 Task: Search one way flight ticket for 5 adults, 2 children, 1 infant in seat and 1 infant on lap in economy from Yuma: Yuma International Airport/mcas Yuma to South Bend: South Bend International Airport on 8-6-2023. Choice of flights is Westjet. Number of bags: 1 carry on bag. Price is upto 88000. Outbound departure time preference is 0:00.
Action: Mouse moved to (376, 147)
Screenshot: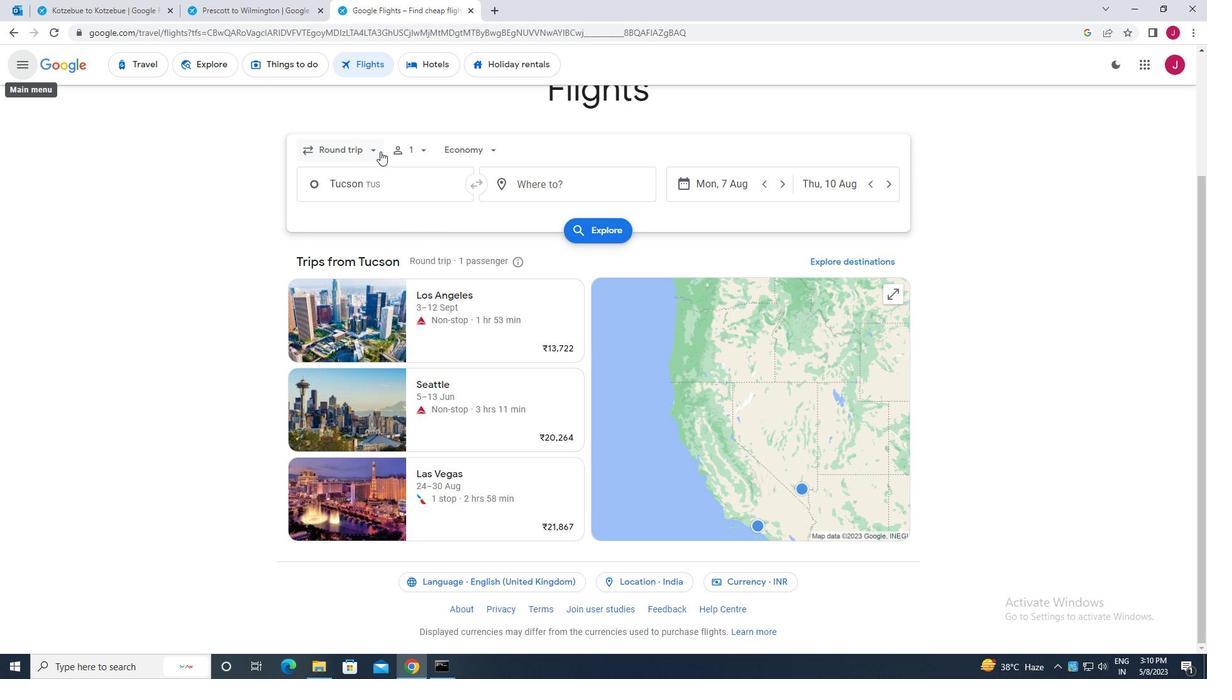 
Action: Mouse pressed left at (376, 147)
Screenshot: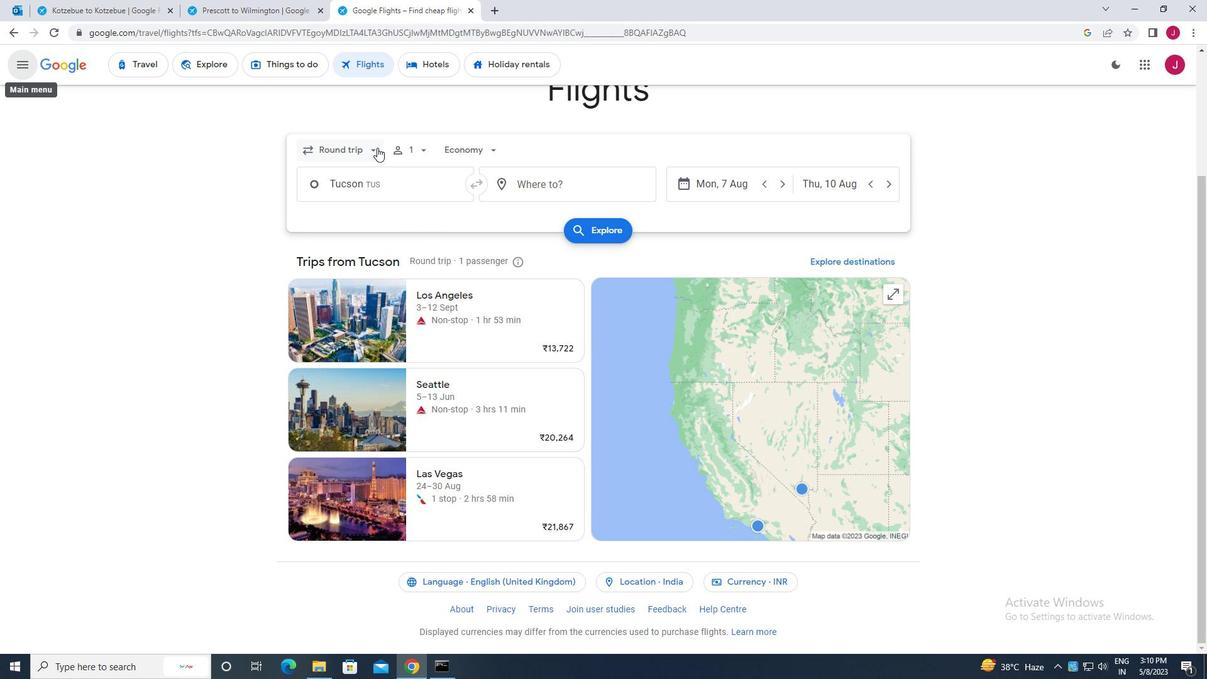 
Action: Mouse moved to (359, 204)
Screenshot: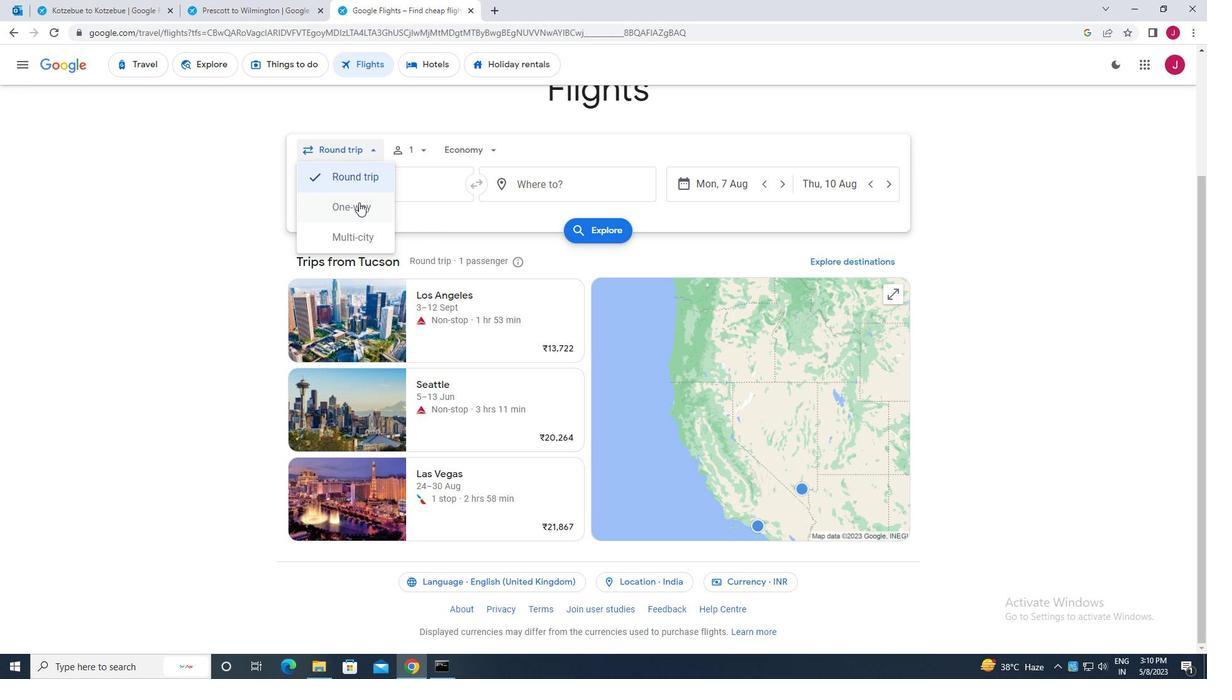 
Action: Mouse pressed left at (359, 204)
Screenshot: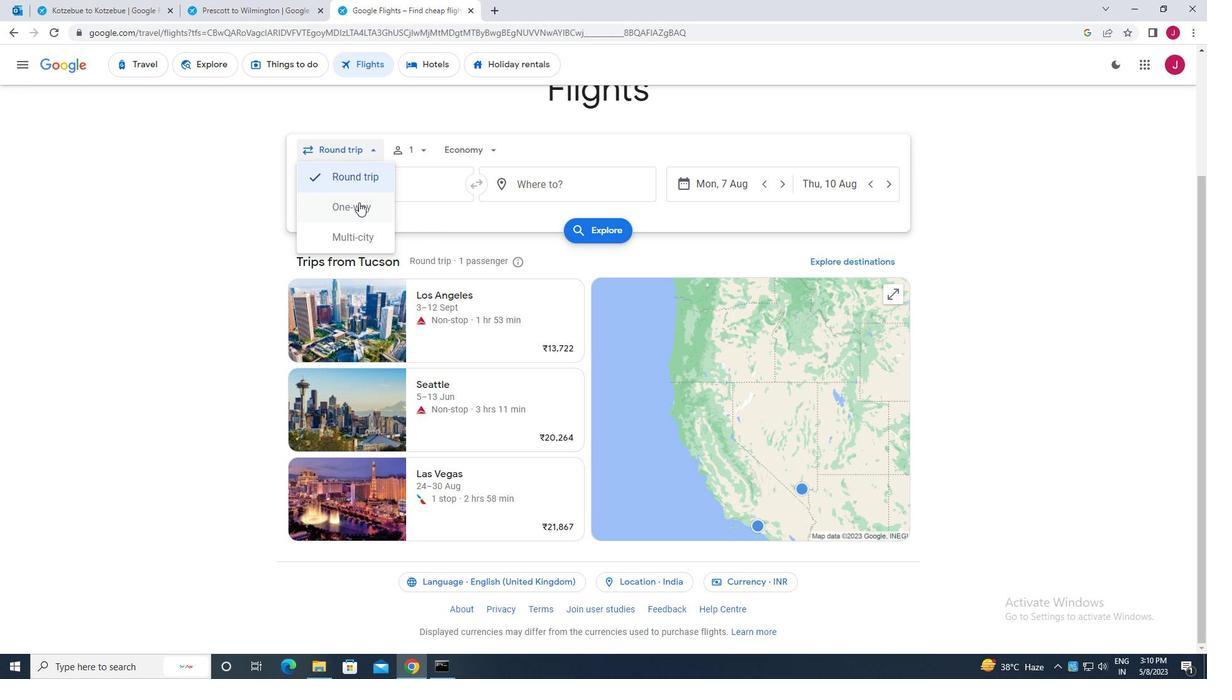 
Action: Mouse moved to (418, 149)
Screenshot: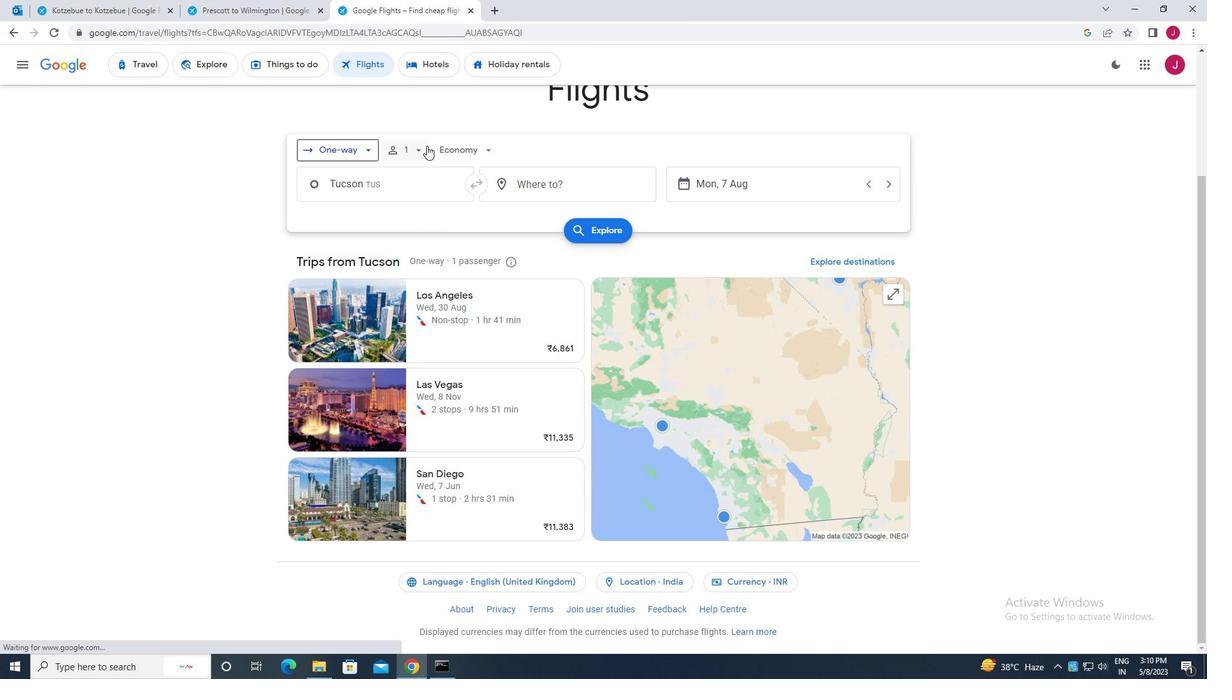 
Action: Mouse pressed left at (418, 149)
Screenshot: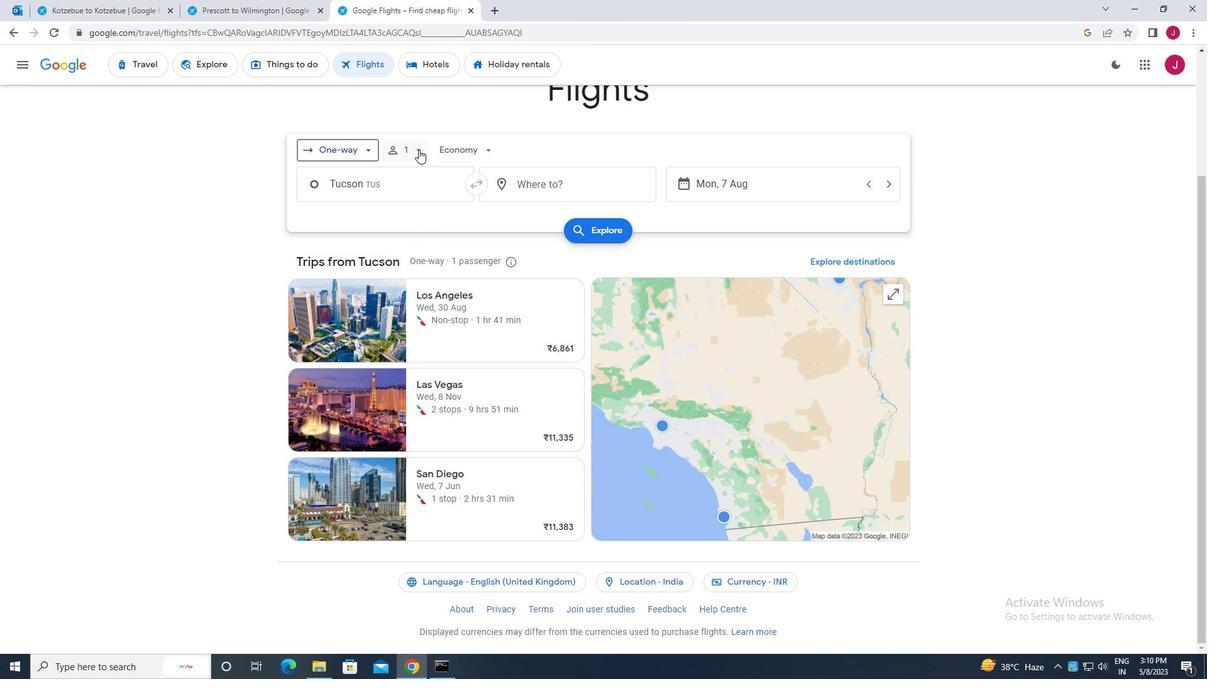 
Action: Mouse moved to (517, 179)
Screenshot: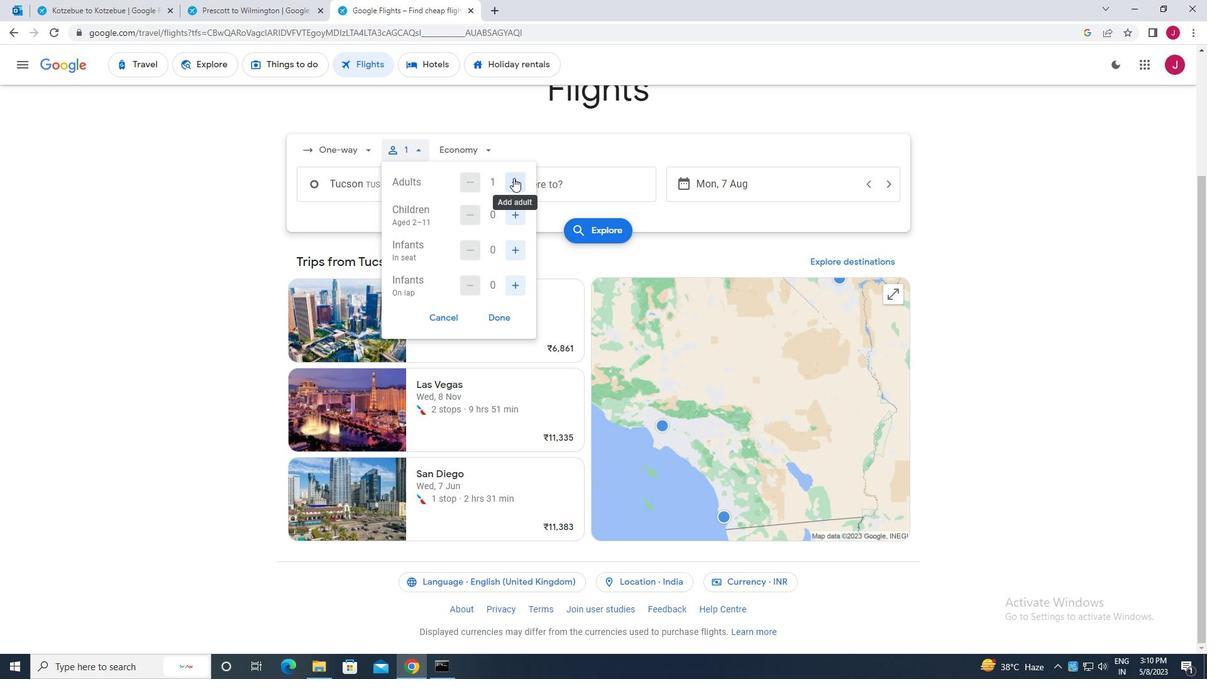 
Action: Mouse pressed left at (517, 179)
Screenshot: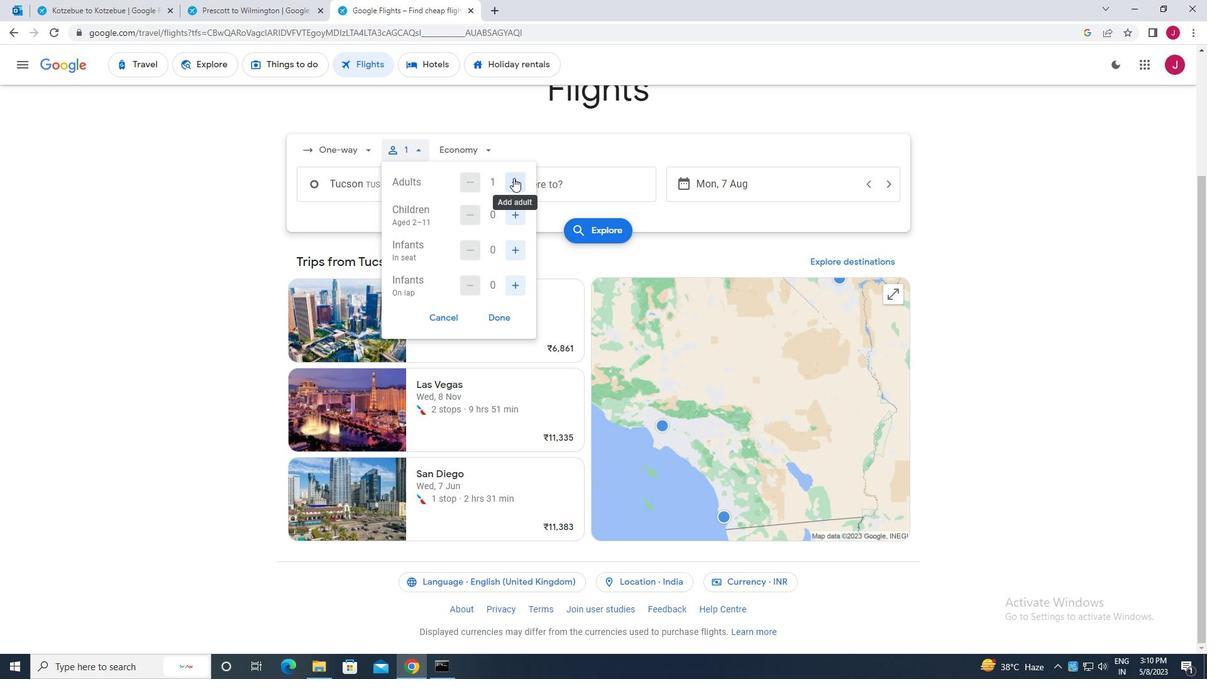 
Action: Mouse moved to (517, 179)
Screenshot: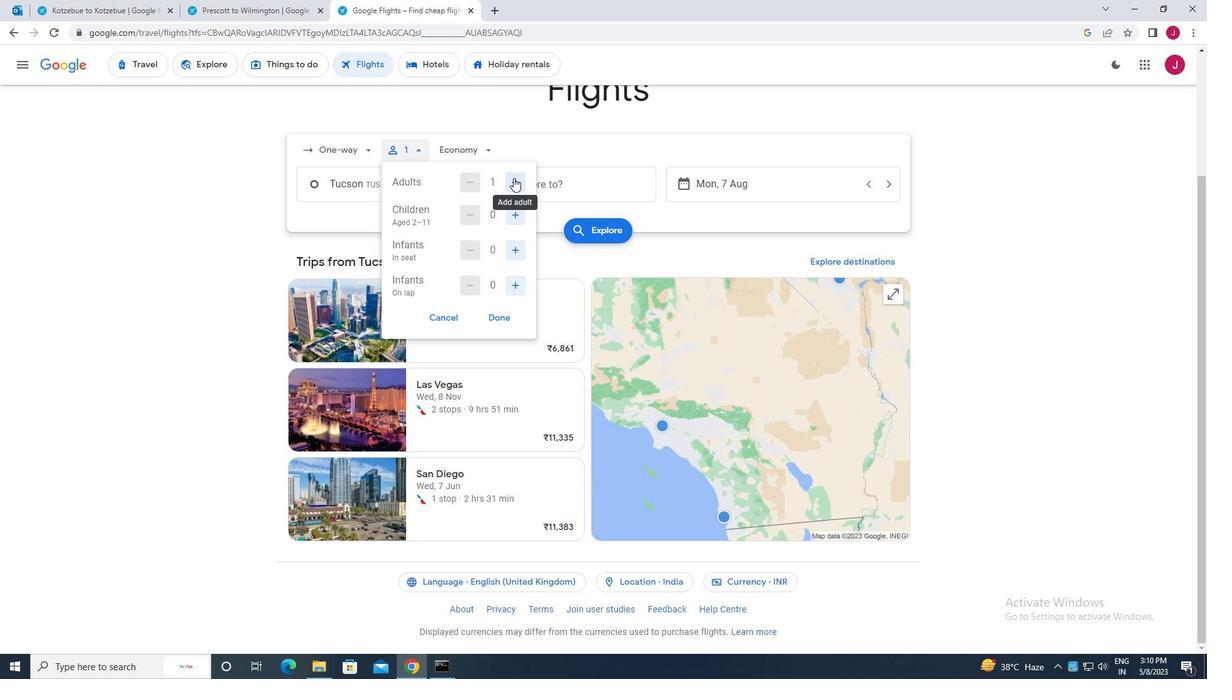 
Action: Mouse pressed left at (517, 179)
Screenshot: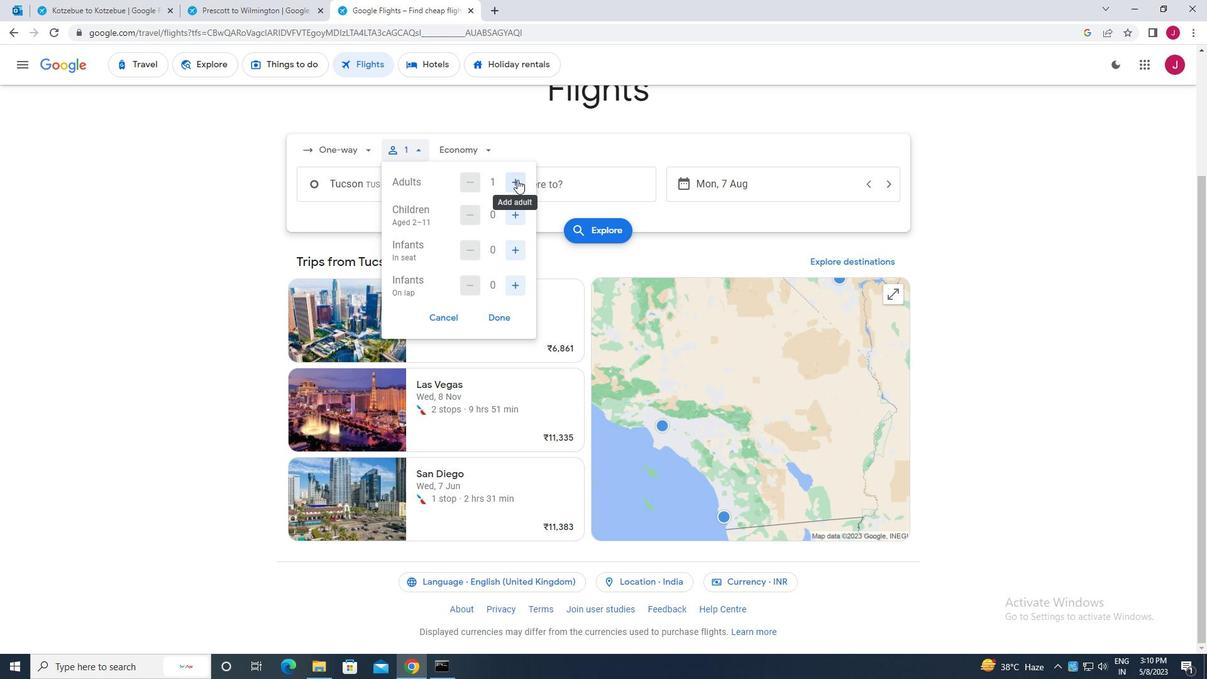 
Action: Mouse pressed left at (517, 179)
Screenshot: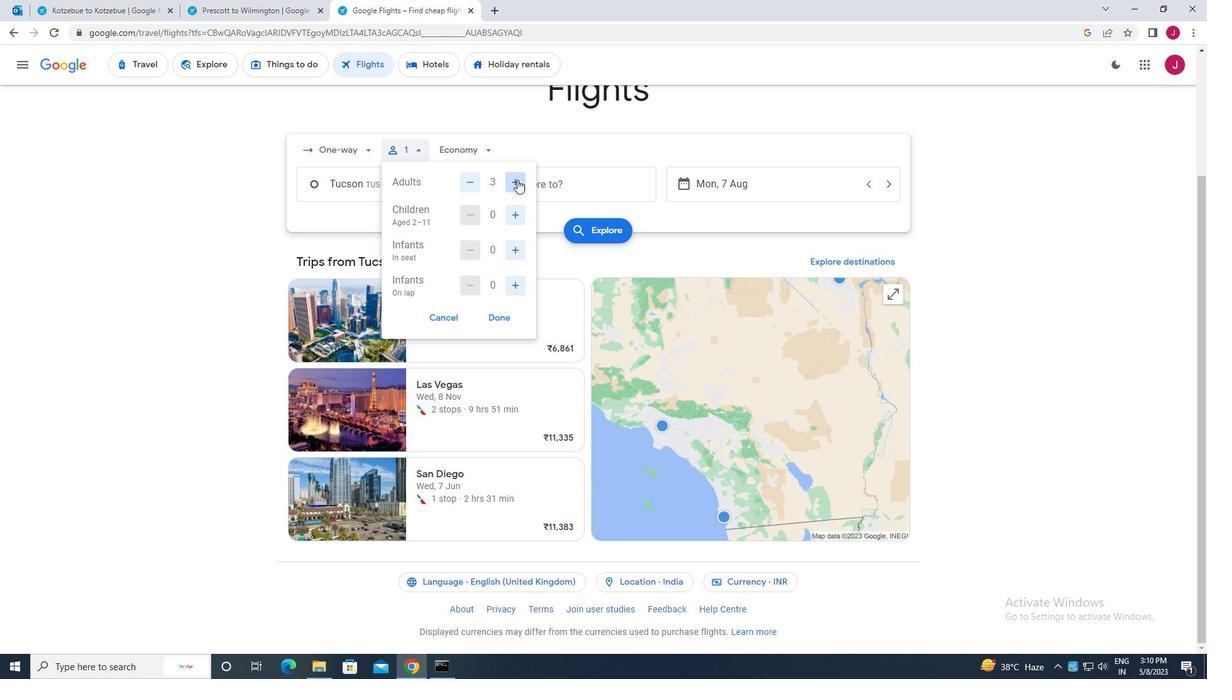 
Action: Mouse pressed left at (517, 179)
Screenshot: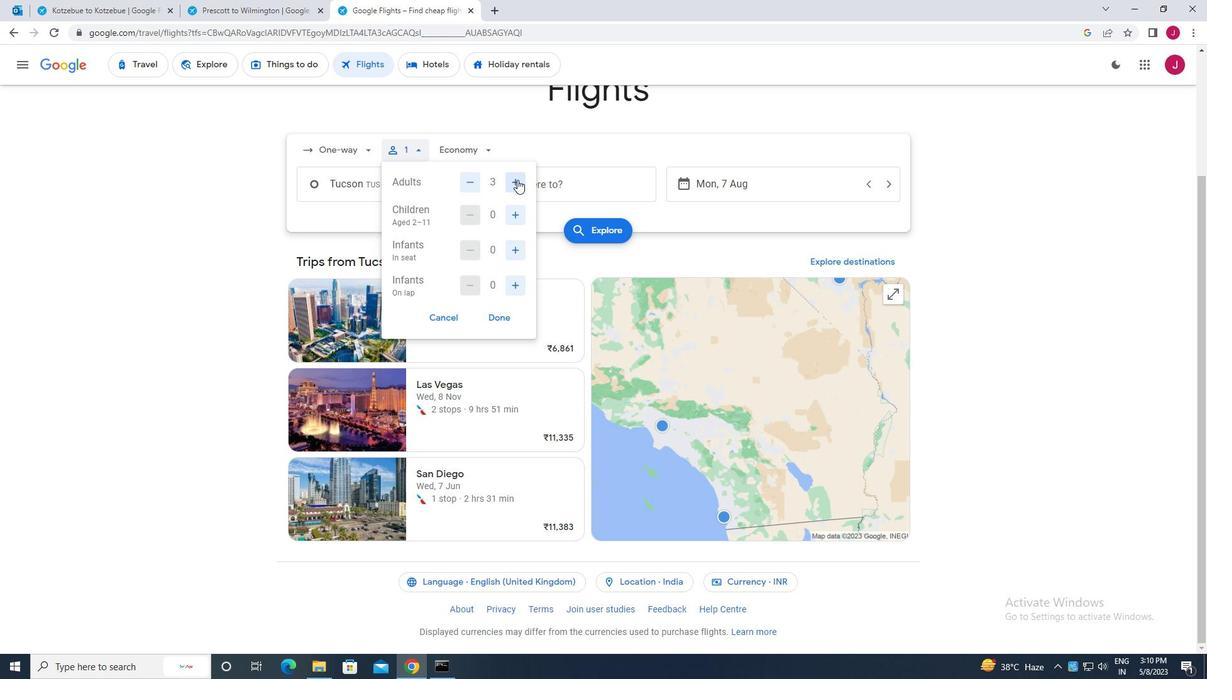 
Action: Mouse moved to (518, 213)
Screenshot: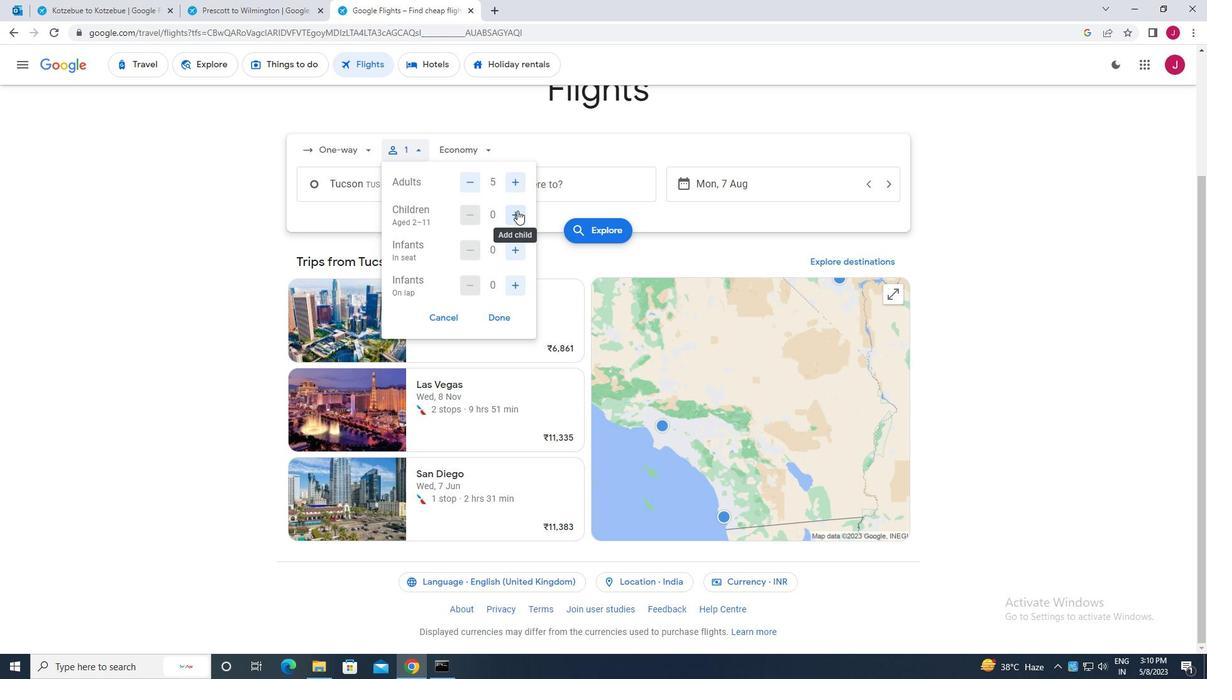 
Action: Mouse pressed left at (518, 213)
Screenshot: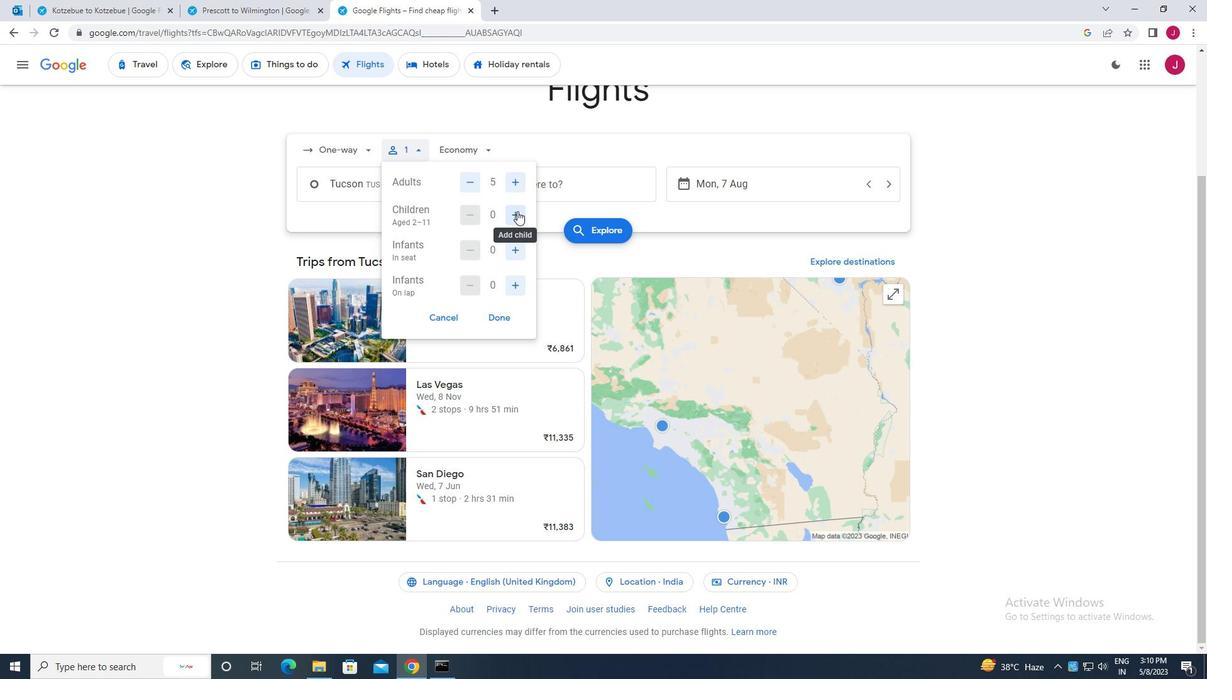 
Action: Mouse pressed left at (518, 213)
Screenshot: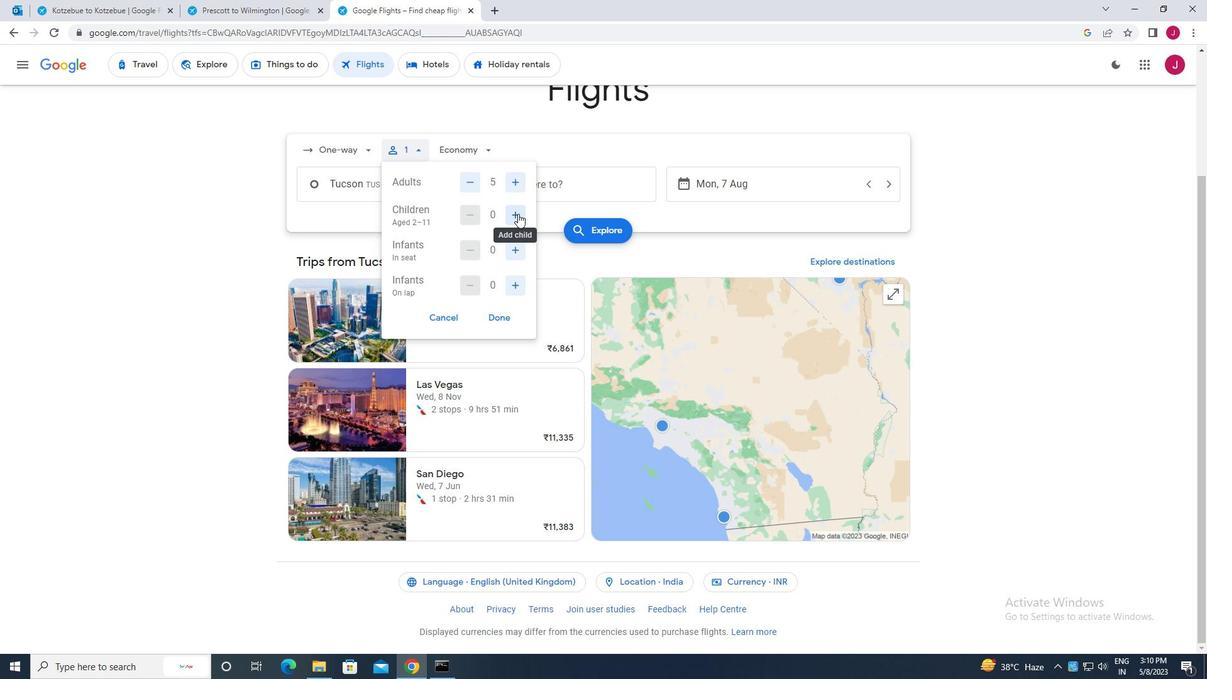 
Action: Mouse moved to (513, 250)
Screenshot: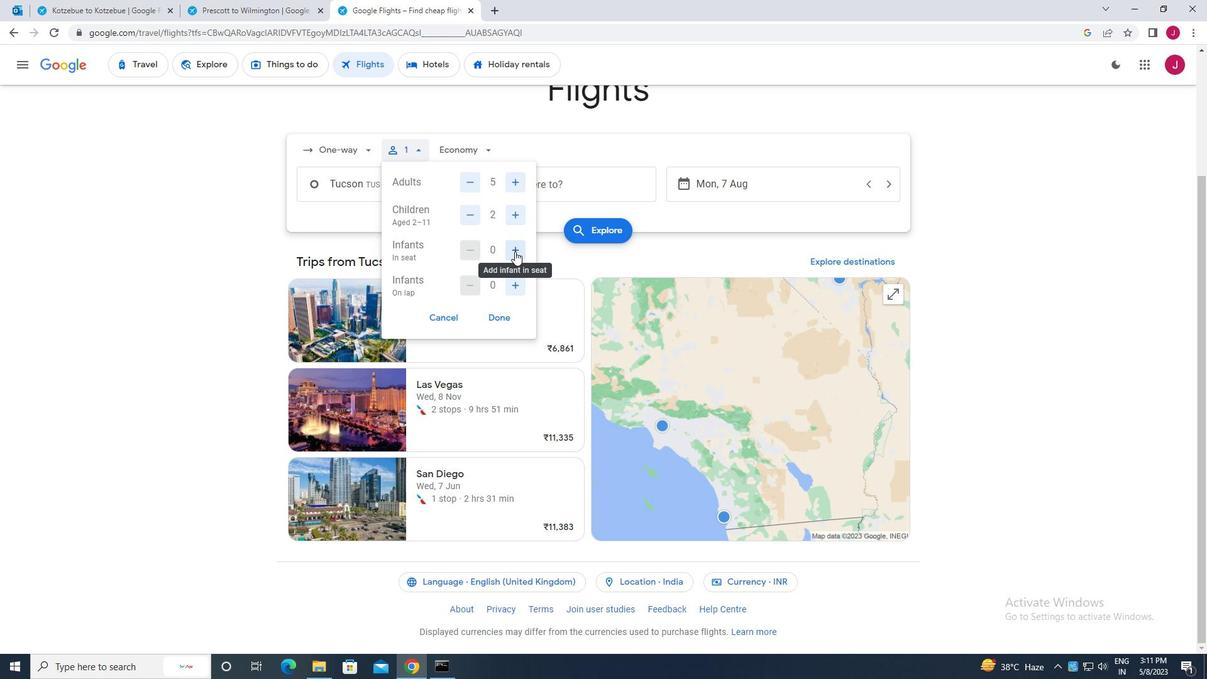 
Action: Mouse pressed left at (513, 250)
Screenshot: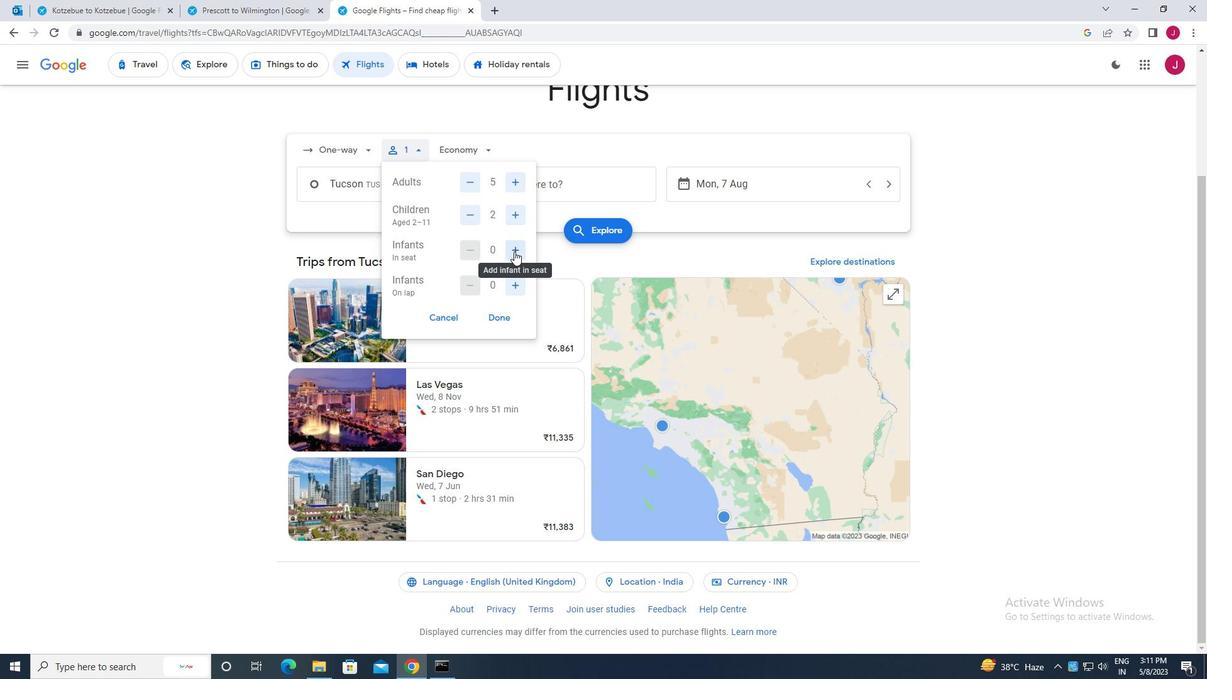 
Action: Mouse moved to (511, 282)
Screenshot: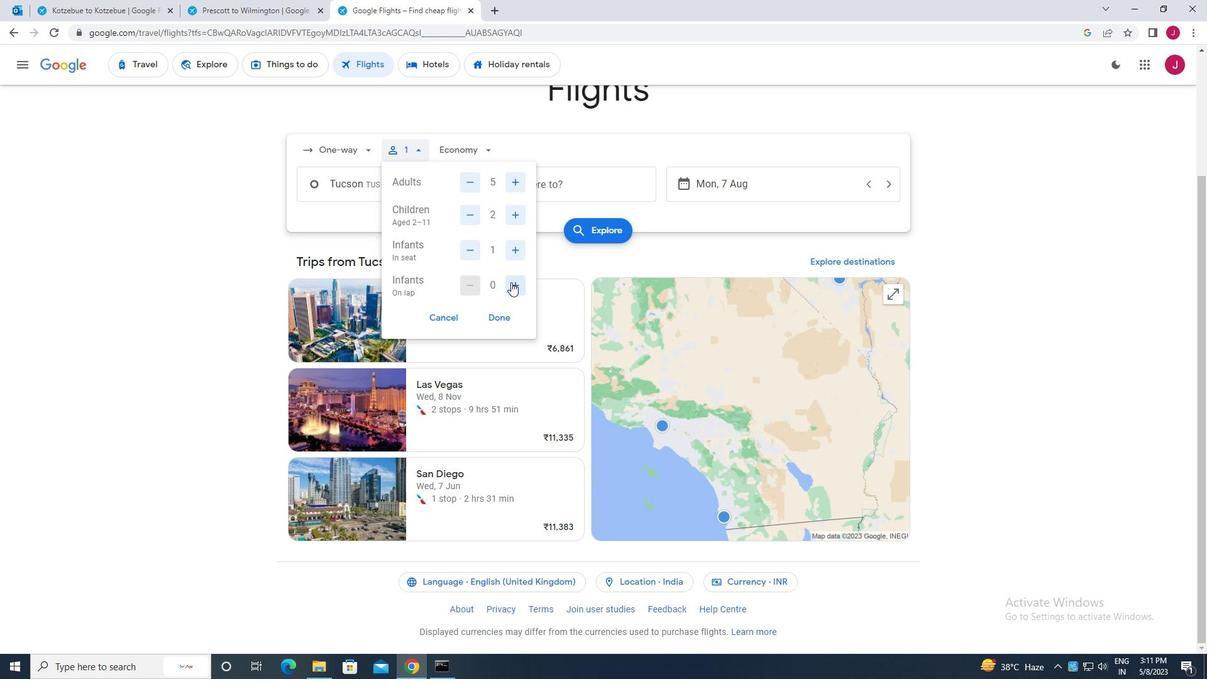 
Action: Mouse pressed left at (511, 282)
Screenshot: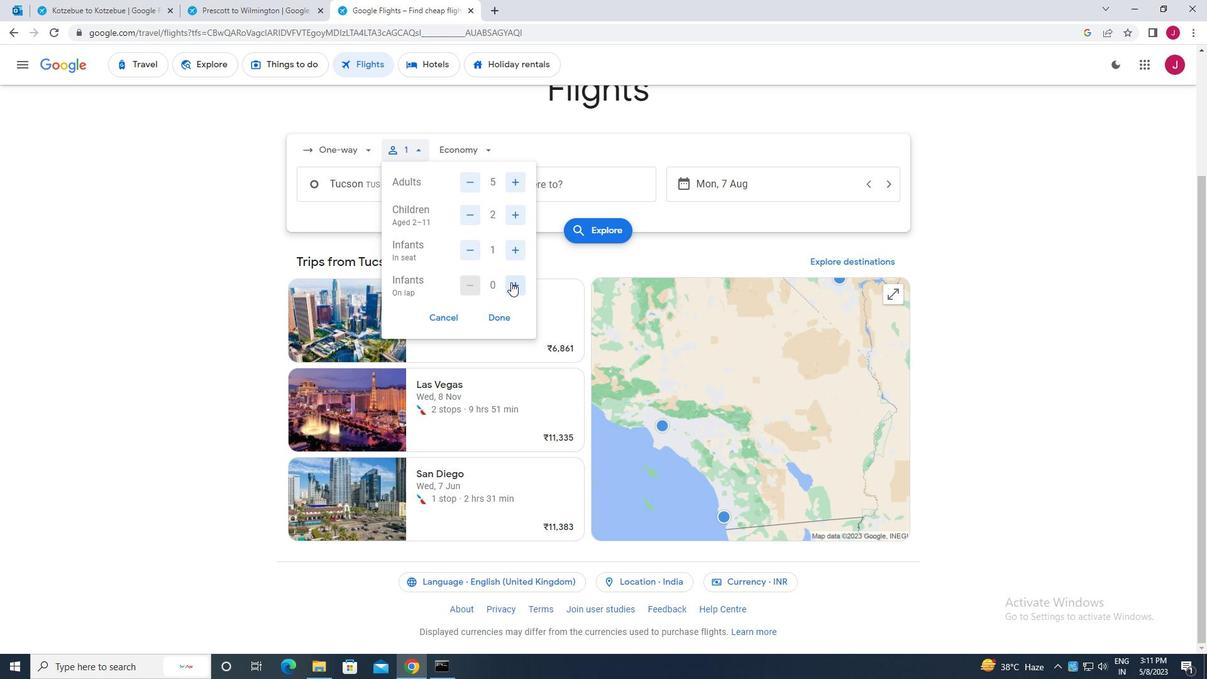 
Action: Mouse moved to (503, 313)
Screenshot: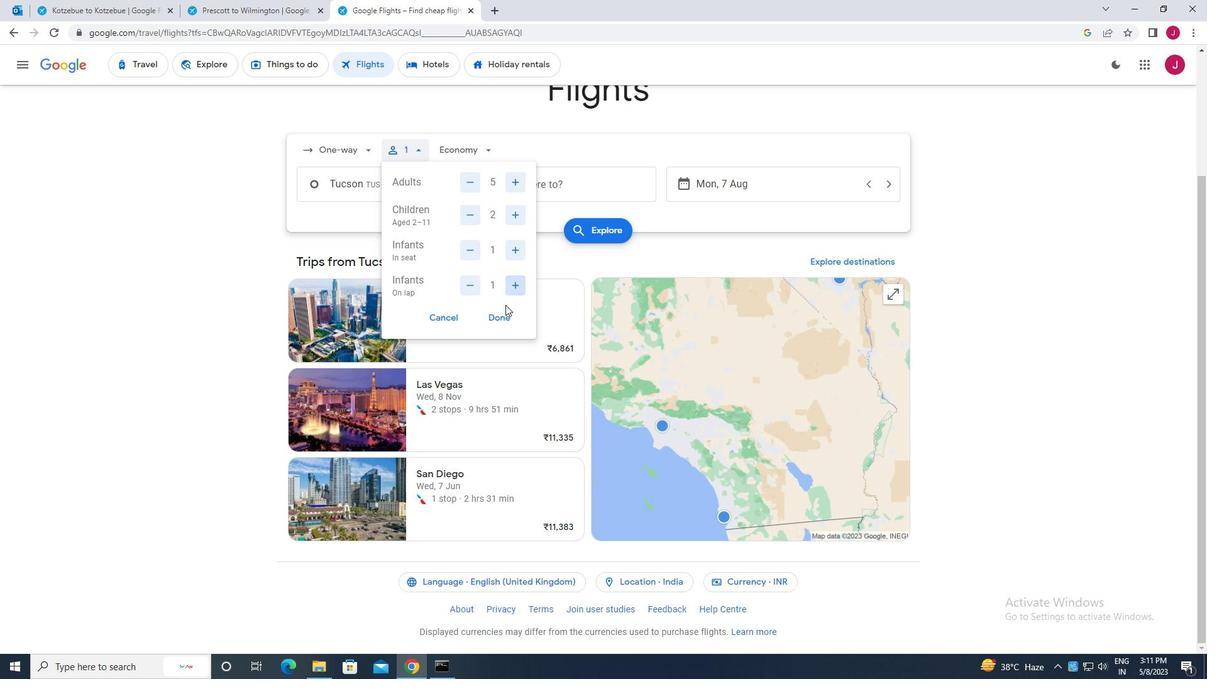 
Action: Mouse pressed left at (503, 313)
Screenshot: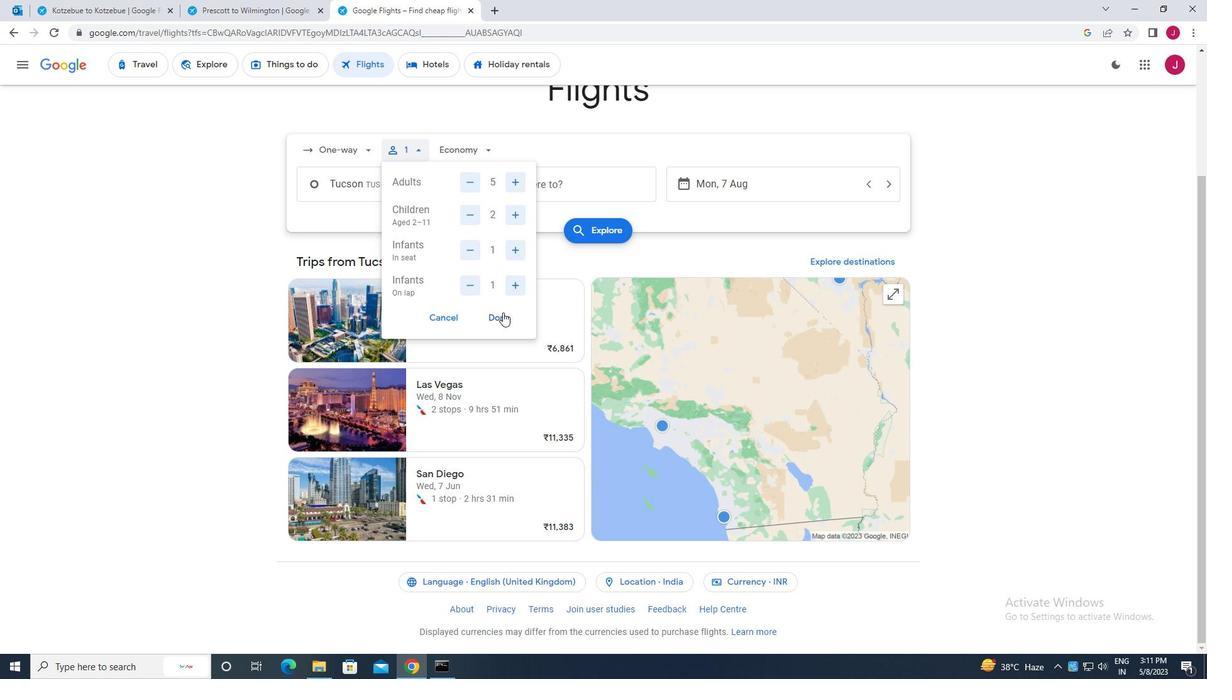 
Action: Mouse moved to (476, 156)
Screenshot: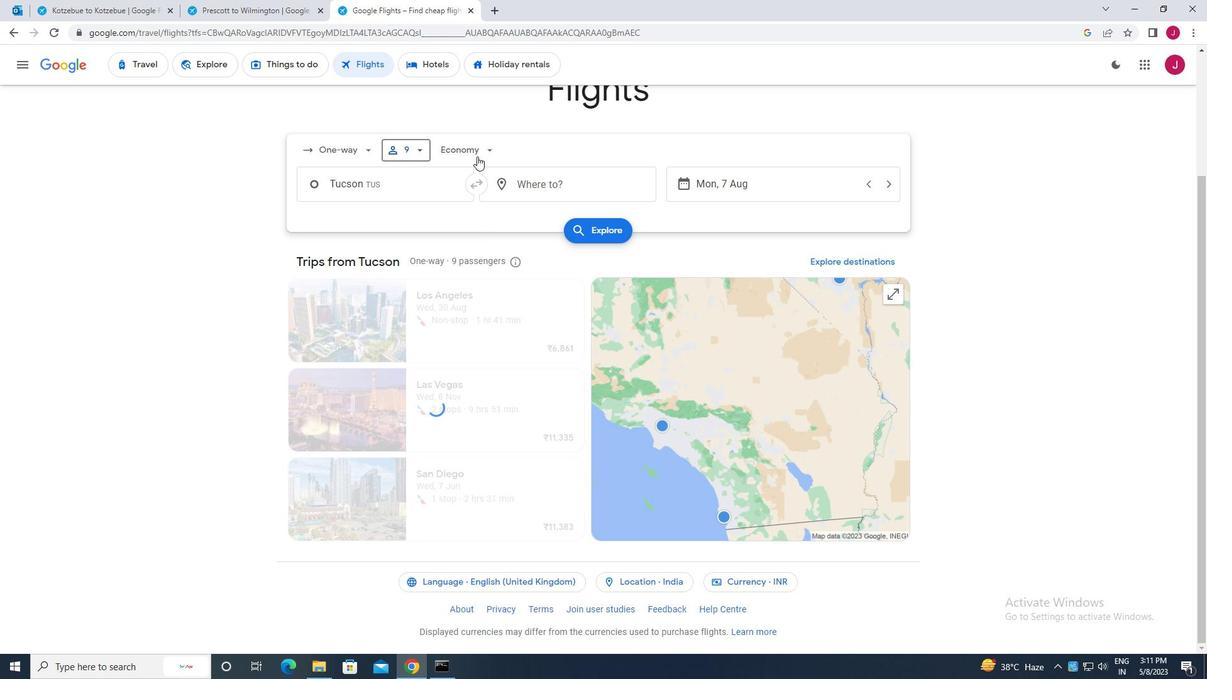 
Action: Mouse pressed left at (476, 156)
Screenshot: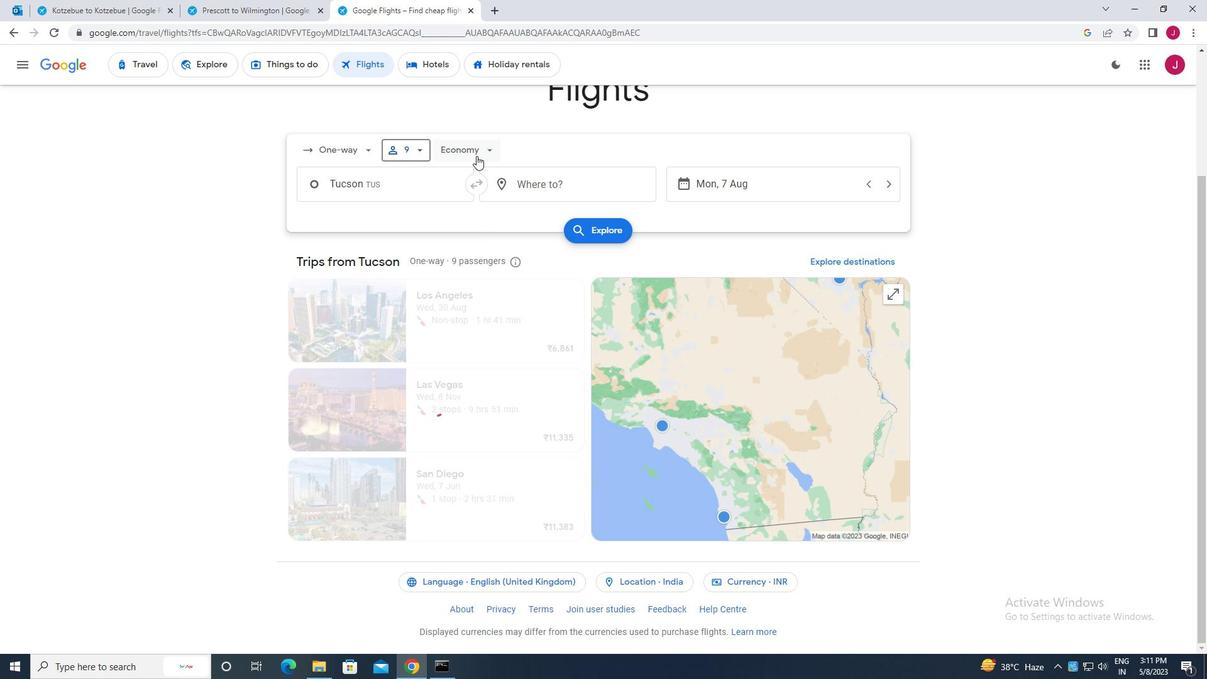 
Action: Mouse moved to (492, 179)
Screenshot: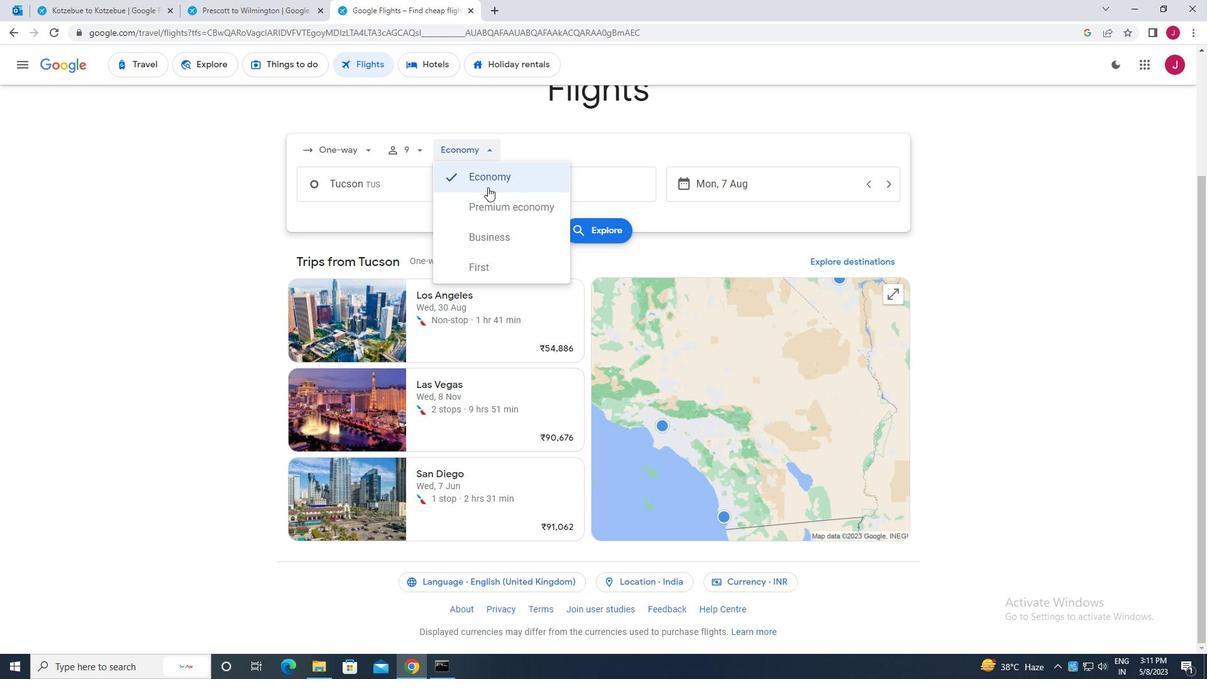 
Action: Mouse pressed left at (492, 179)
Screenshot: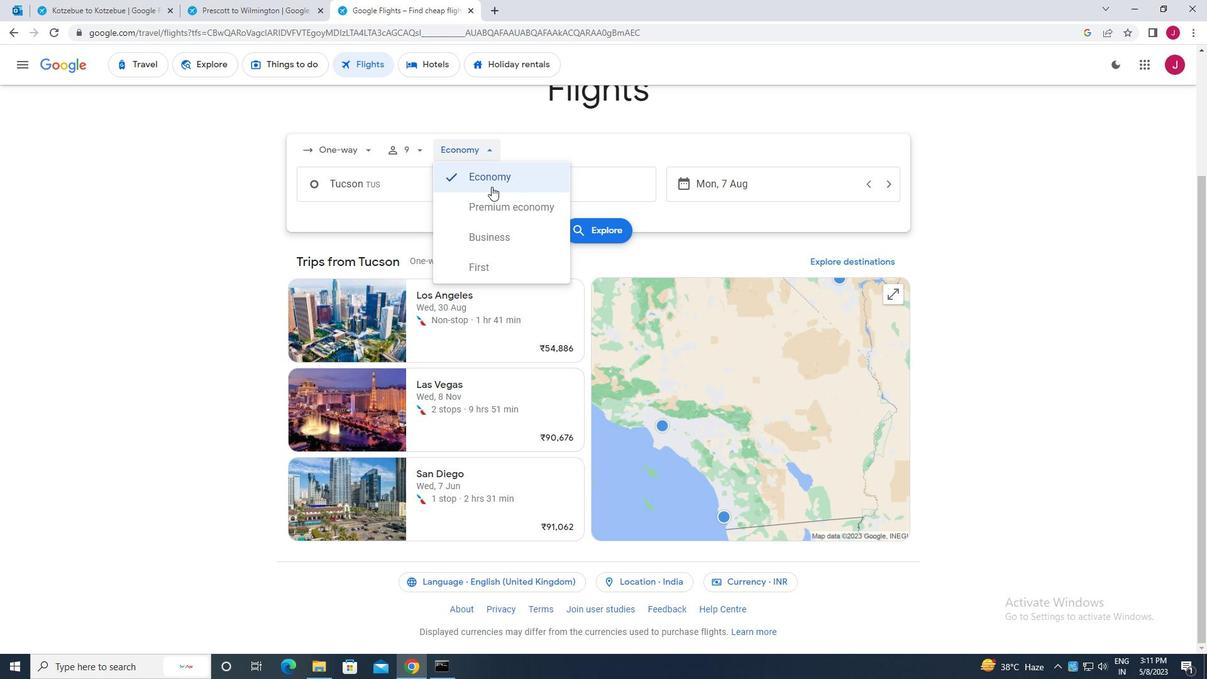 
Action: Mouse moved to (406, 183)
Screenshot: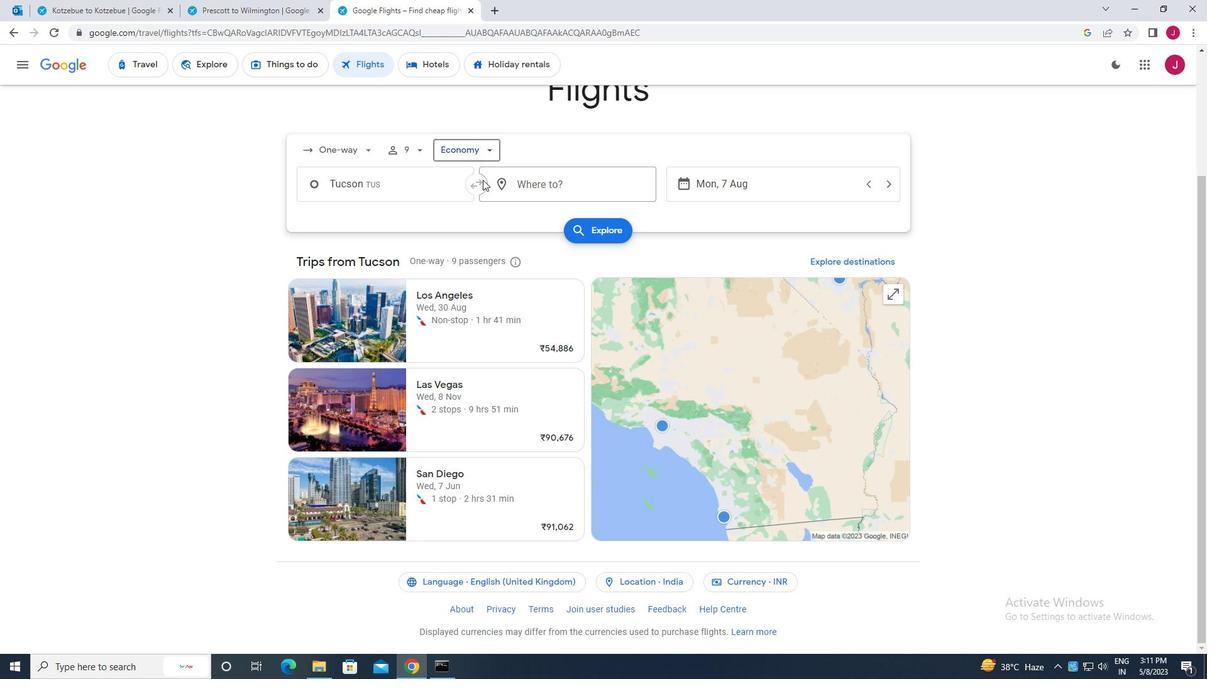 
Action: Mouse pressed left at (406, 183)
Screenshot: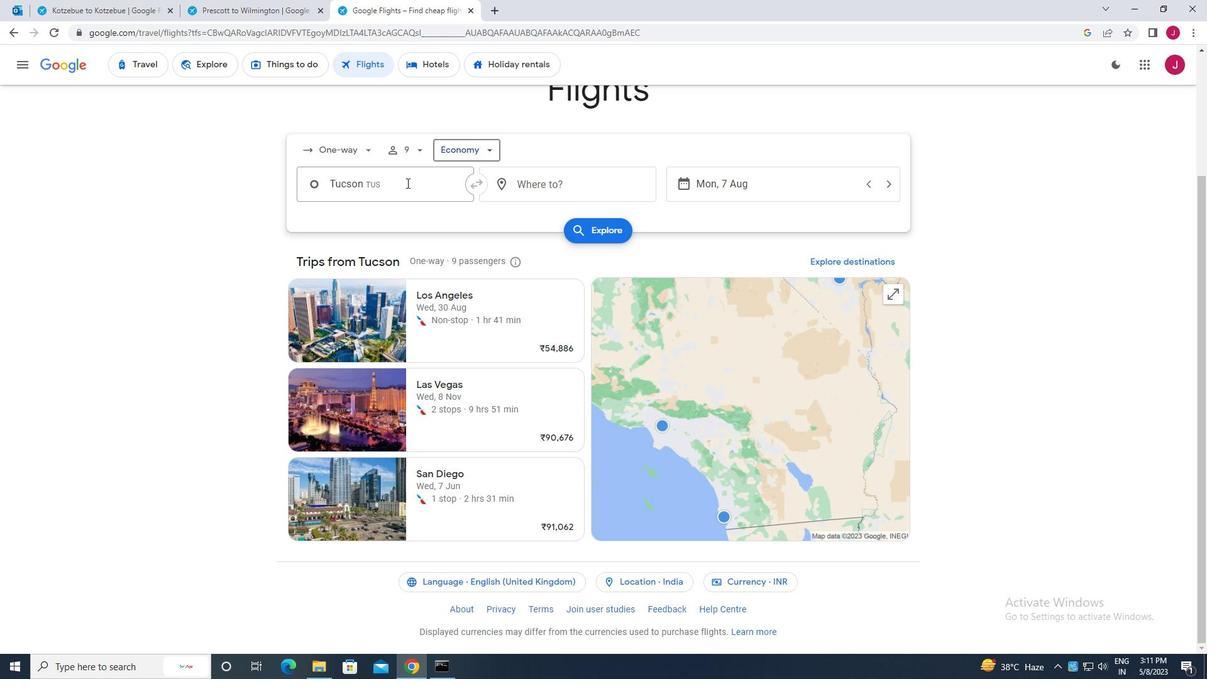 
Action: Mouse moved to (410, 181)
Screenshot: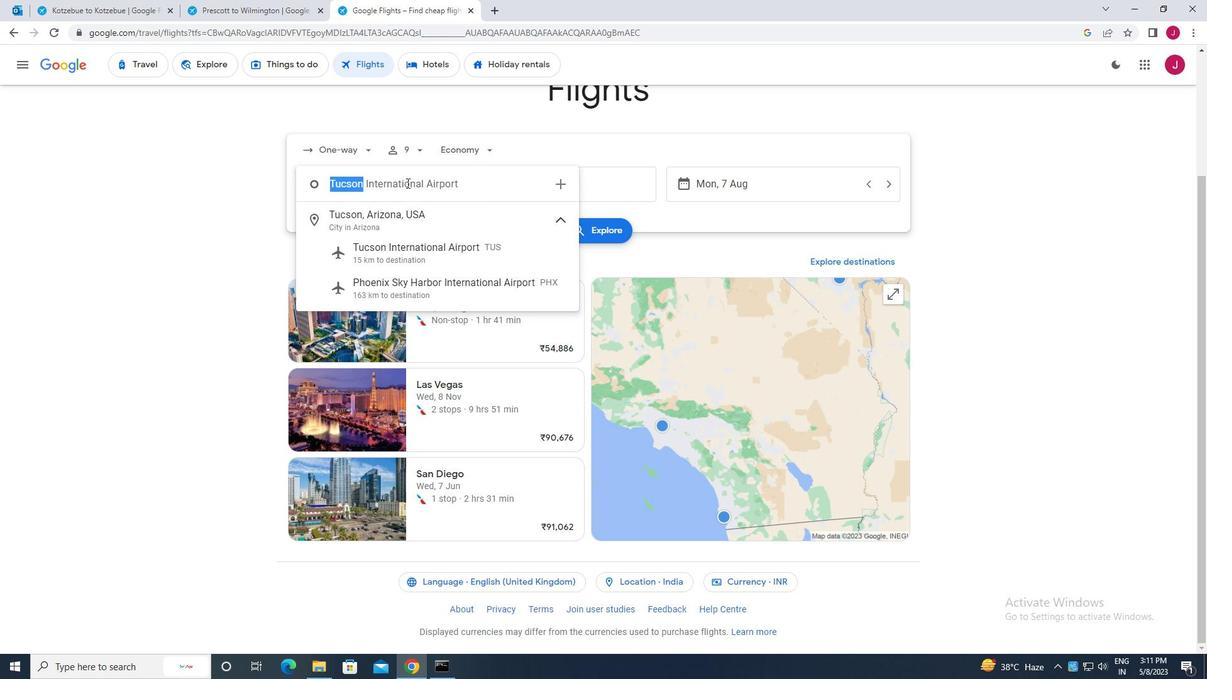 
Action: Key pressed yuma
Screenshot: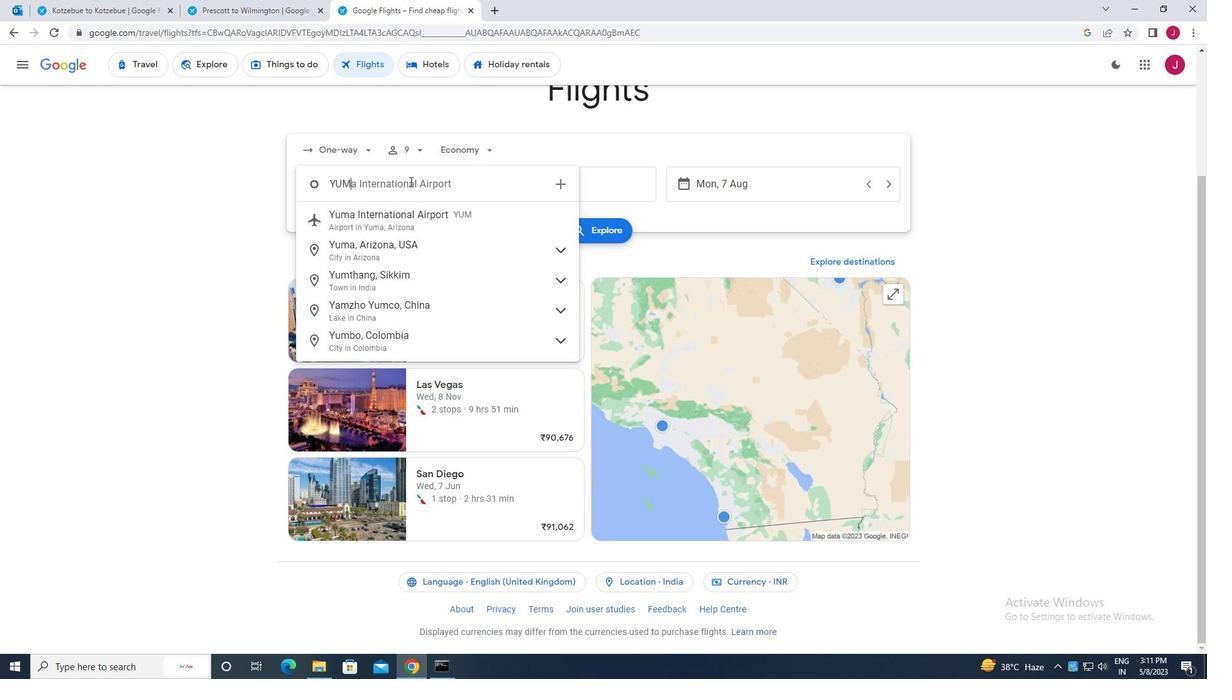 
Action: Mouse moved to (451, 247)
Screenshot: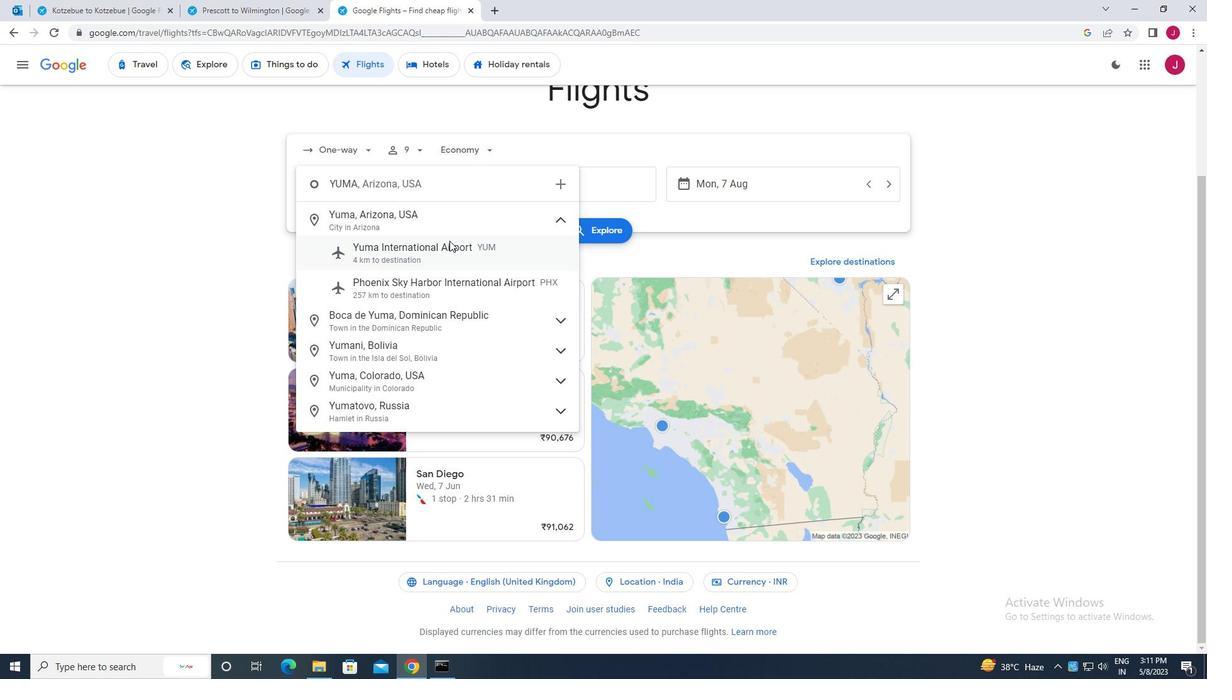 
Action: Mouse pressed left at (451, 247)
Screenshot: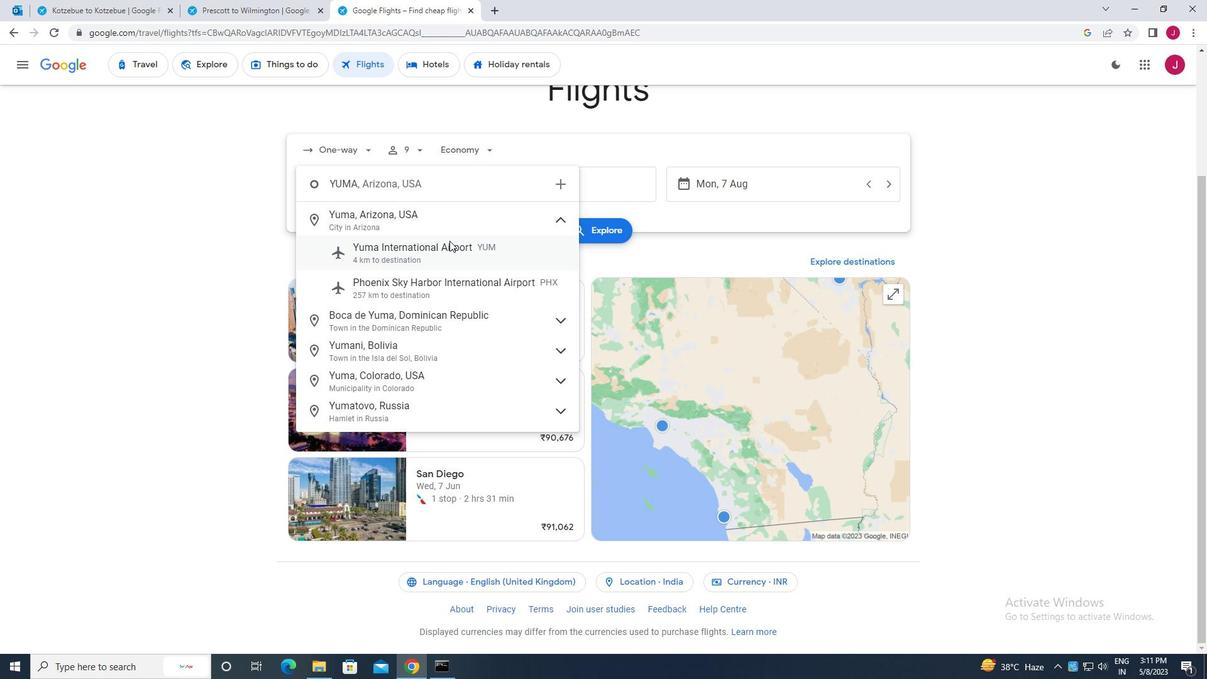 
Action: Mouse moved to (590, 189)
Screenshot: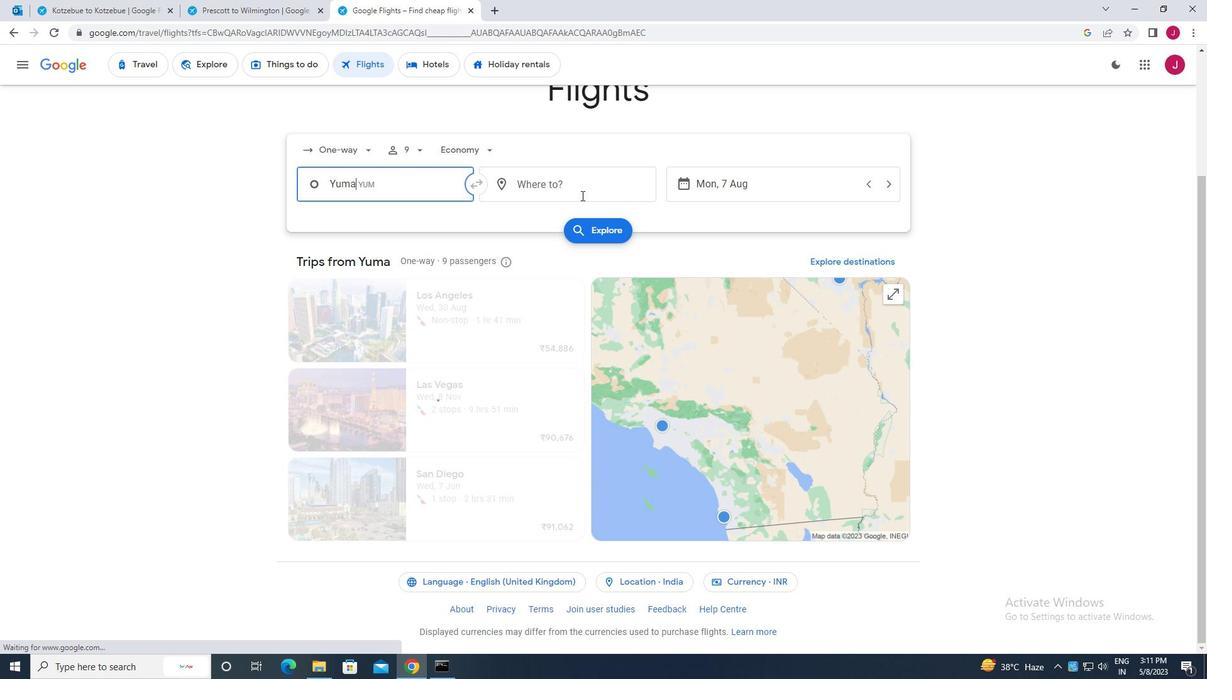 
Action: Mouse pressed left at (590, 189)
Screenshot: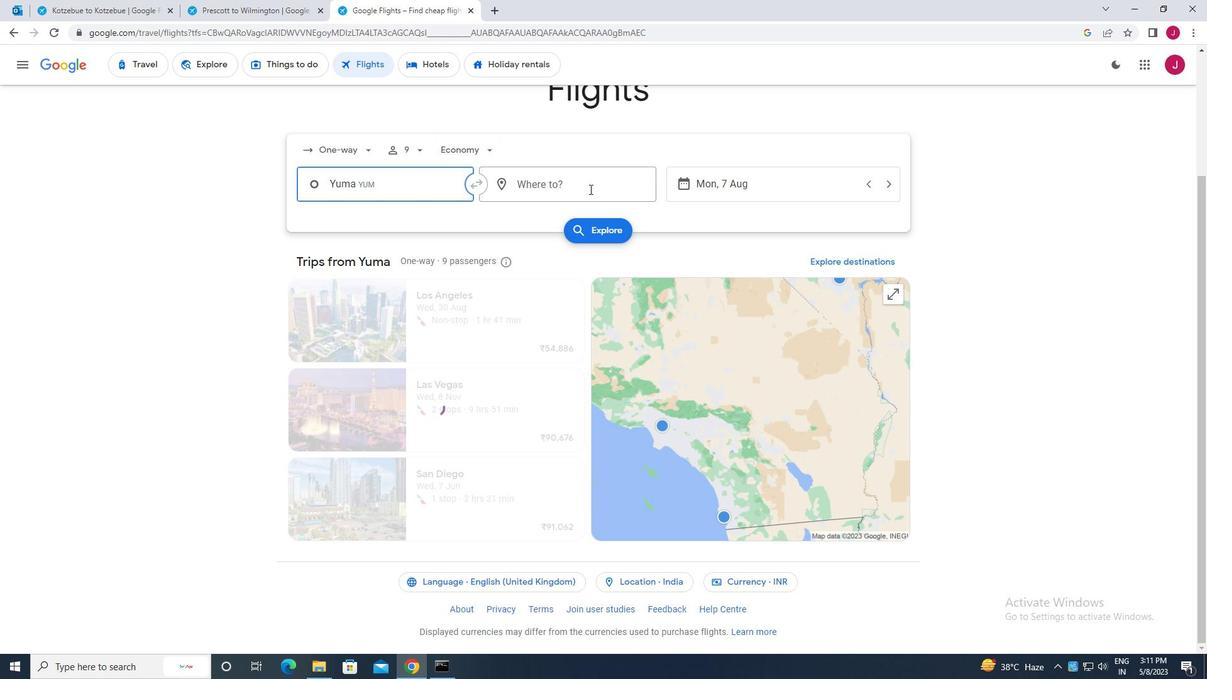 
Action: Mouse moved to (590, 189)
Screenshot: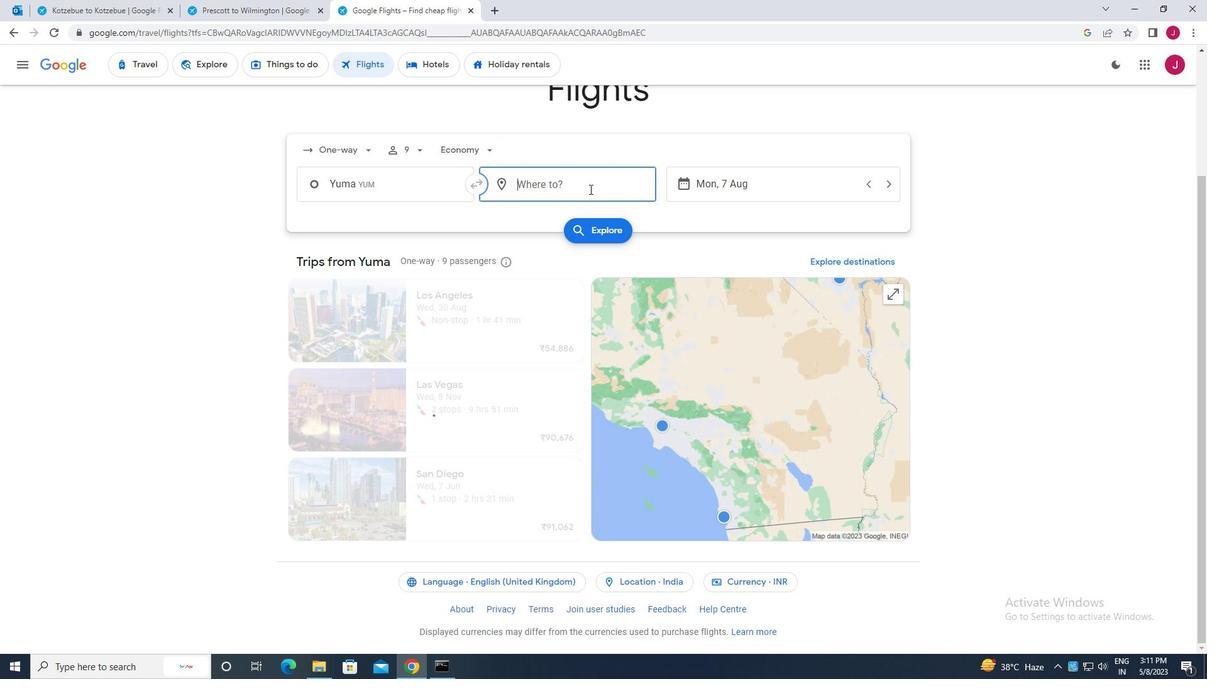 
Action: Key pressed south<Key.space>bend
Screenshot: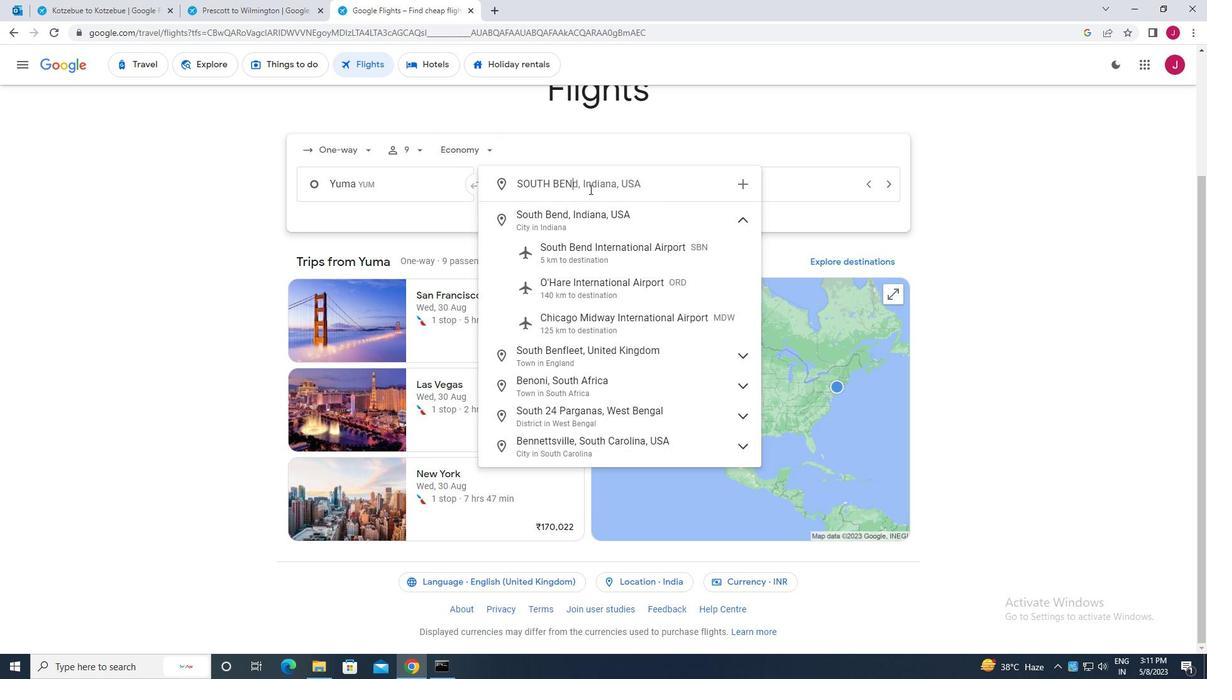 
Action: Mouse moved to (603, 254)
Screenshot: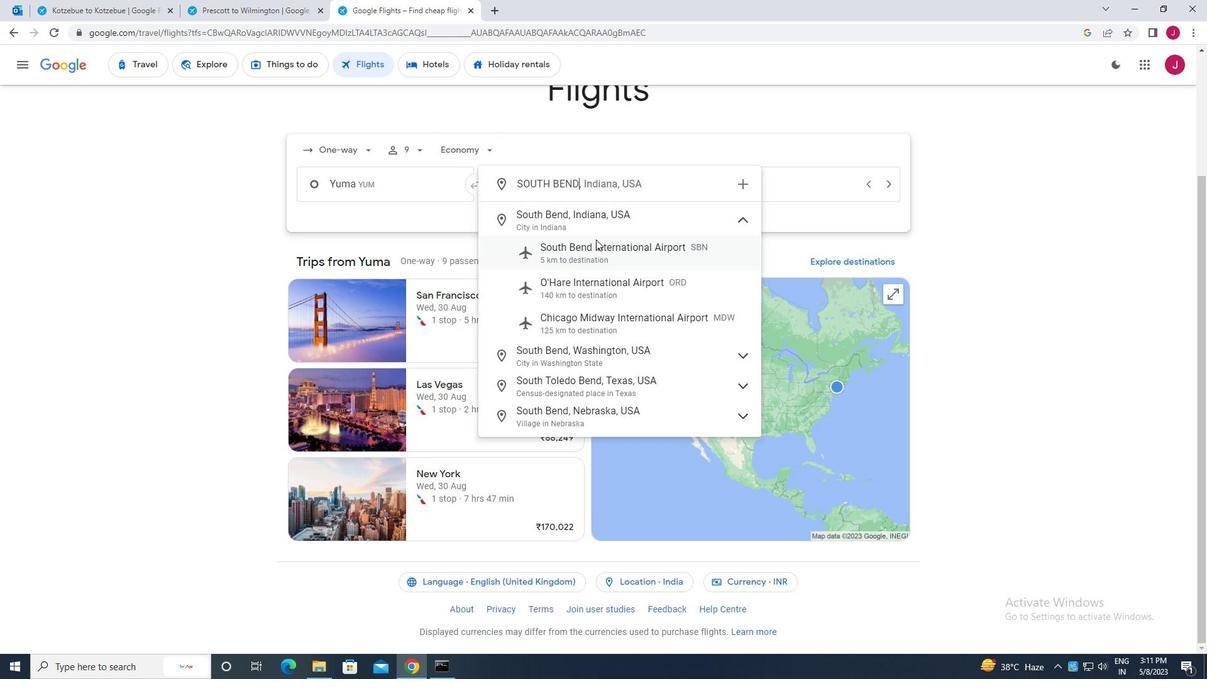 
Action: Mouse pressed left at (603, 254)
Screenshot: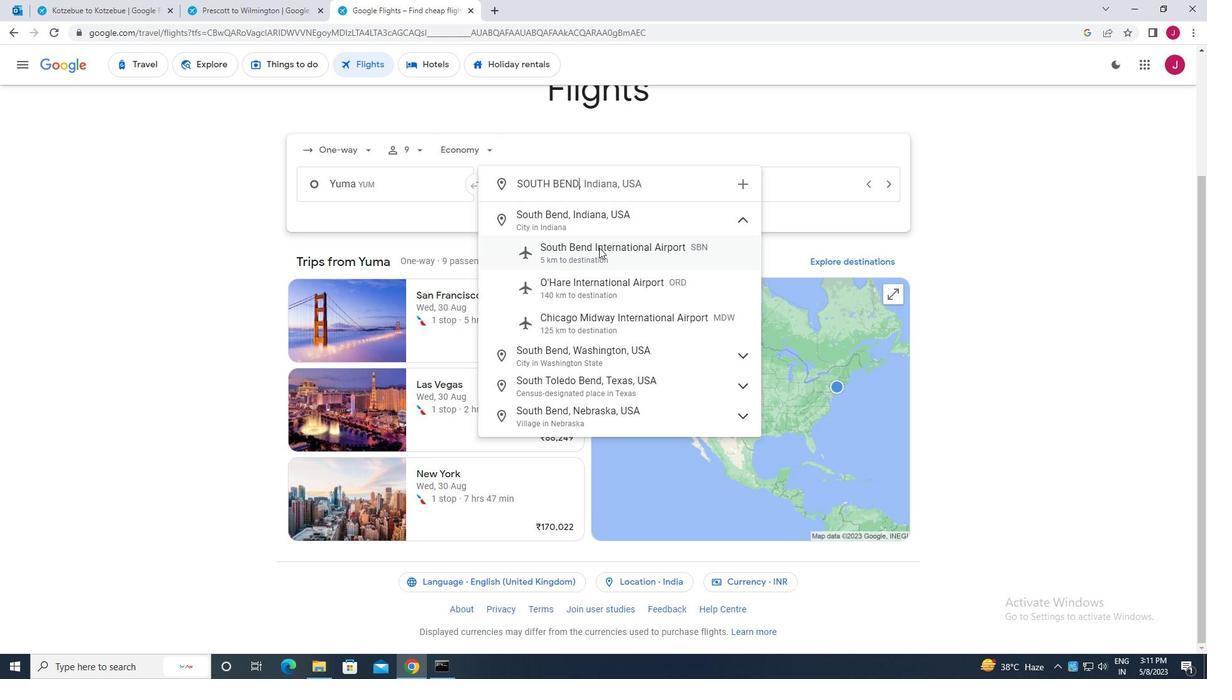 
Action: Mouse moved to (752, 193)
Screenshot: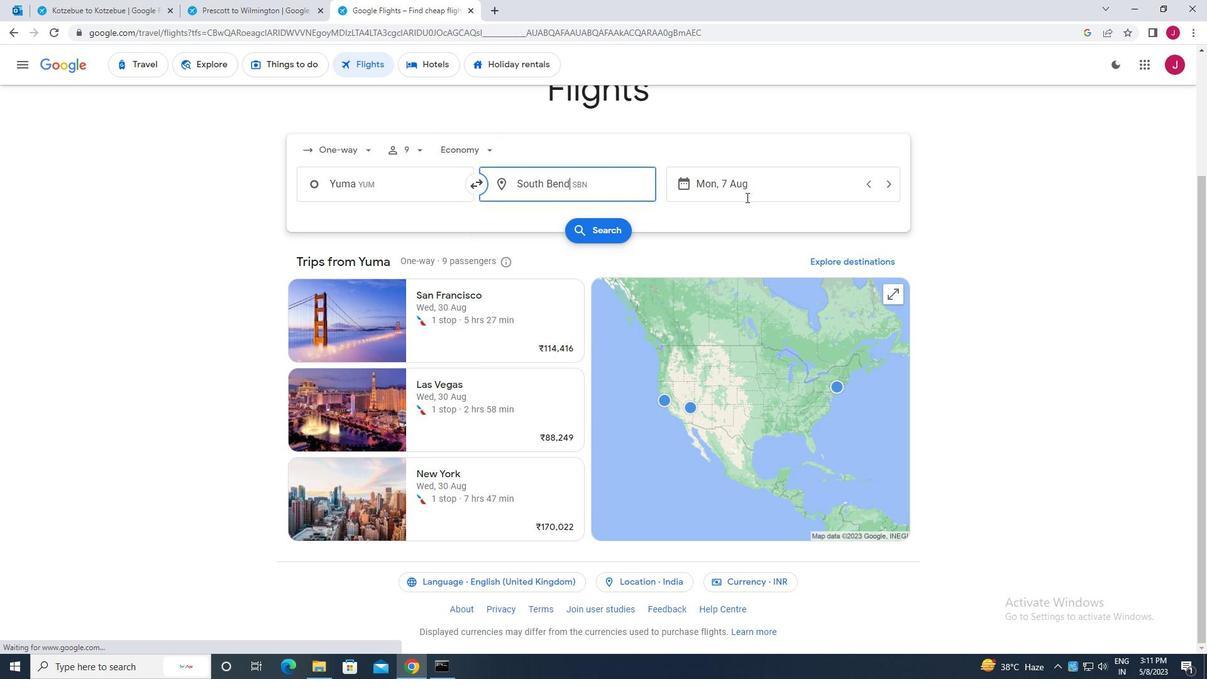 
Action: Mouse pressed left at (752, 193)
Screenshot: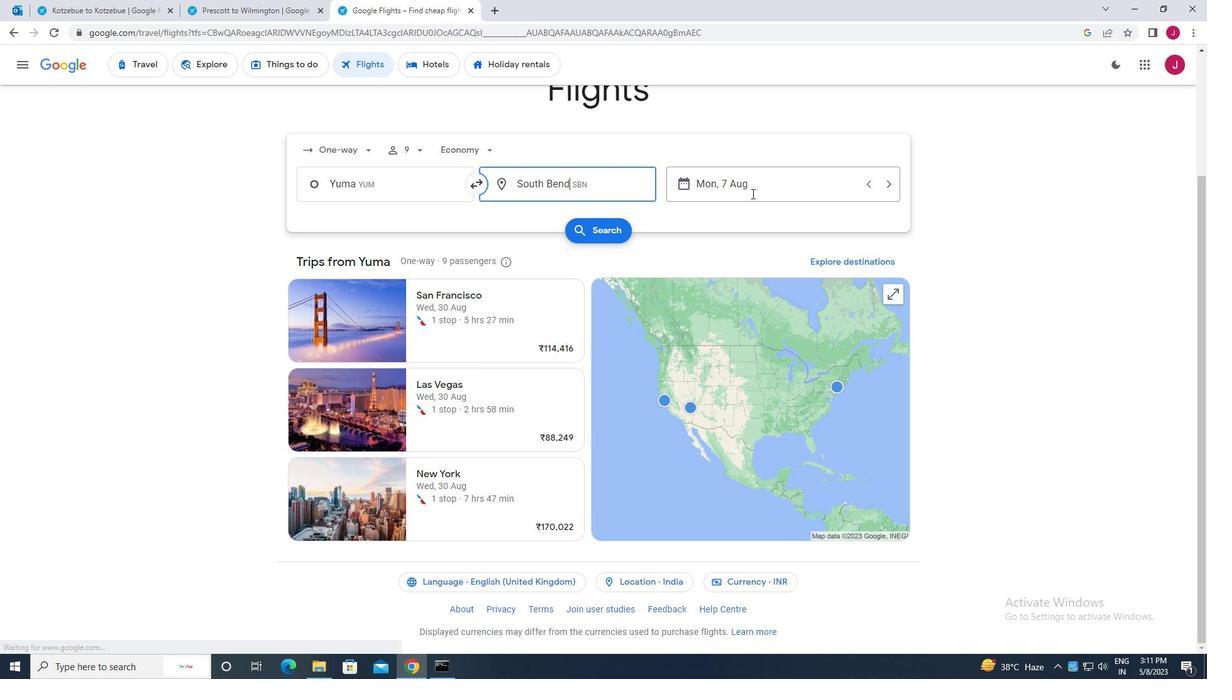 
Action: Mouse moved to (456, 311)
Screenshot: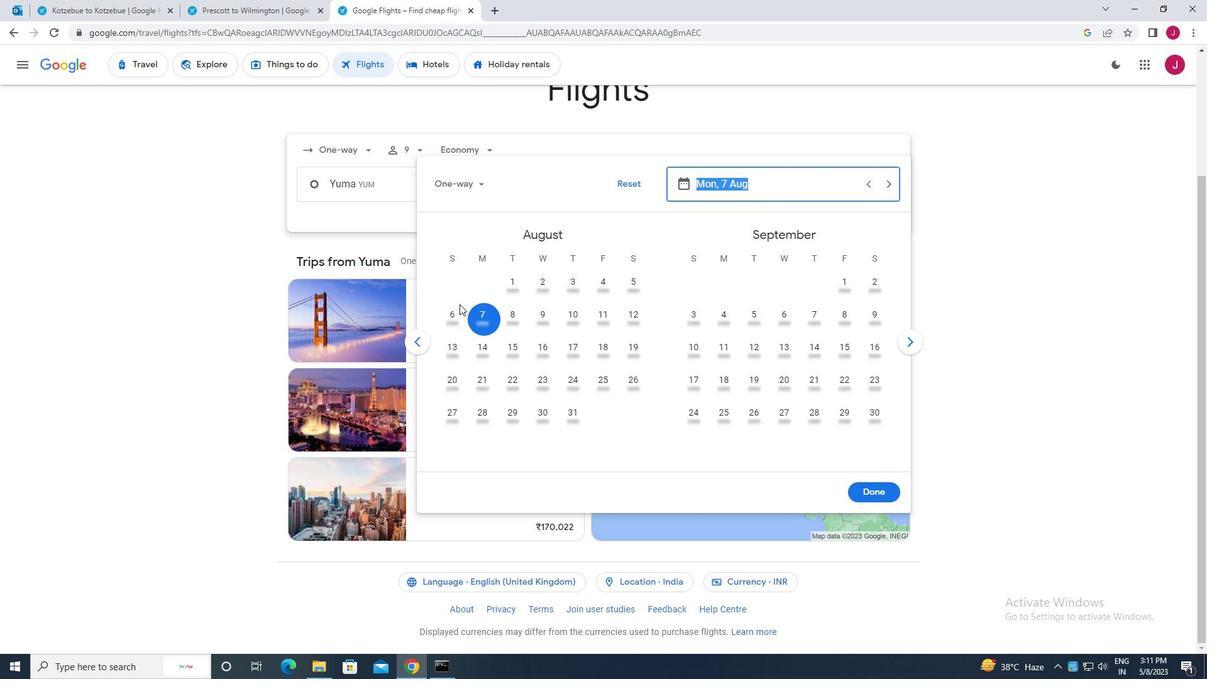 
Action: Mouse pressed left at (456, 311)
Screenshot: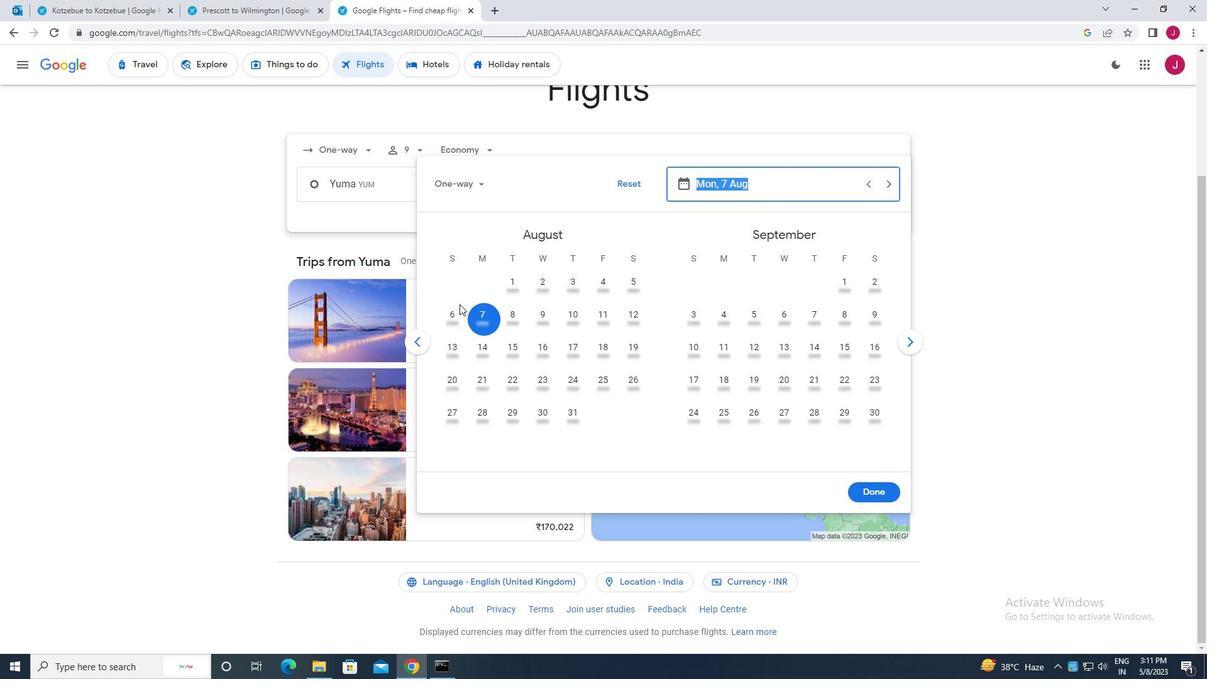 
Action: Mouse moved to (875, 495)
Screenshot: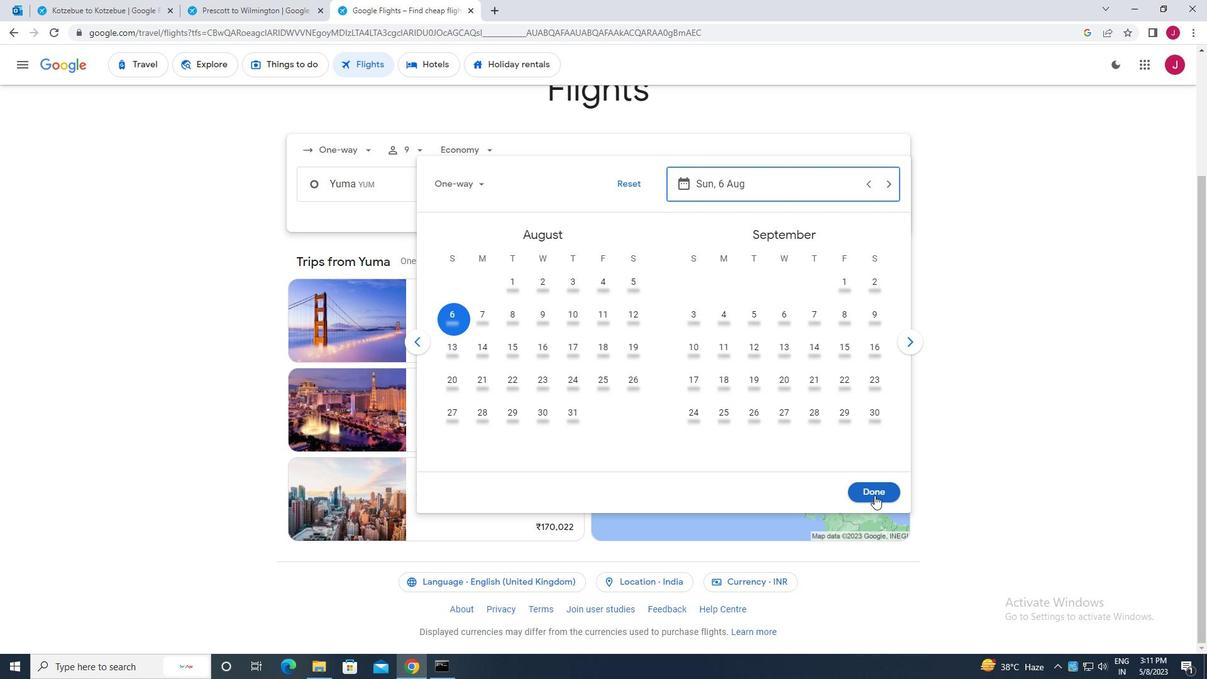 
Action: Mouse pressed left at (875, 495)
Screenshot: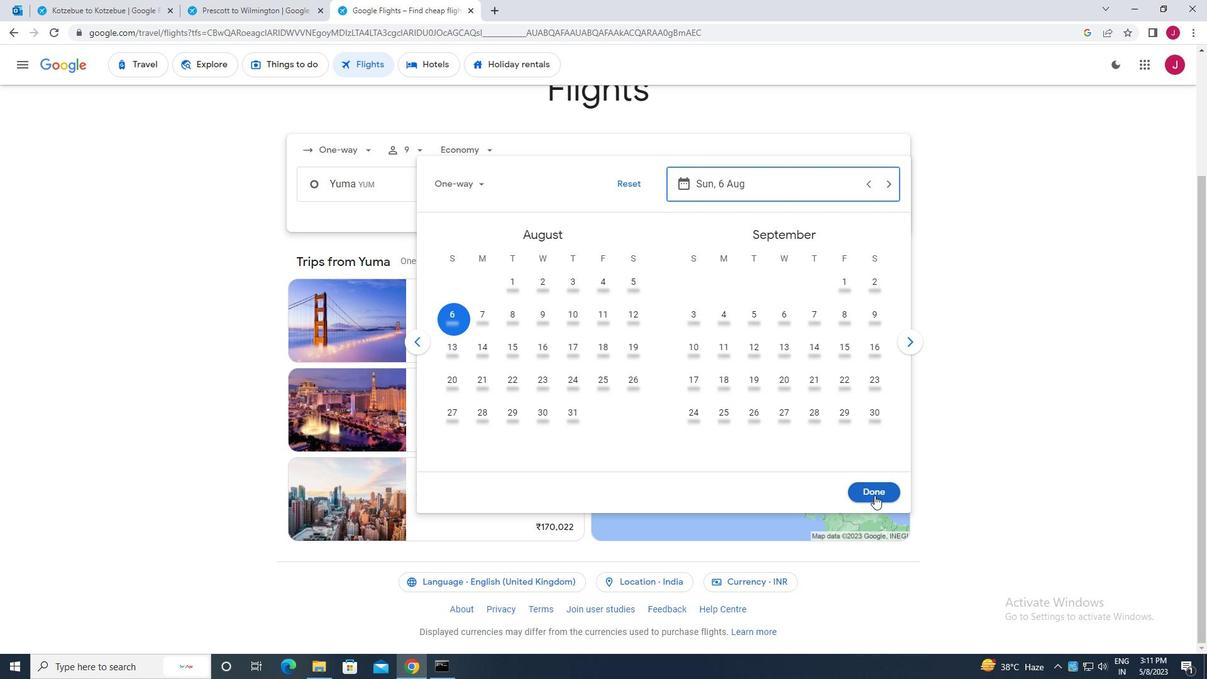 
Action: Mouse moved to (612, 232)
Screenshot: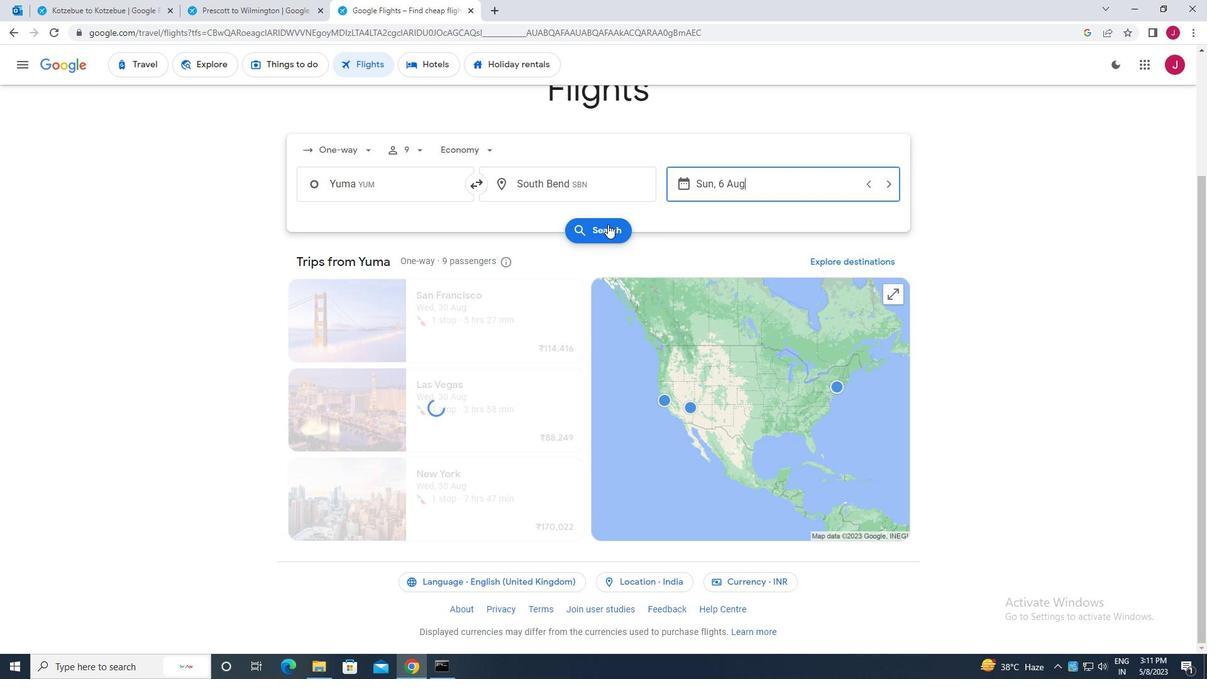 
Action: Mouse pressed left at (612, 232)
Screenshot: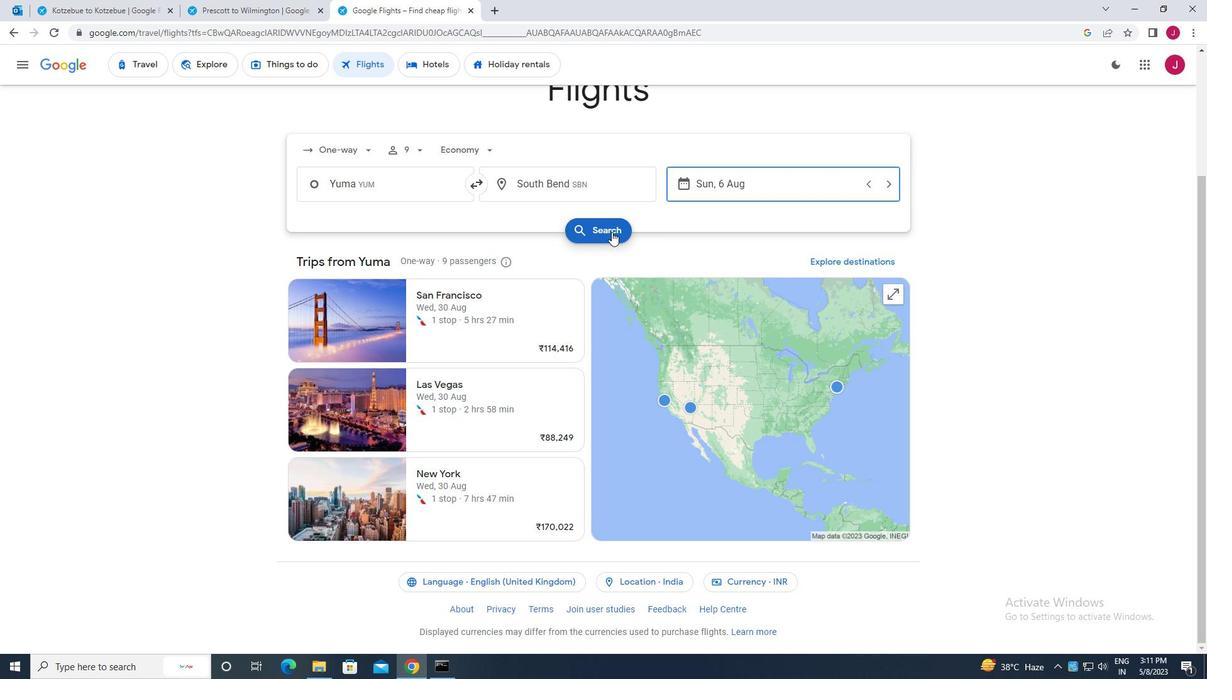 
Action: Mouse moved to (327, 176)
Screenshot: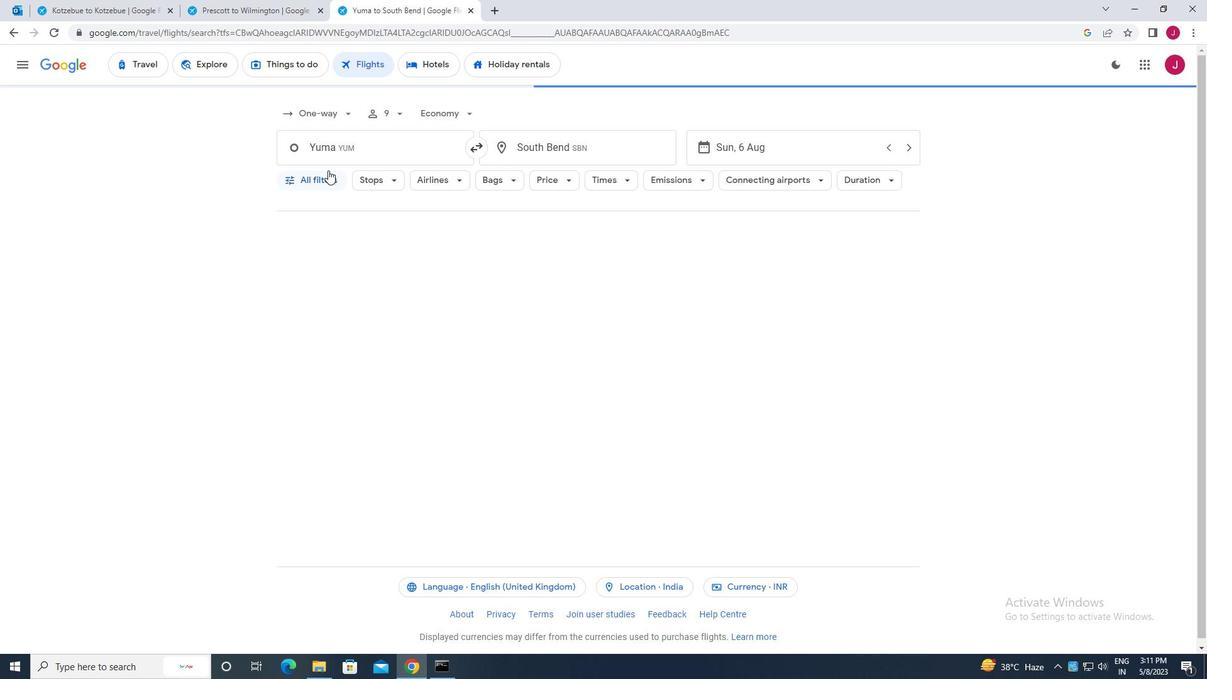 
Action: Mouse pressed left at (327, 176)
Screenshot: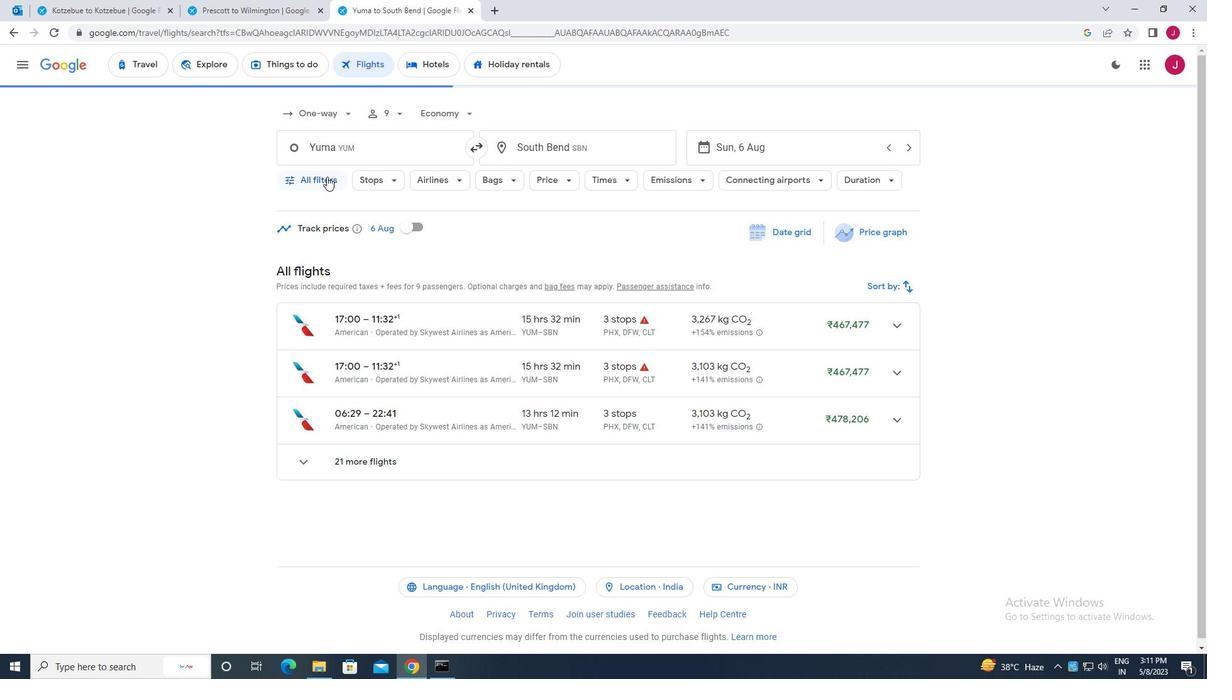 
Action: Mouse moved to (379, 205)
Screenshot: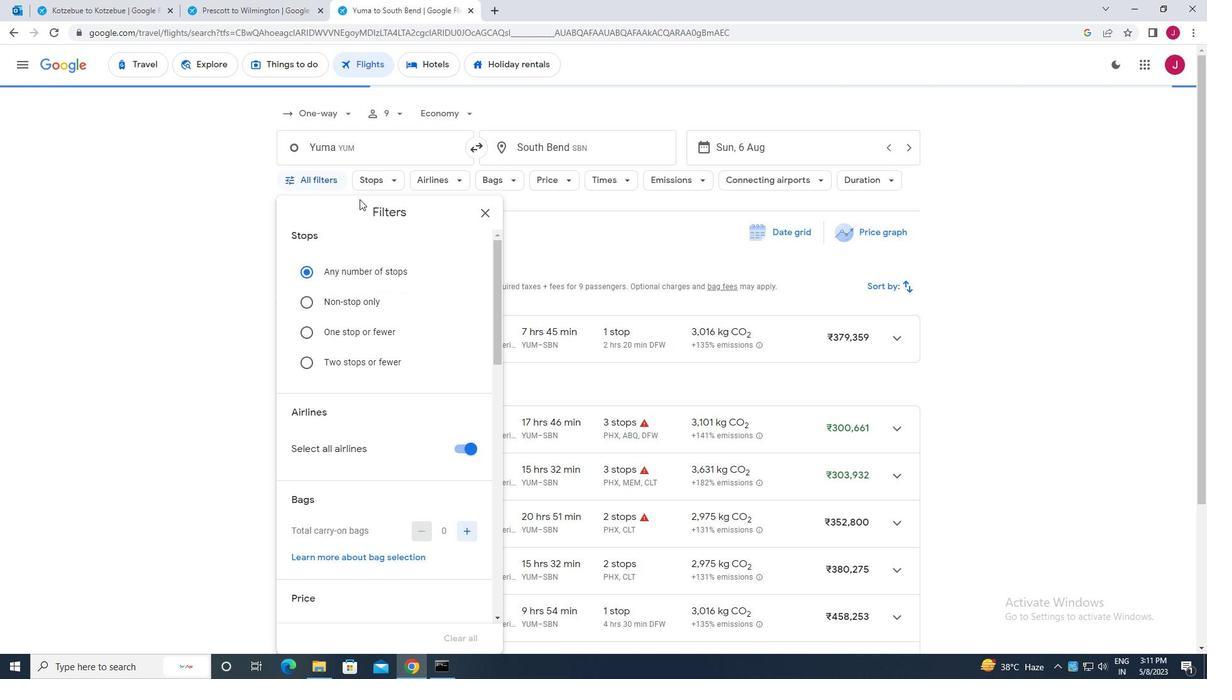 
Action: Mouse scrolled (379, 205) with delta (0, 0)
Screenshot: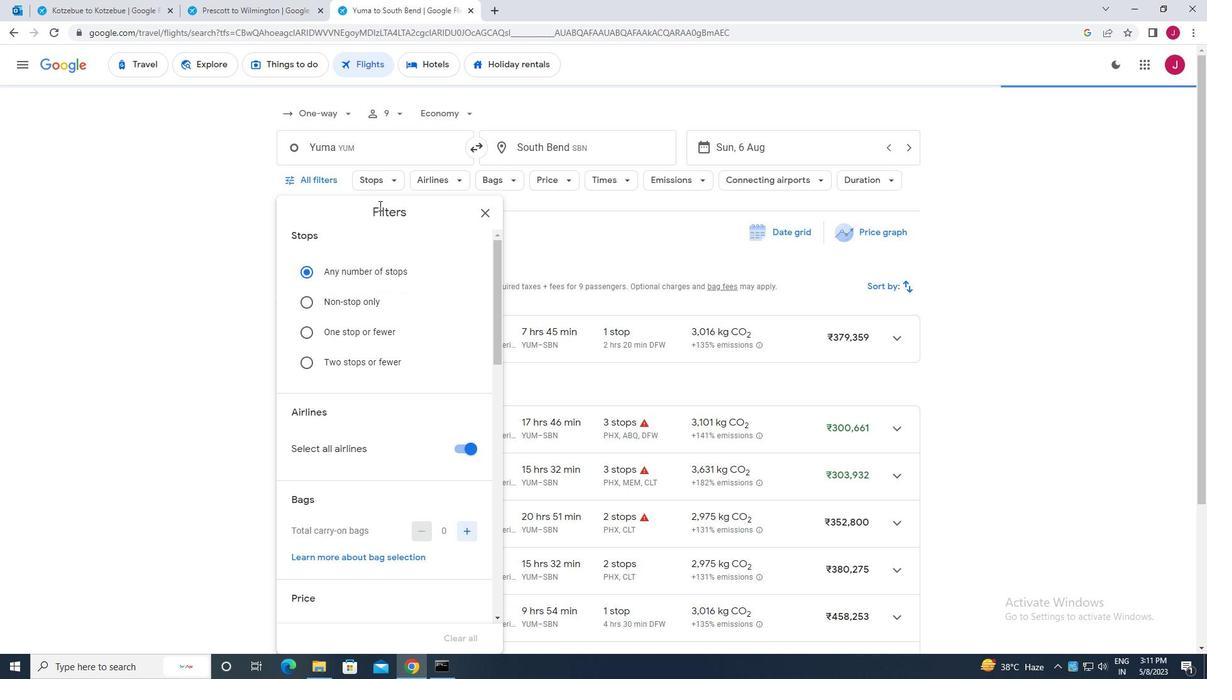 
Action: Mouse scrolled (379, 205) with delta (0, 0)
Screenshot: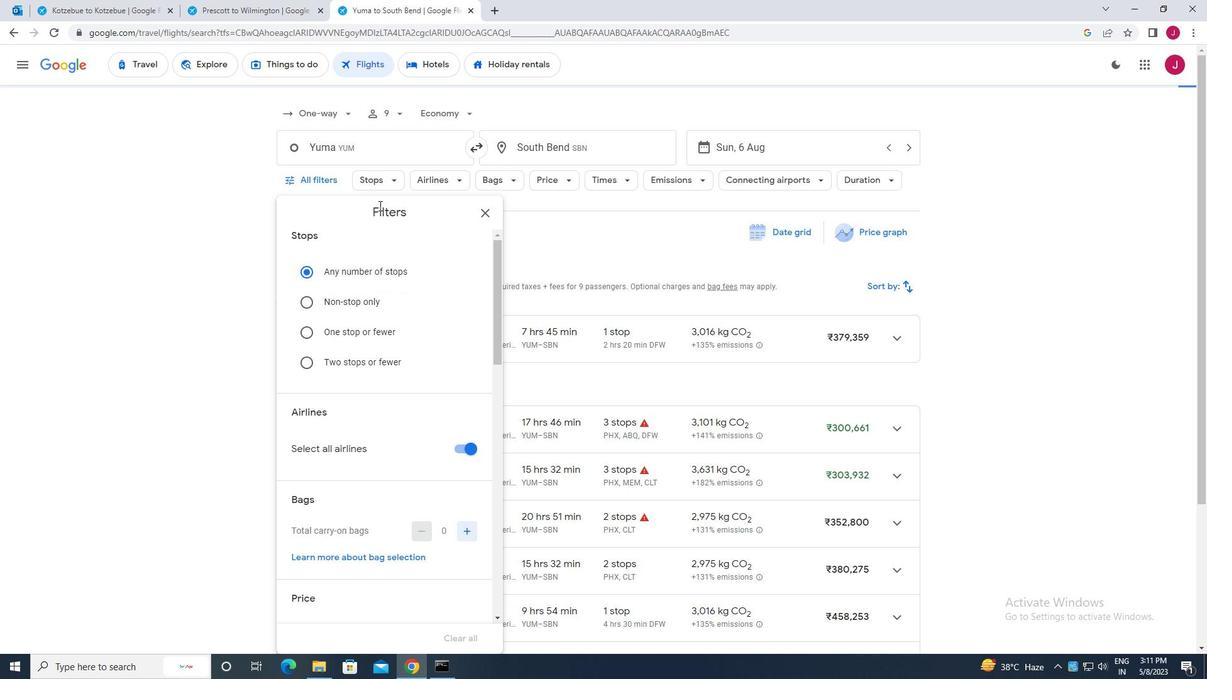 
Action: Mouse moved to (379, 205)
Screenshot: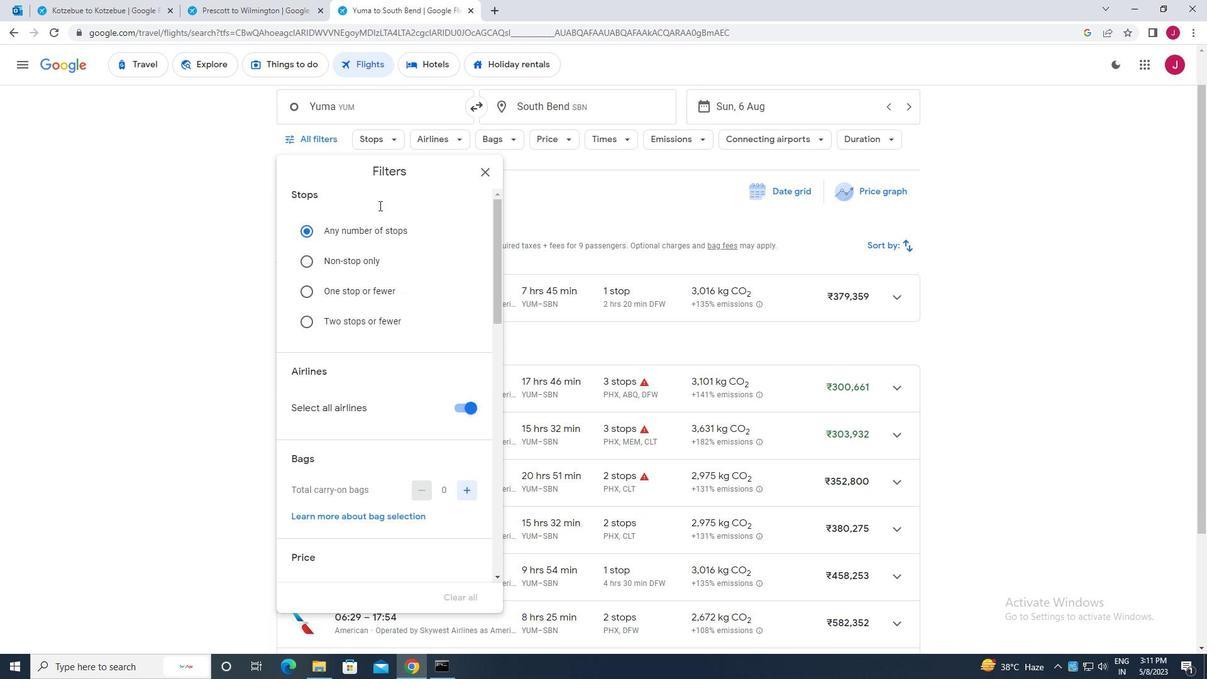 
Action: Mouse scrolled (379, 205) with delta (0, 0)
Screenshot: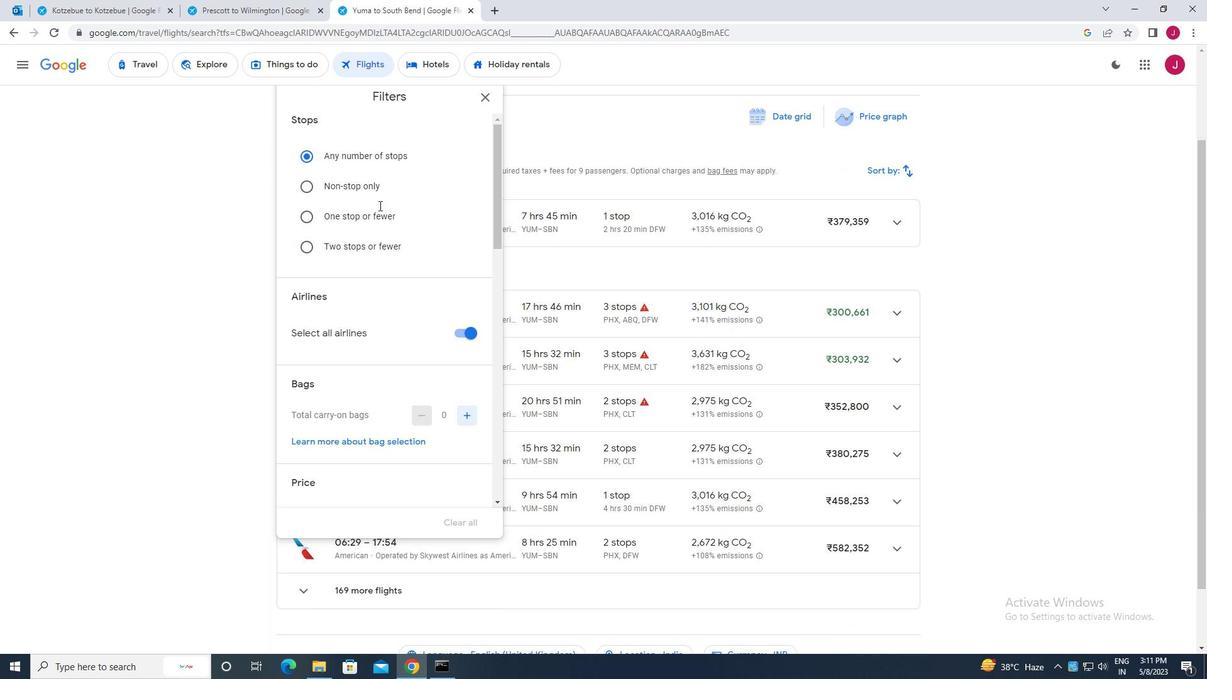 
Action: Mouse moved to (379, 206)
Screenshot: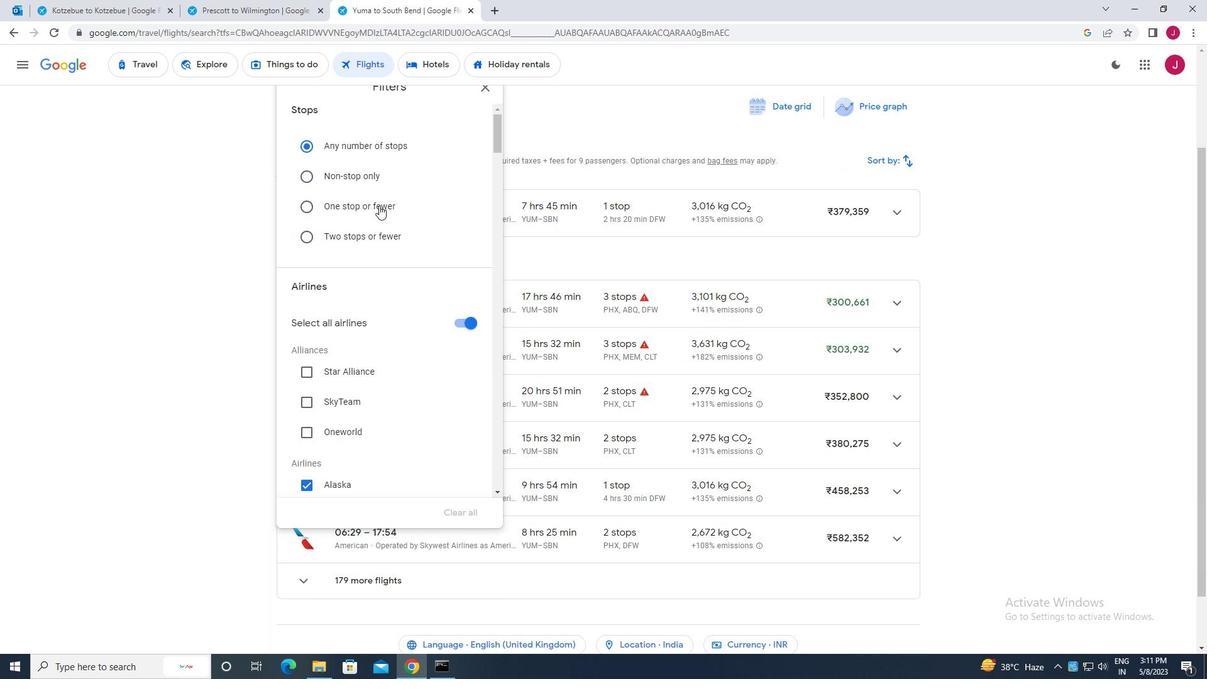 
Action: Mouse scrolled (379, 205) with delta (0, 0)
Screenshot: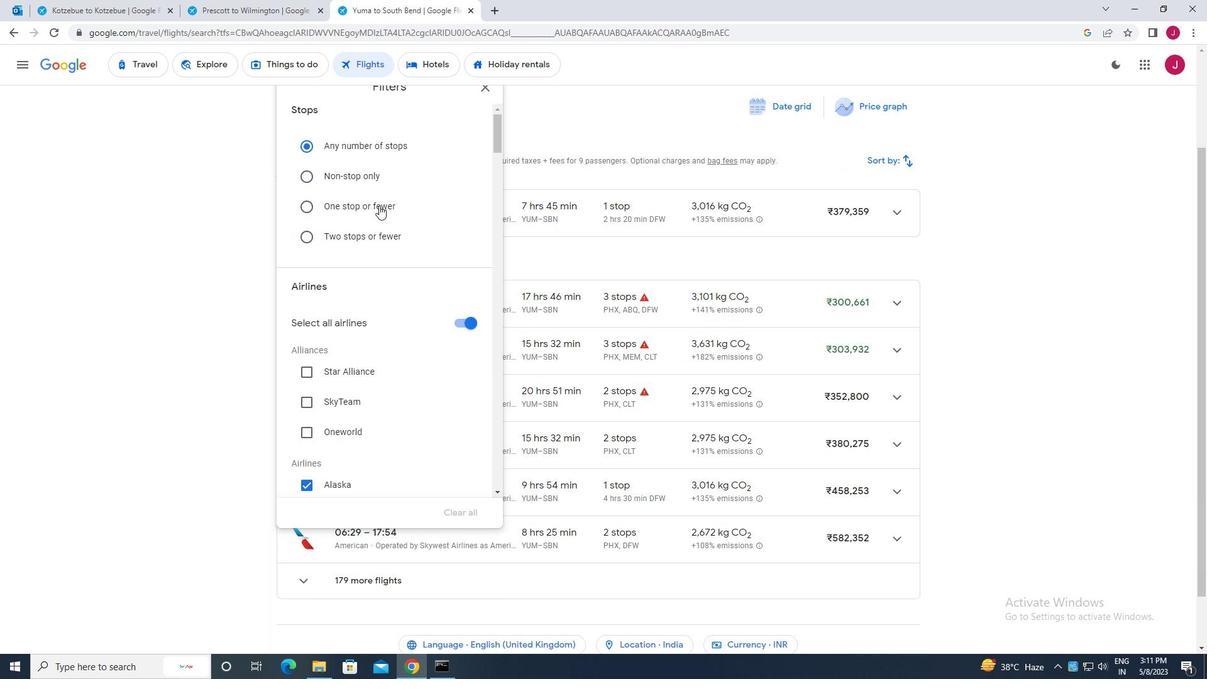 
Action: Mouse moved to (384, 206)
Screenshot: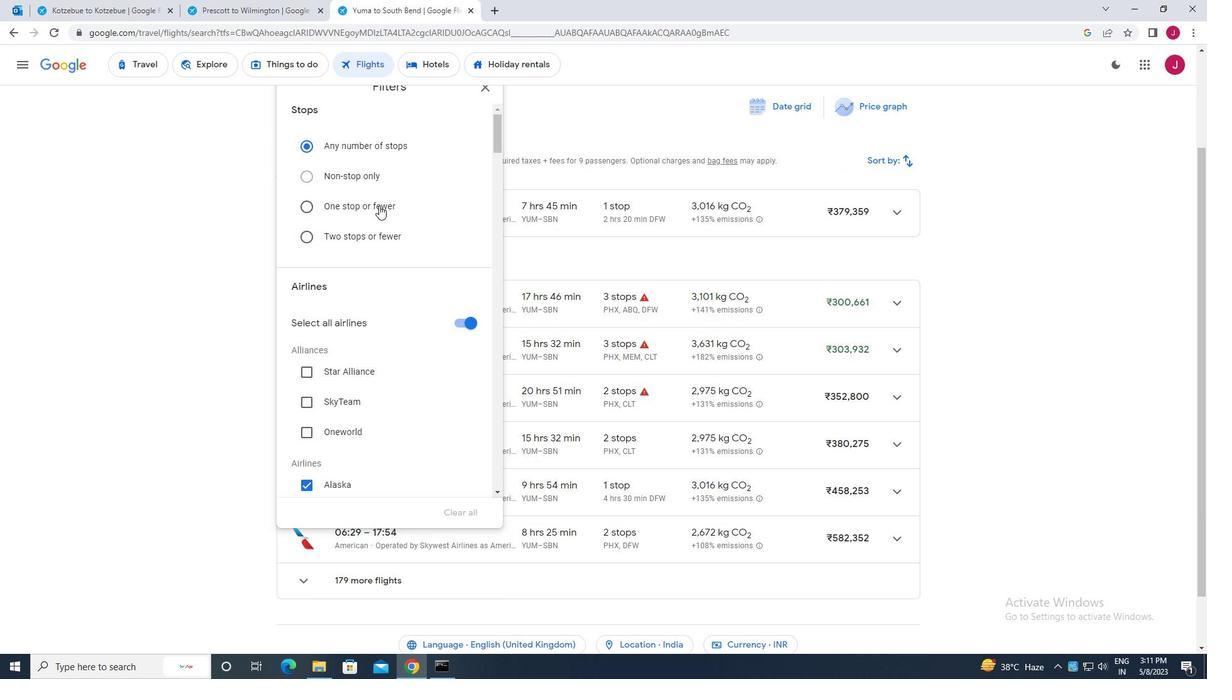 
Action: Mouse scrolled (384, 205) with delta (0, 0)
Screenshot: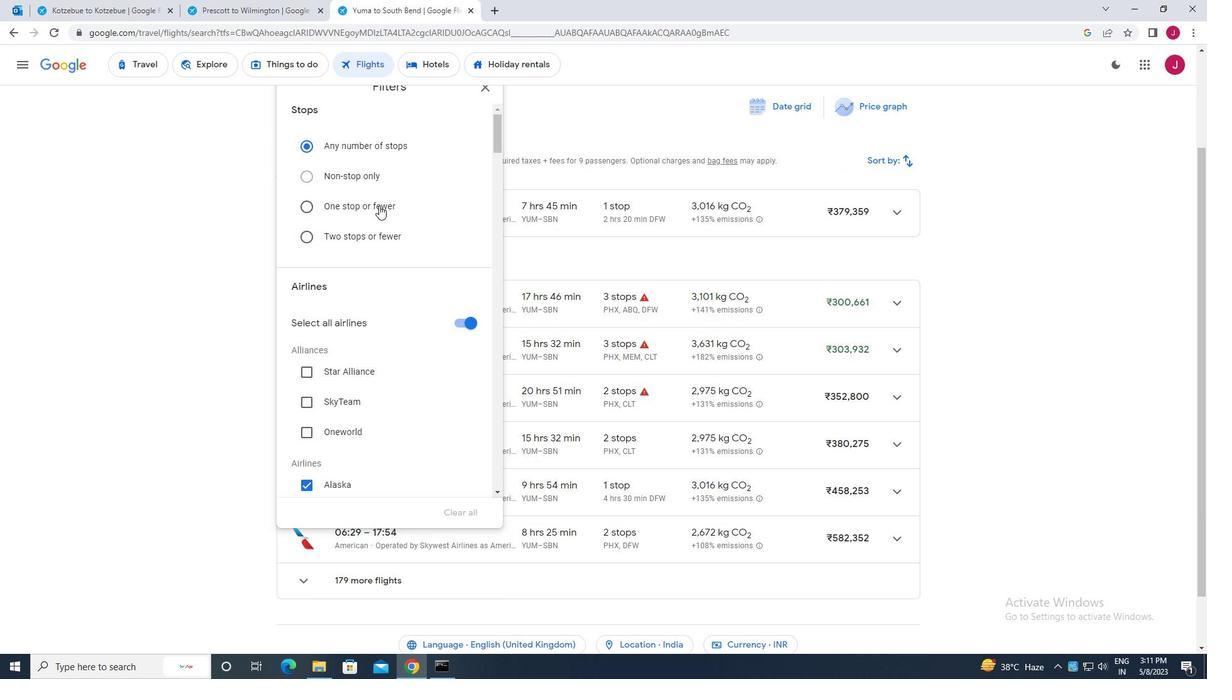 
Action: Mouse moved to (445, 203)
Screenshot: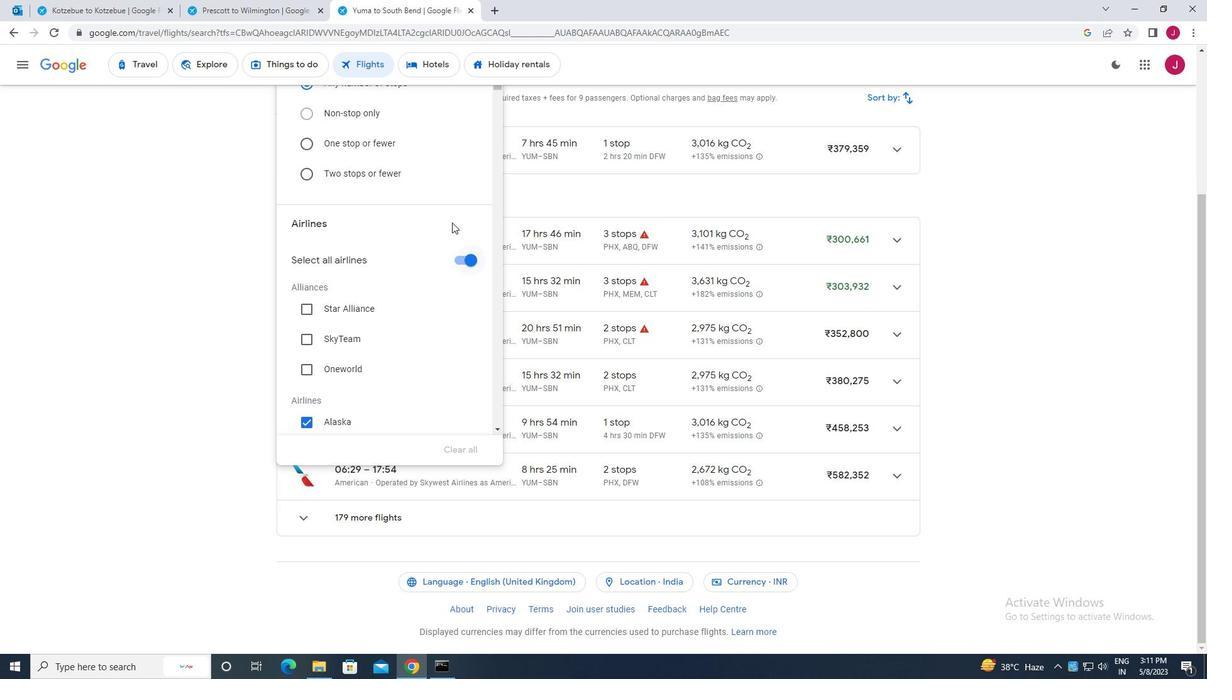 
Action: Mouse scrolled (445, 202) with delta (0, 0)
Screenshot: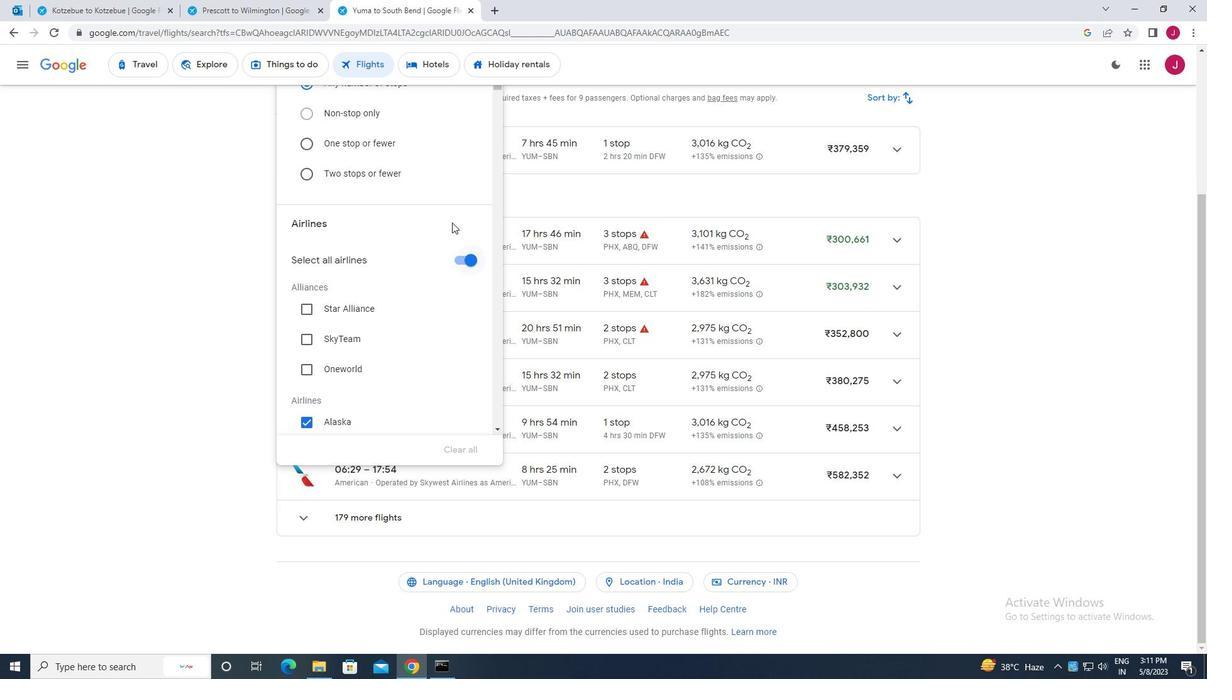 
Action: Mouse scrolled (445, 202) with delta (0, 0)
Screenshot: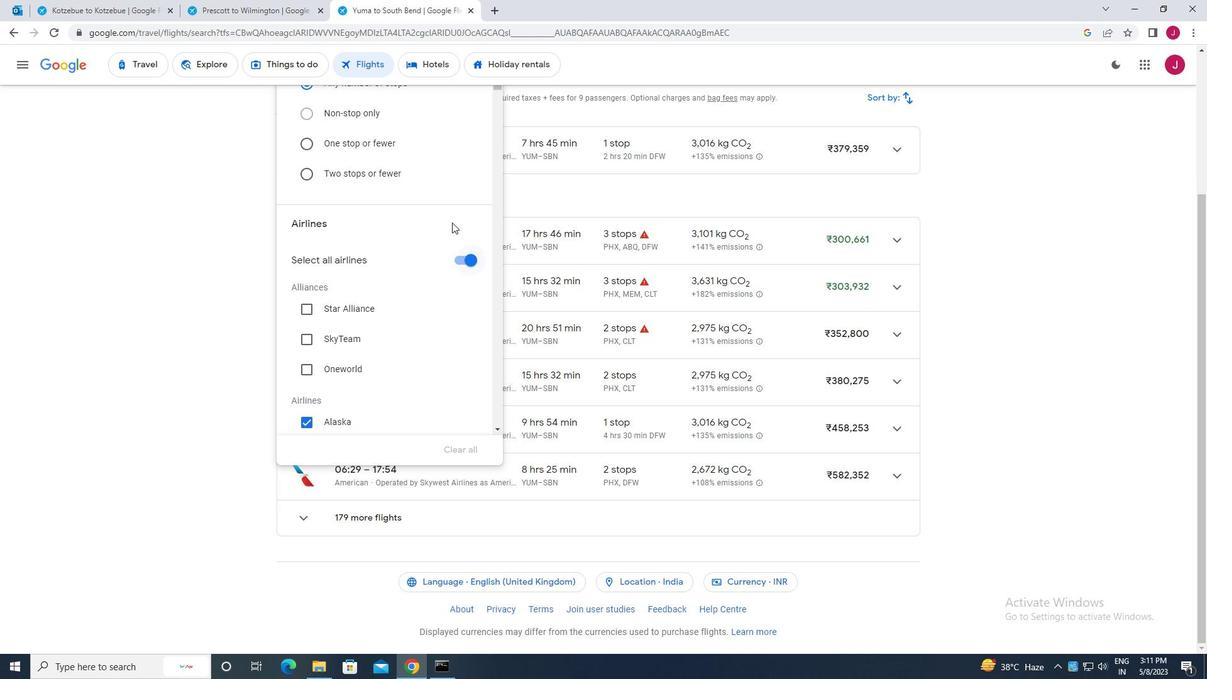 
Action: Mouse moved to (460, 134)
Screenshot: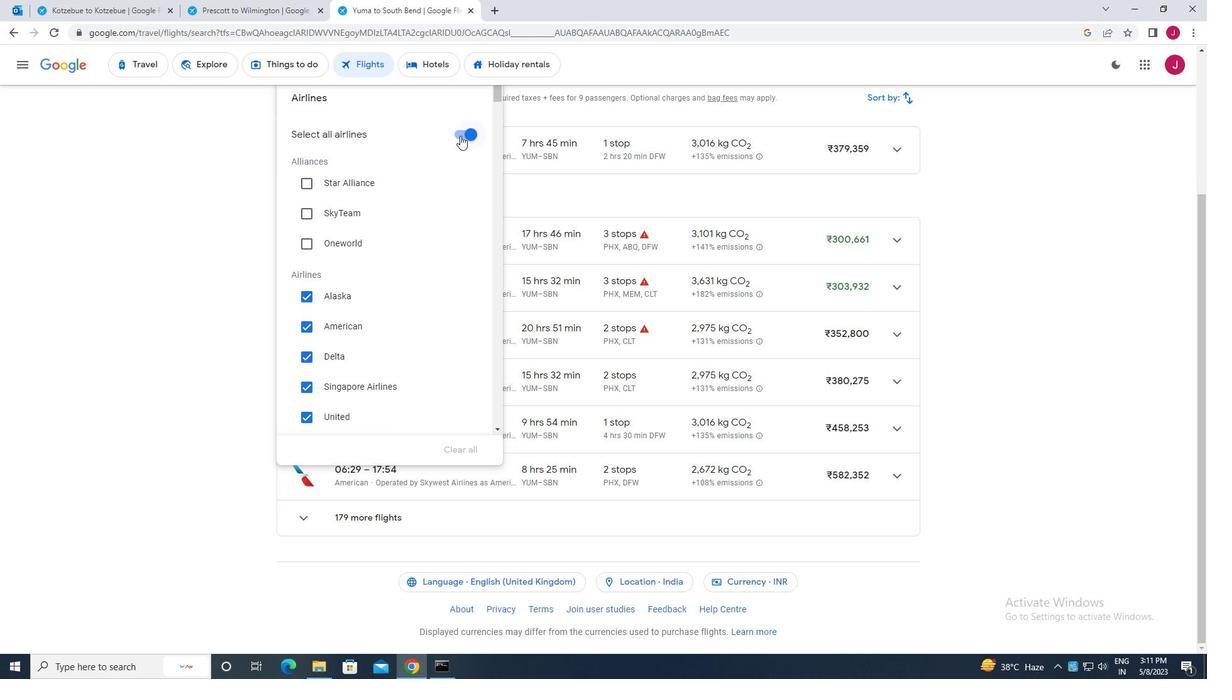 
Action: Mouse pressed left at (460, 134)
Screenshot: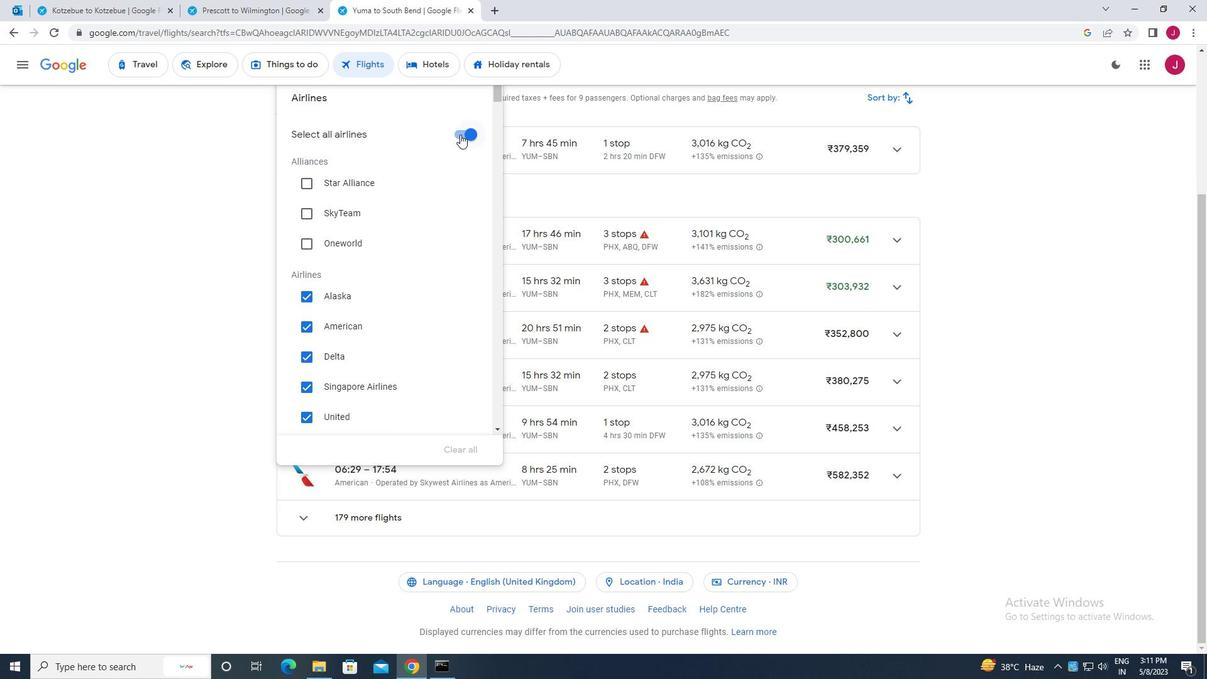 
Action: Mouse moved to (371, 159)
Screenshot: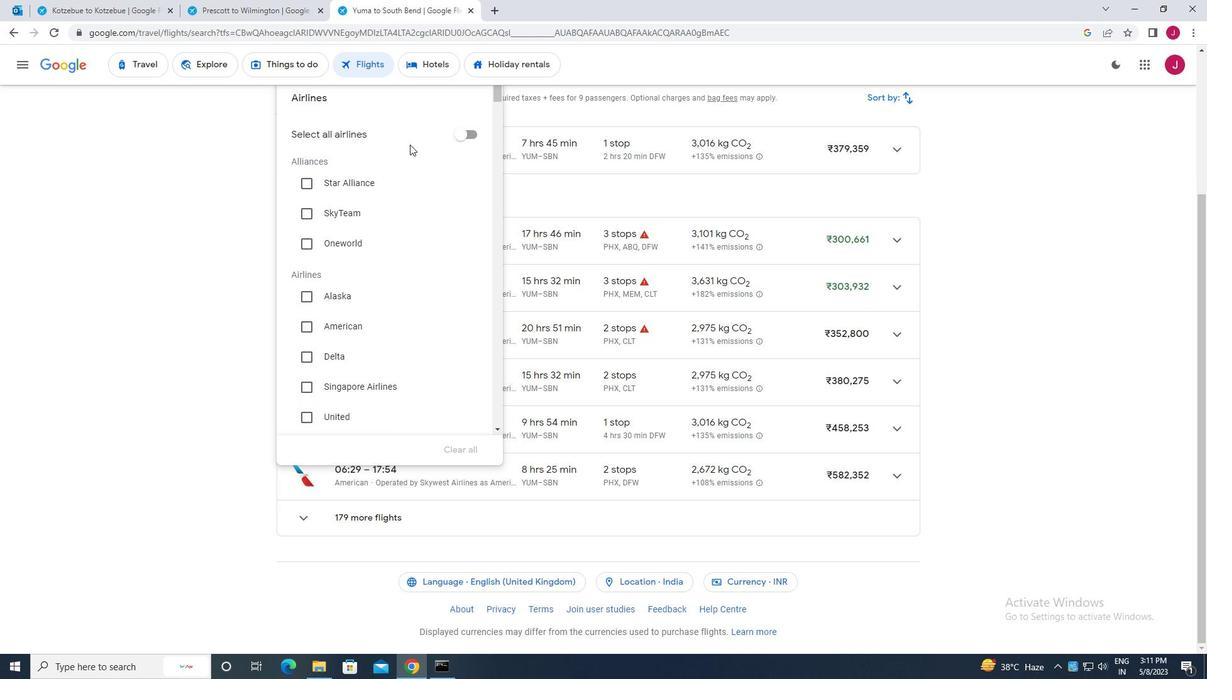 
Action: Mouse scrolled (371, 158) with delta (0, 0)
Screenshot: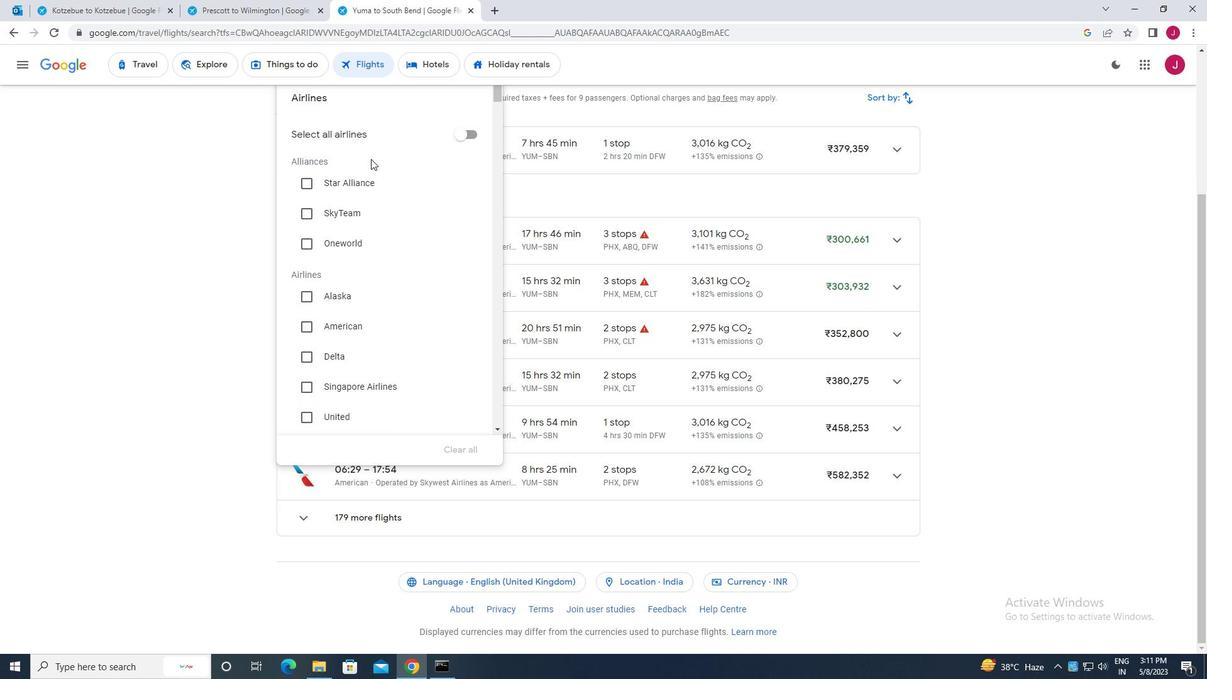 
Action: Mouse scrolled (371, 158) with delta (0, 0)
Screenshot: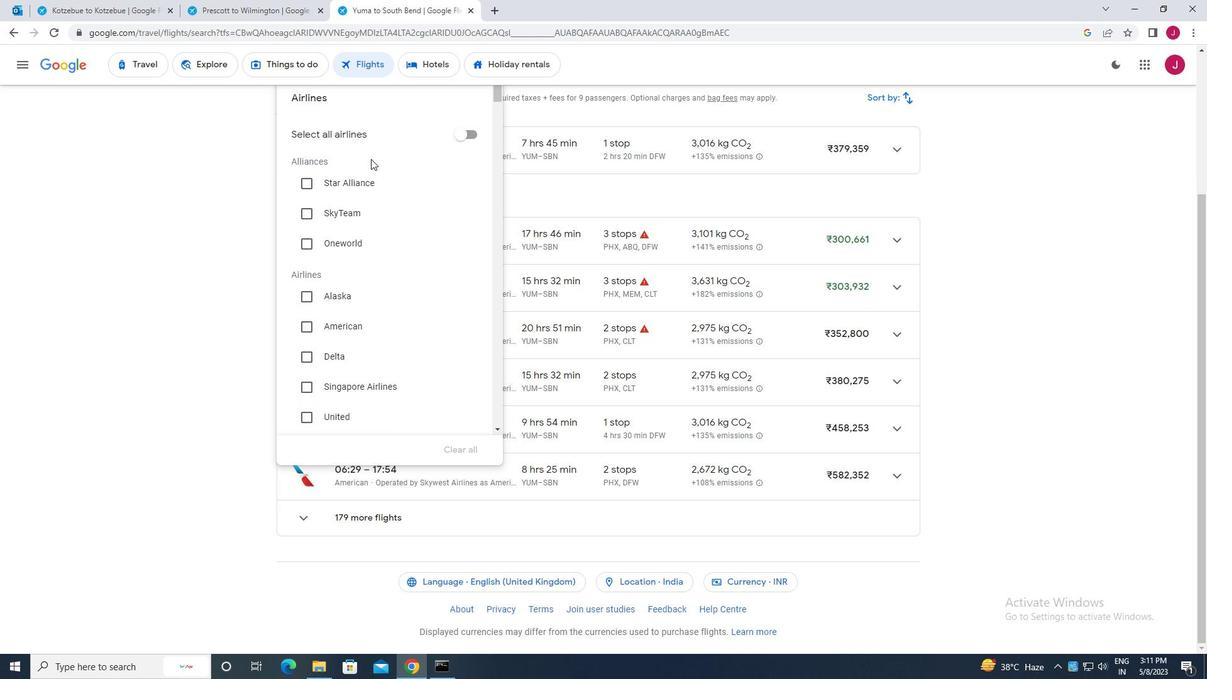 
Action: Mouse moved to (310, 325)
Screenshot: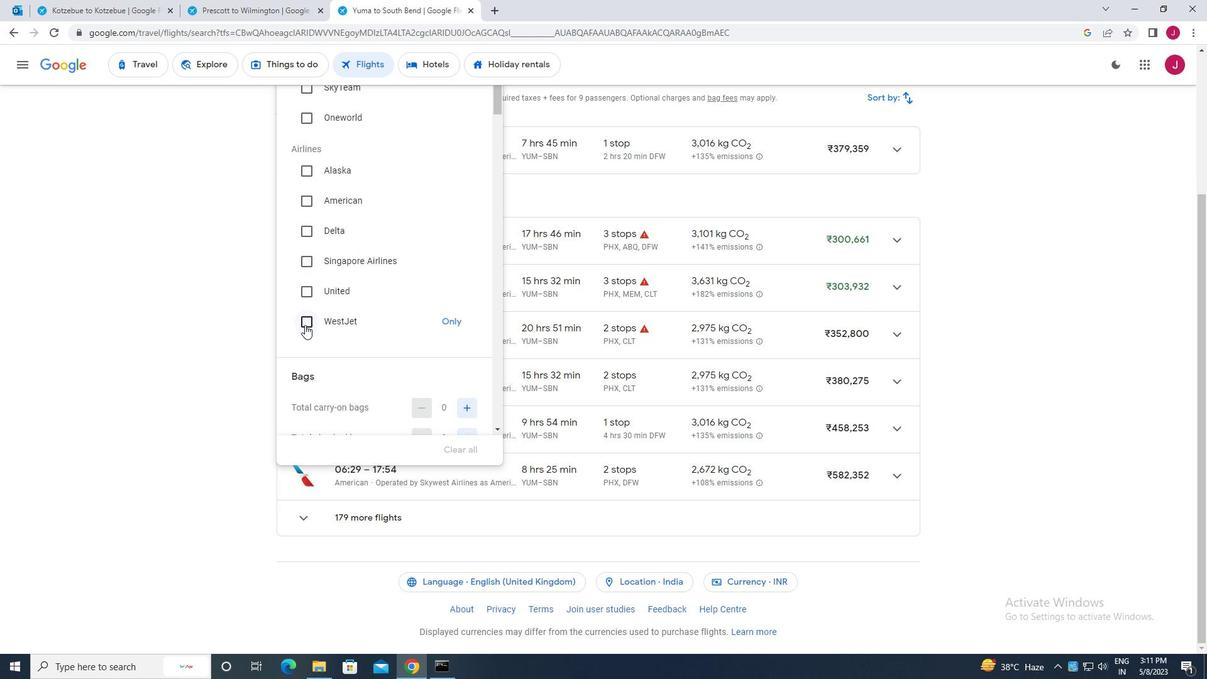 
Action: Mouse pressed left at (310, 325)
Screenshot: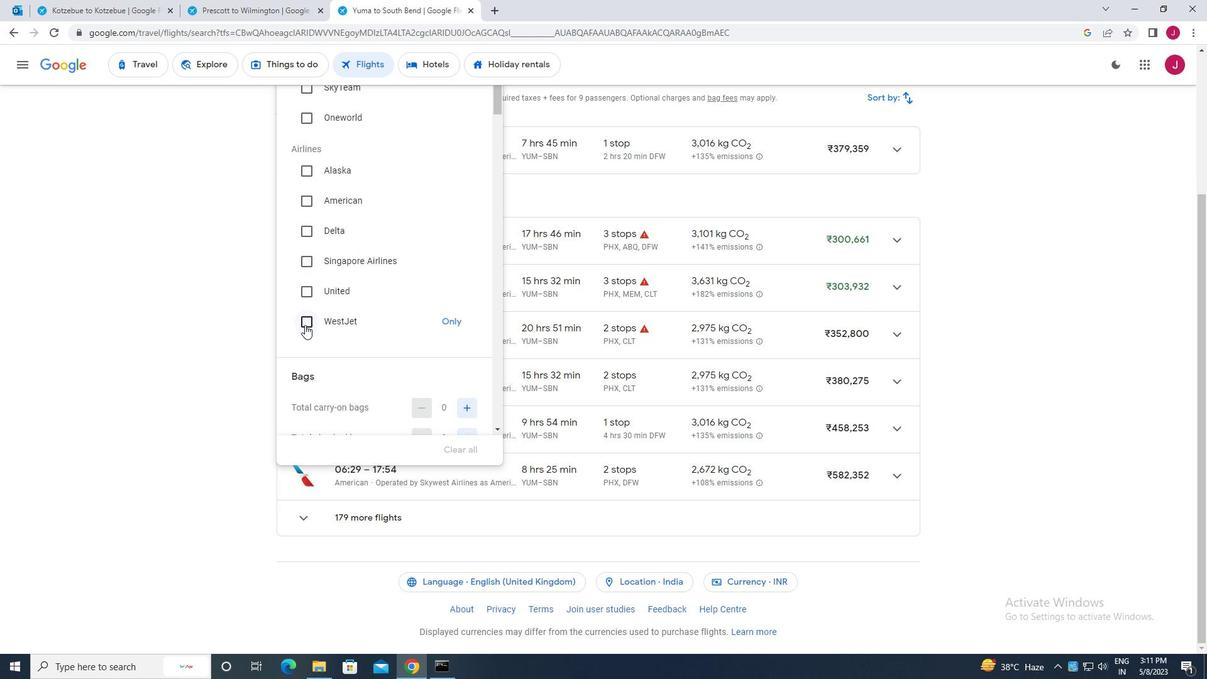 
Action: Mouse moved to (366, 291)
Screenshot: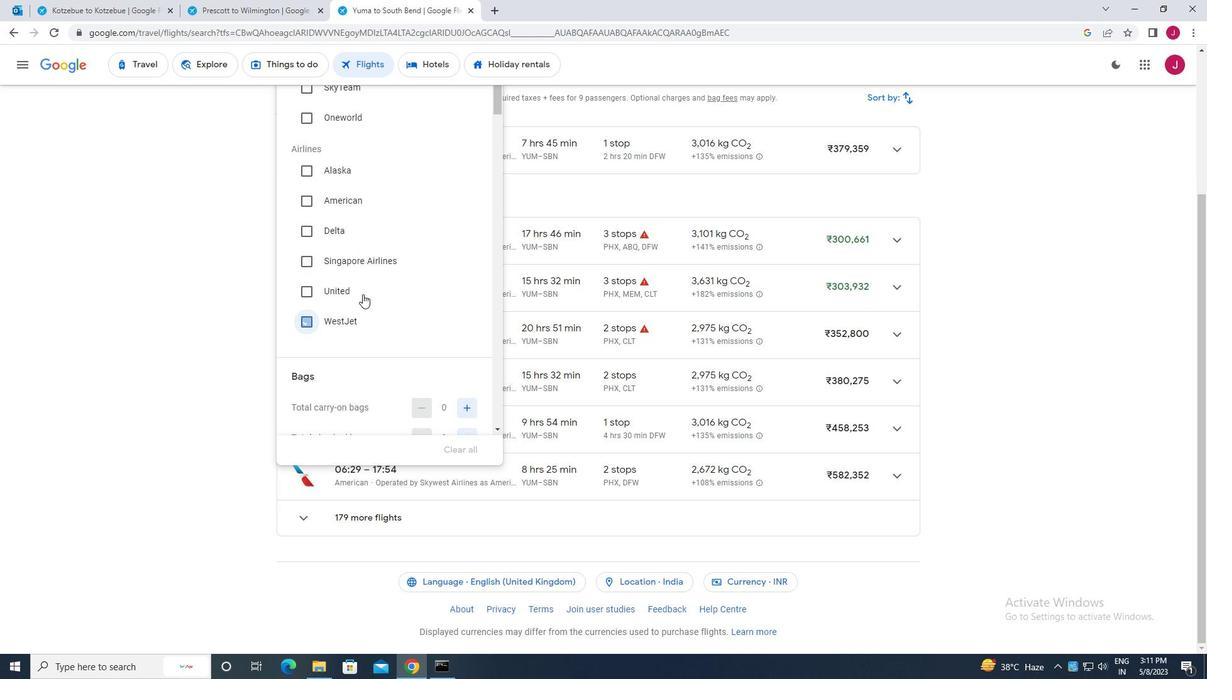 
Action: Mouse scrolled (366, 290) with delta (0, 0)
Screenshot: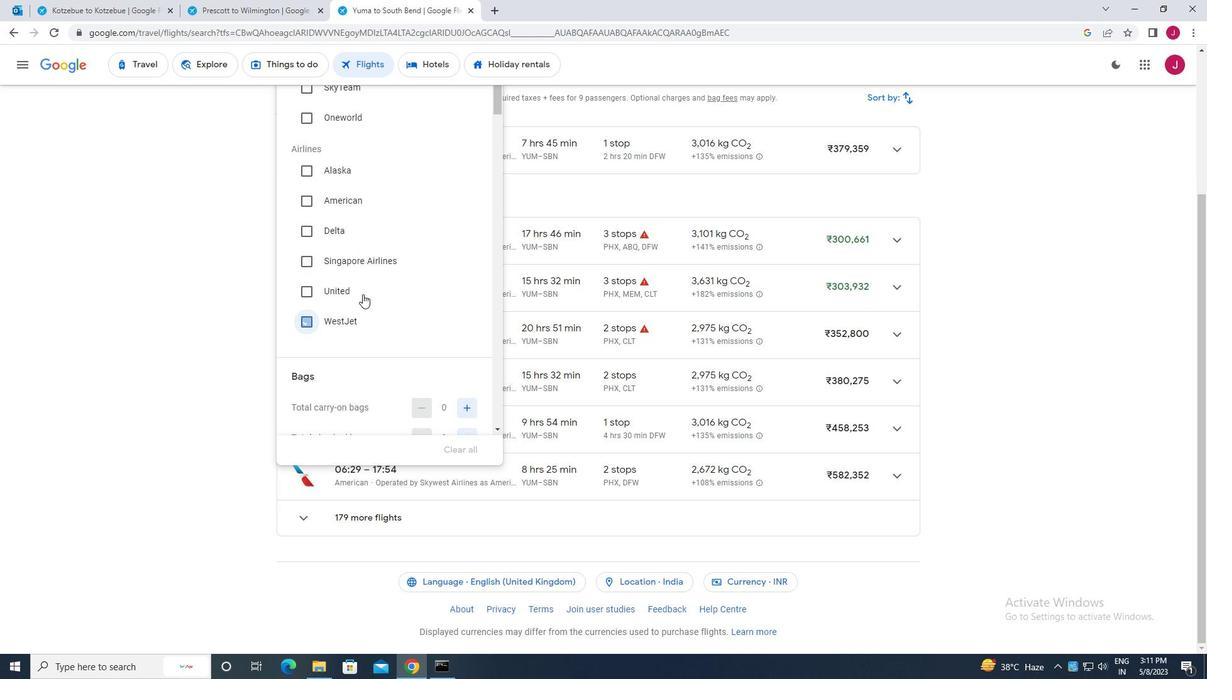 
Action: Mouse scrolled (366, 290) with delta (0, 0)
Screenshot: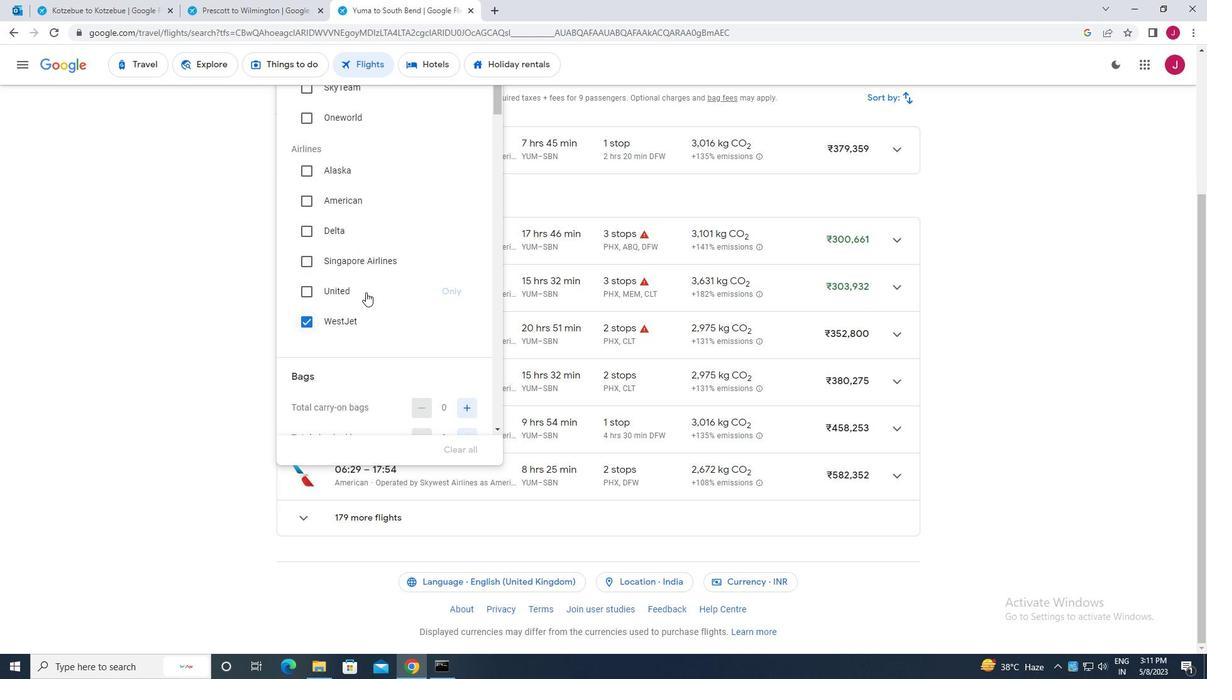 
Action: Mouse scrolled (366, 290) with delta (0, 0)
Screenshot: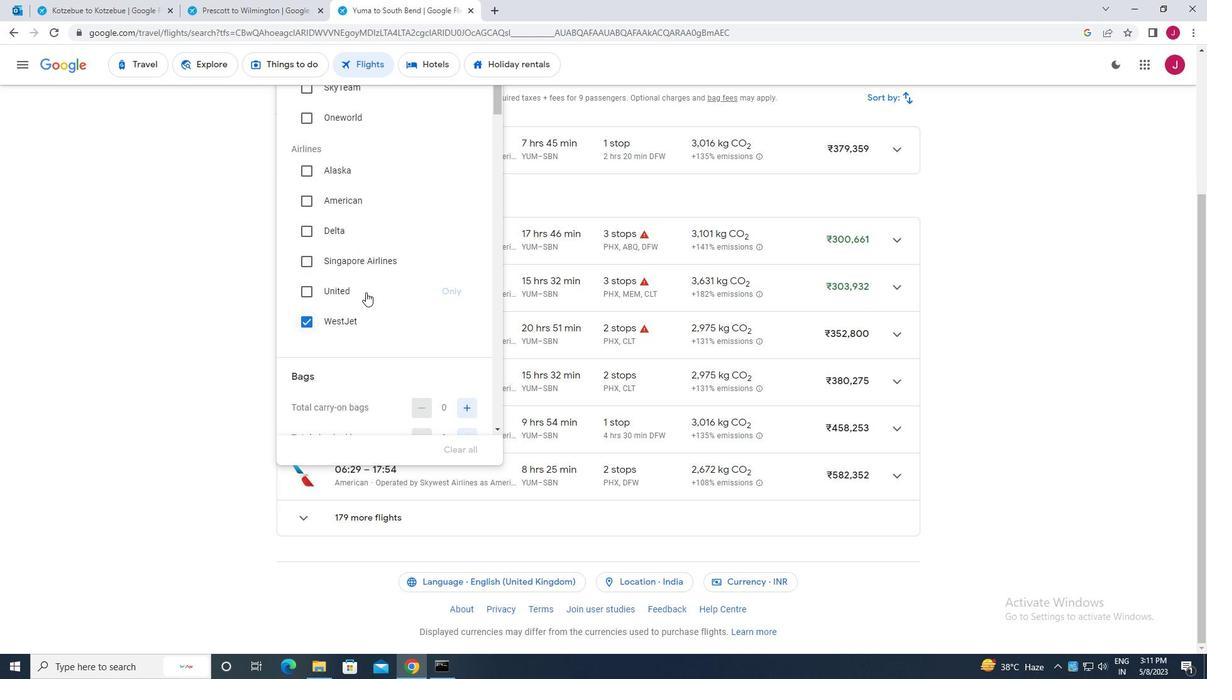 
Action: Mouse scrolled (366, 290) with delta (0, 0)
Screenshot: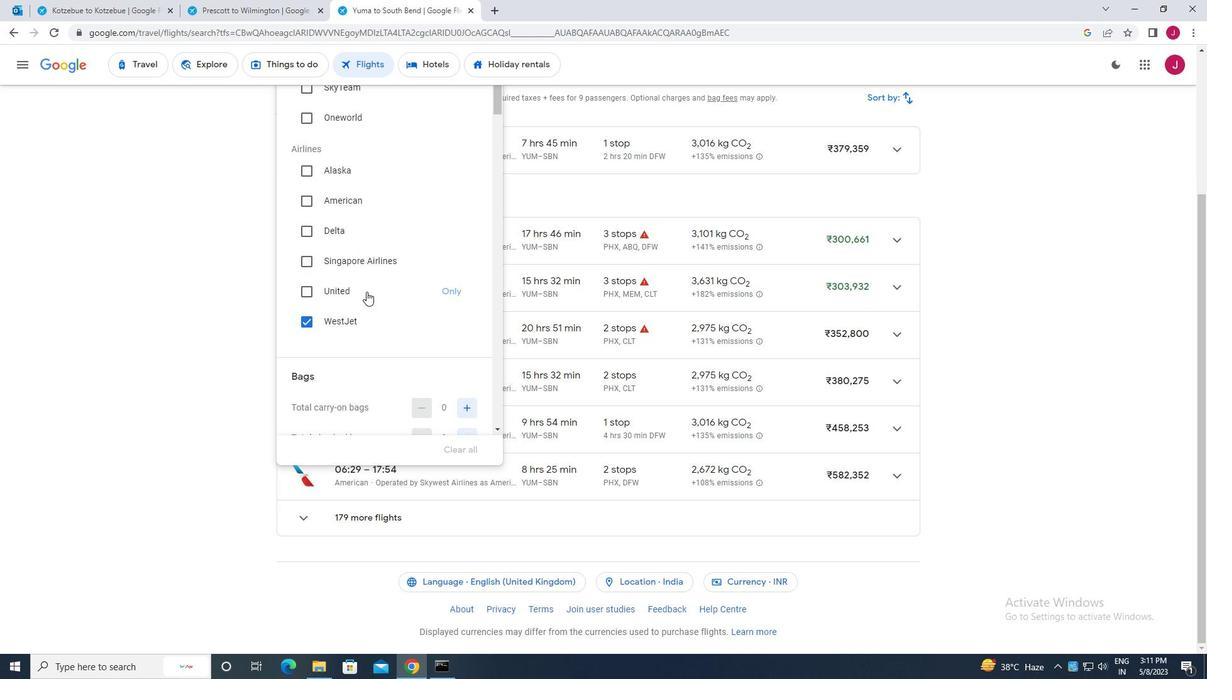 
Action: Mouse moved to (461, 338)
Screenshot: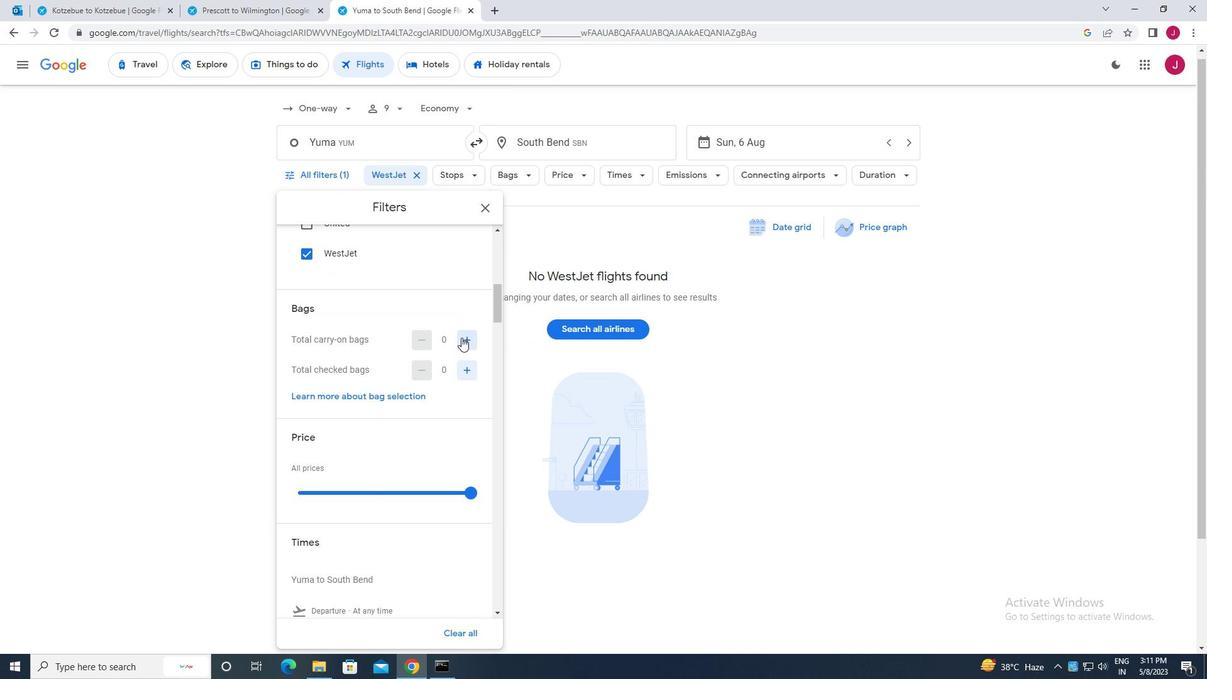
Action: Mouse pressed left at (461, 338)
Screenshot: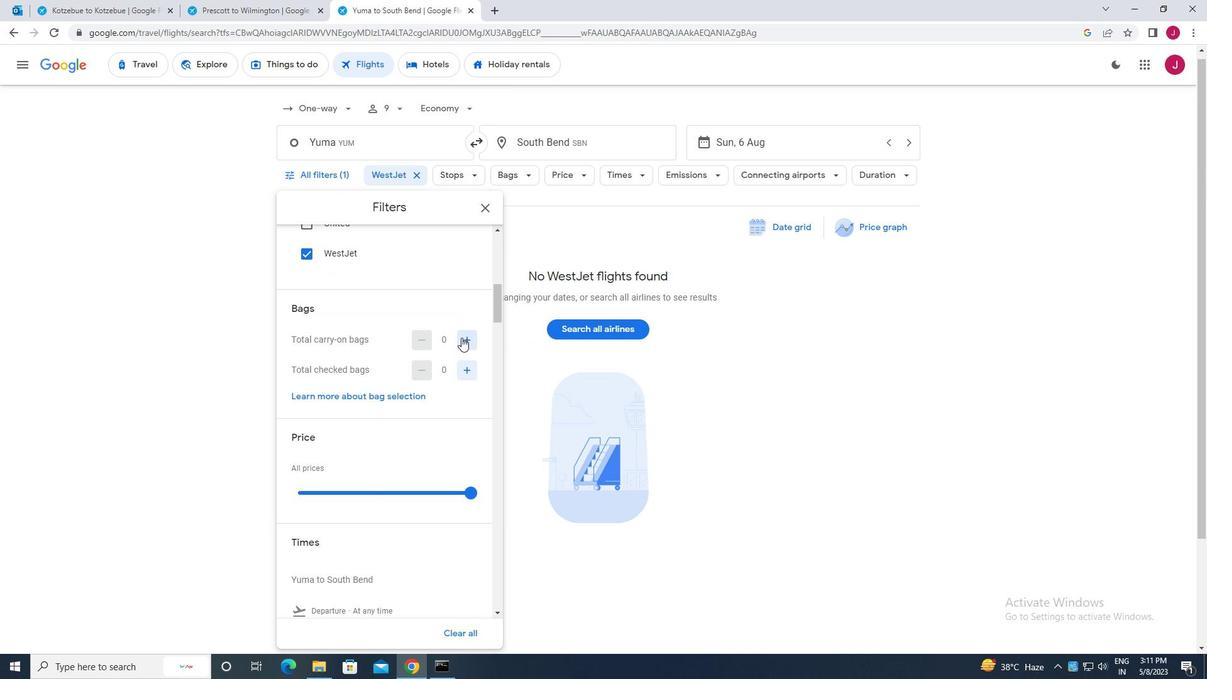 
Action: Mouse moved to (456, 335)
Screenshot: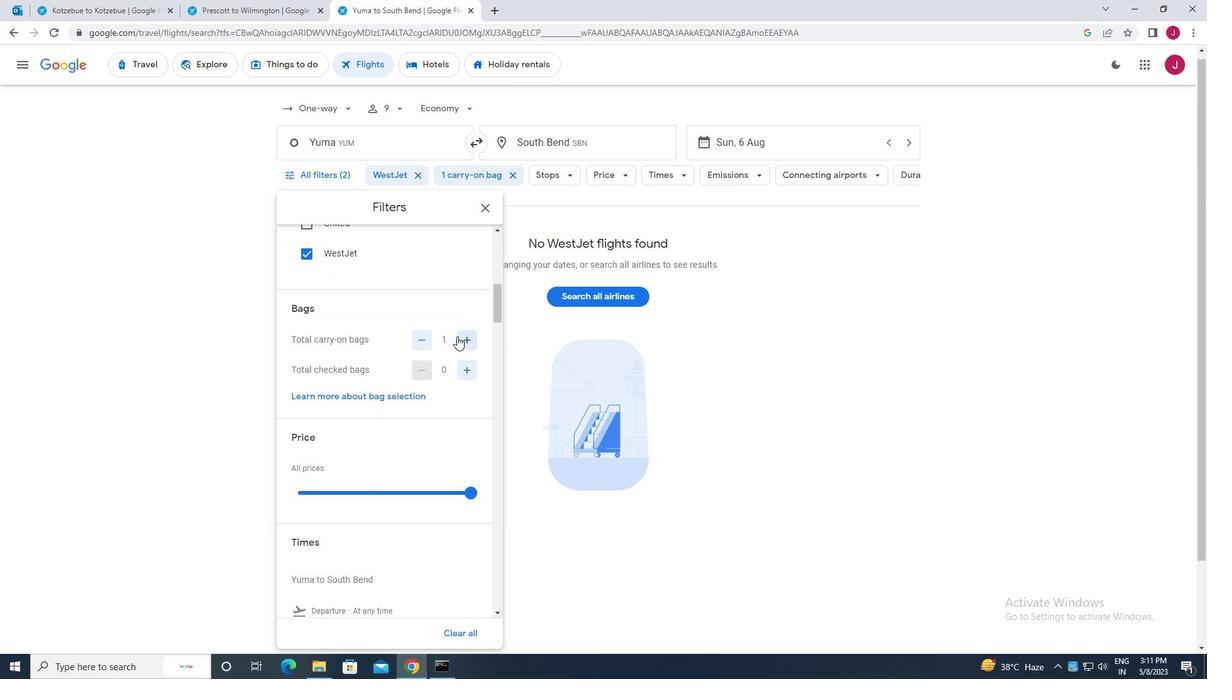 
Action: Mouse scrolled (456, 335) with delta (0, 0)
Screenshot: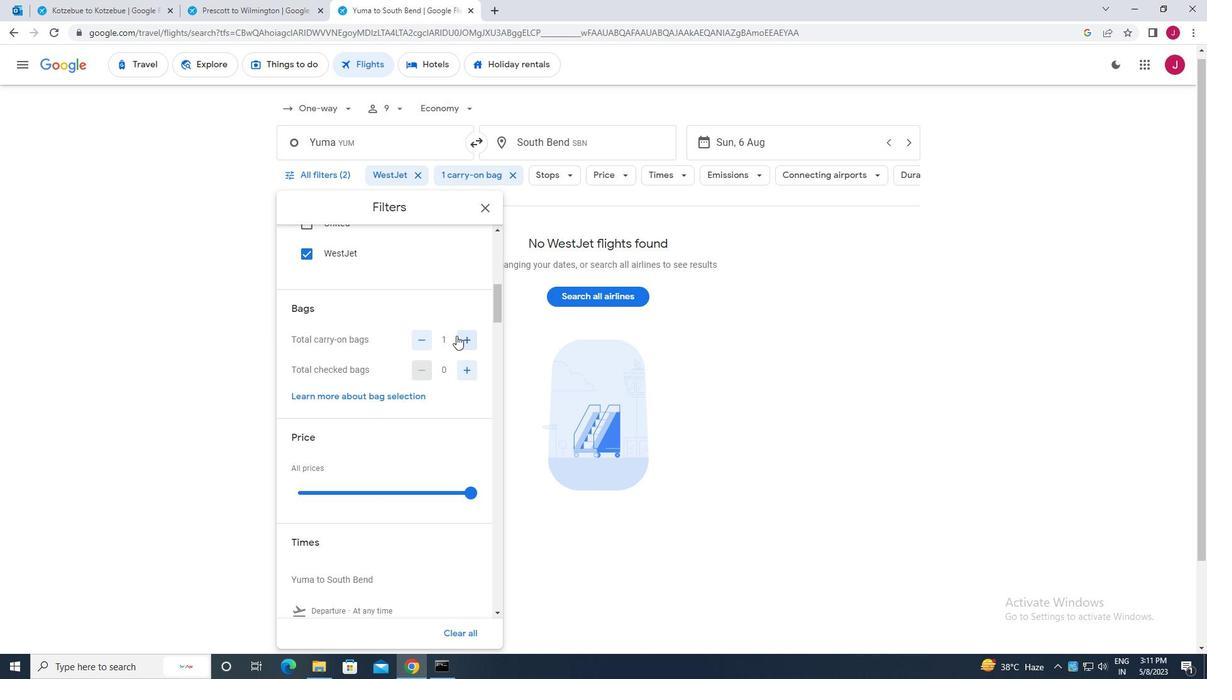 
Action: Mouse scrolled (456, 335) with delta (0, 0)
Screenshot: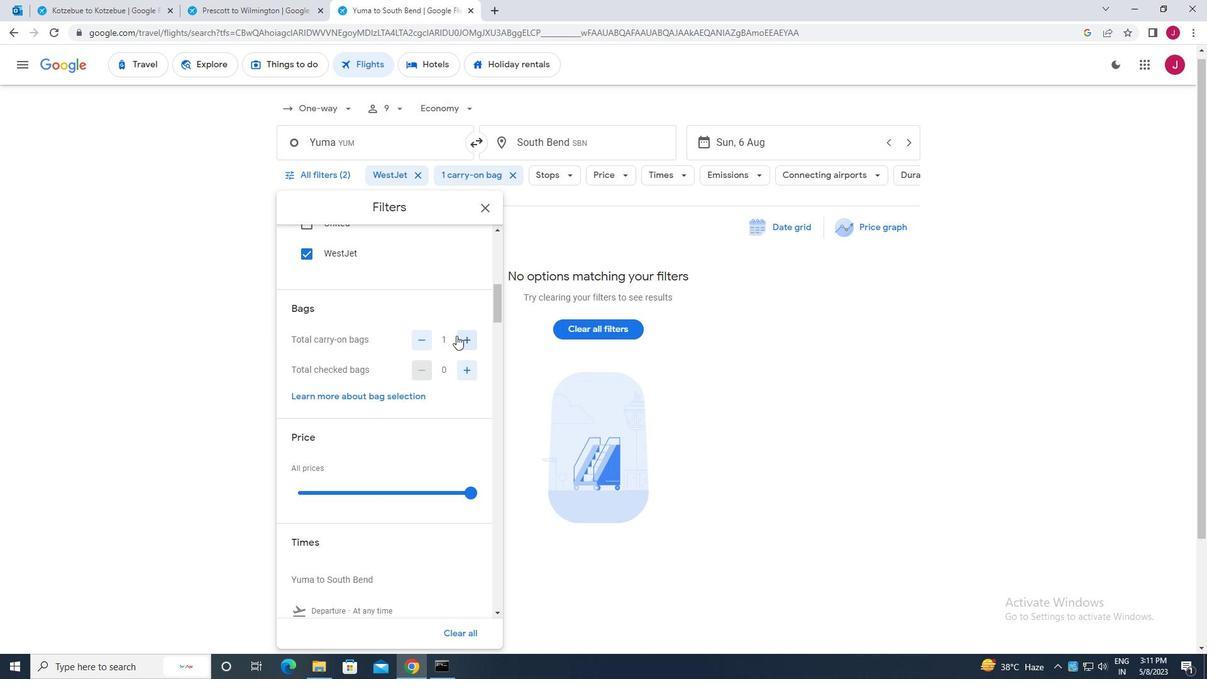 
Action: Mouse scrolled (456, 335) with delta (0, 0)
Screenshot: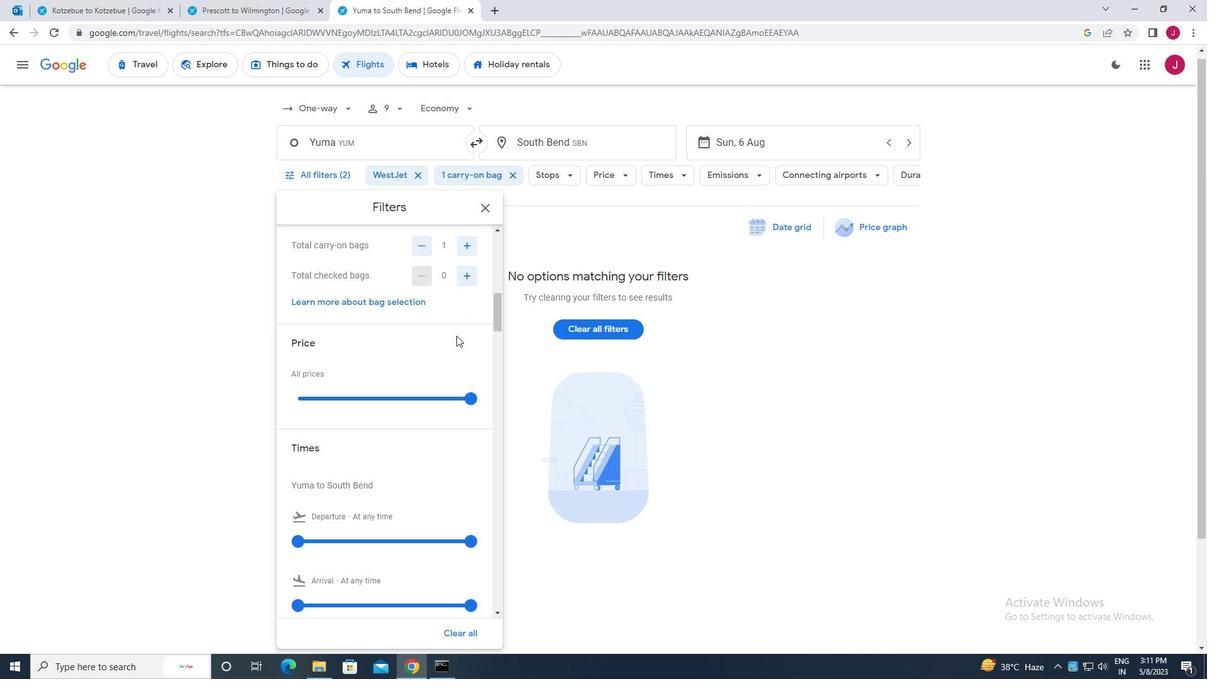 
Action: Mouse moved to (472, 305)
Screenshot: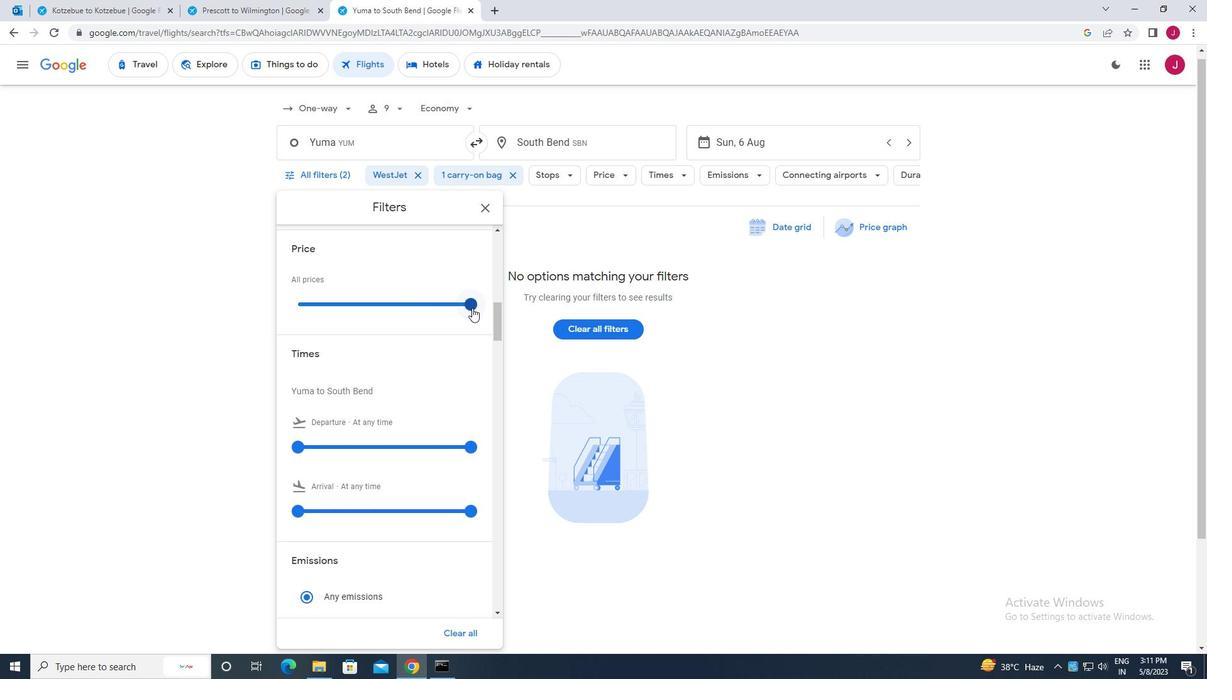 
Action: Mouse pressed left at (472, 305)
Screenshot: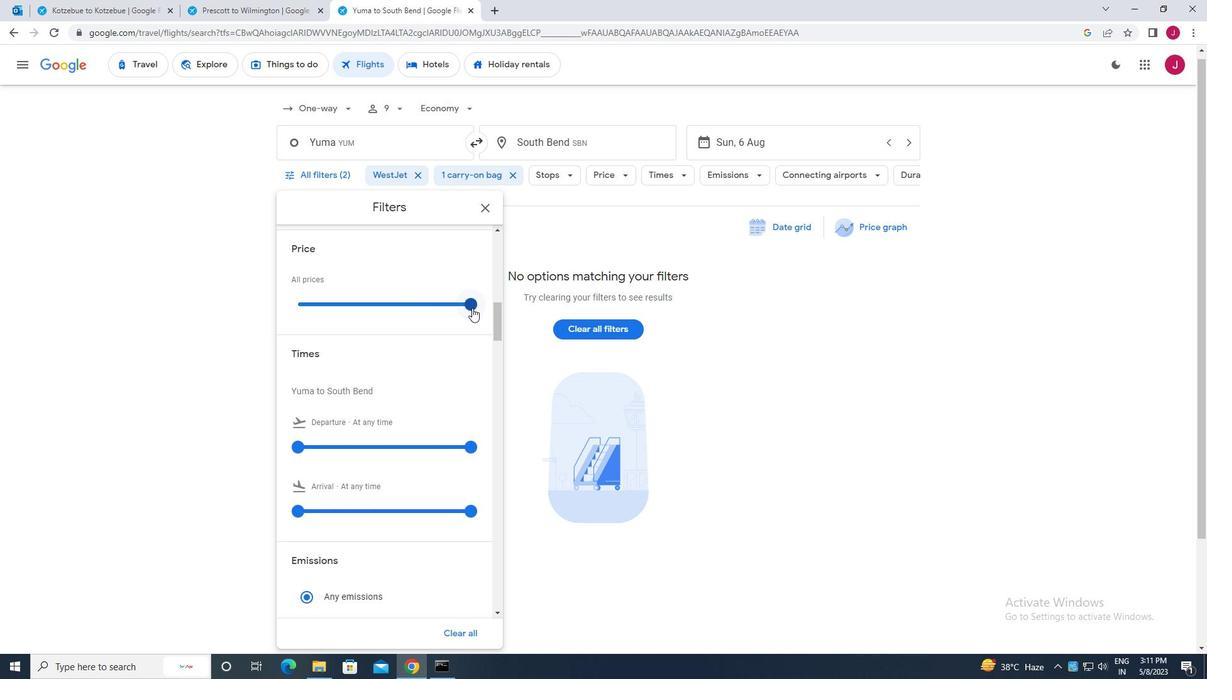
Action: Mouse moved to (417, 296)
Screenshot: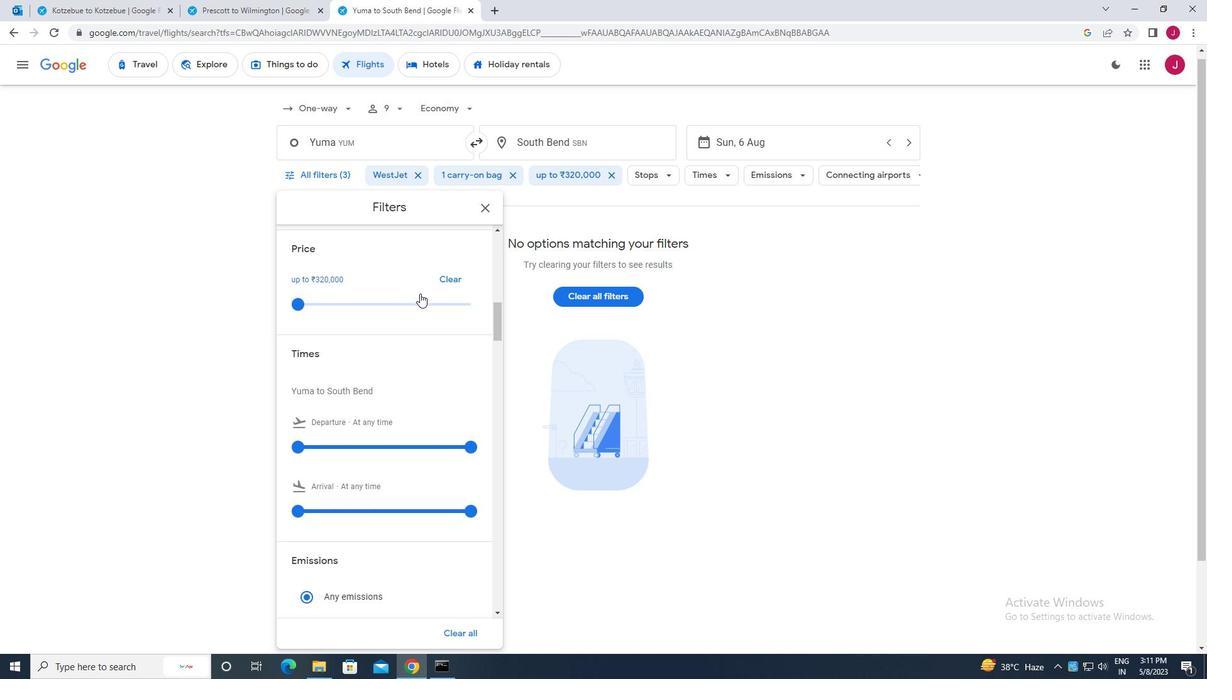 
Action: Mouse scrolled (417, 295) with delta (0, 0)
Screenshot: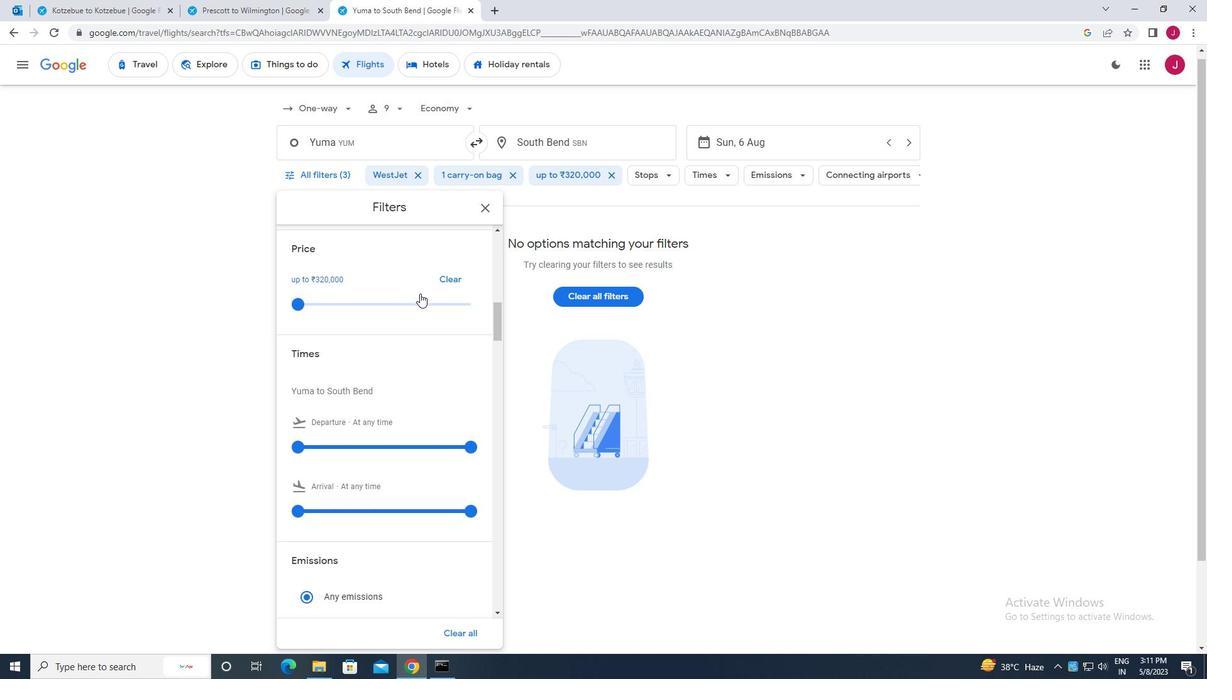 
Action: Mouse moved to (416, 297)
Screenshot: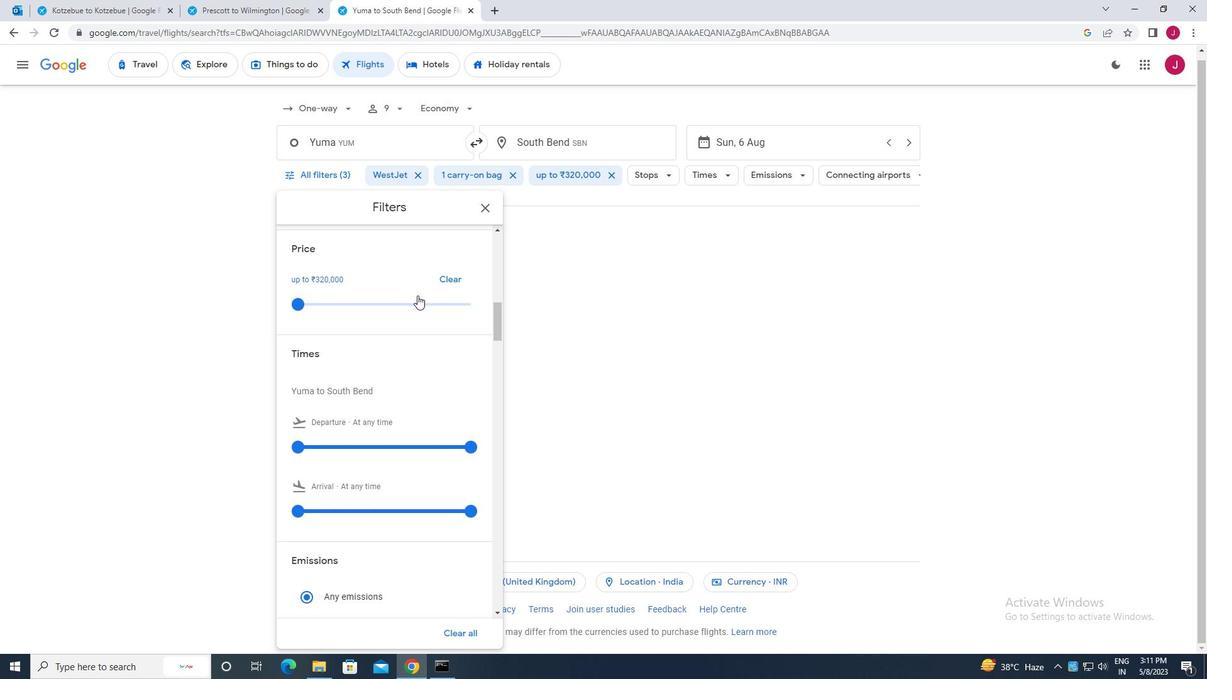 
Action: Mouse scrolled (416, 296) with delta (0, 0)
Screenshot: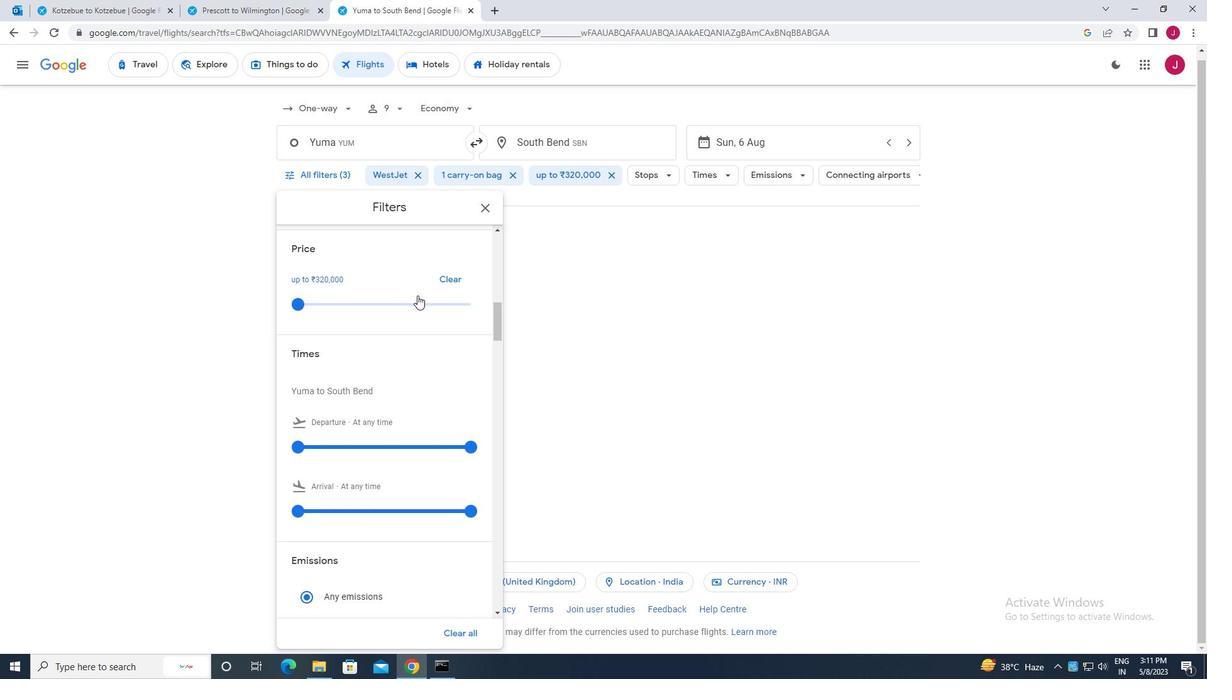 
Action: Mouse moved to (416, 298)
Screenshot: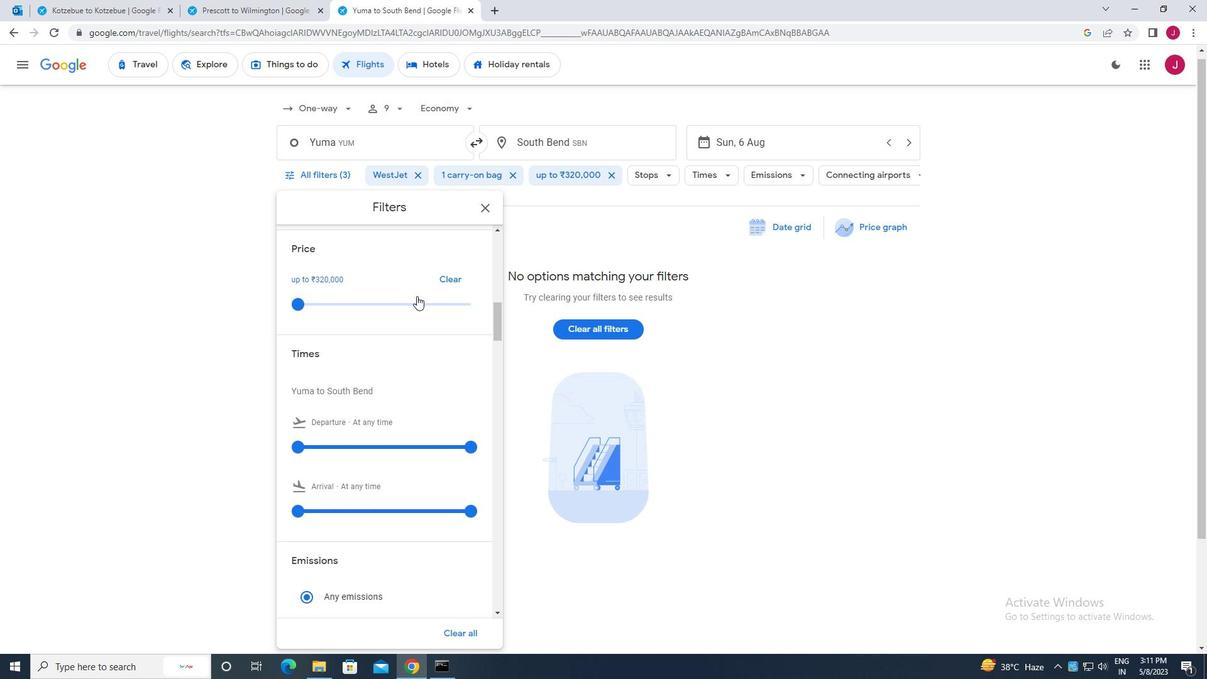 
Action: Mouse scrolled (416, 297) with delta (0, 0)
Screenshot: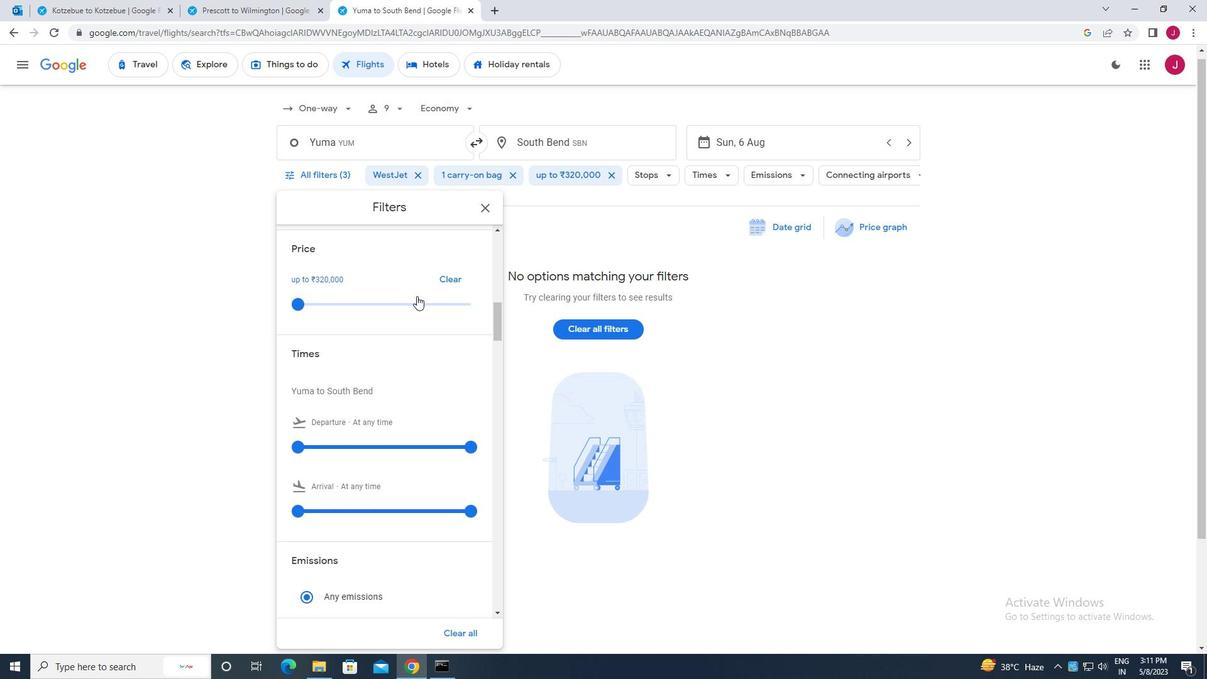 
Action: Mouse moved to (468, 264)
Screenshot: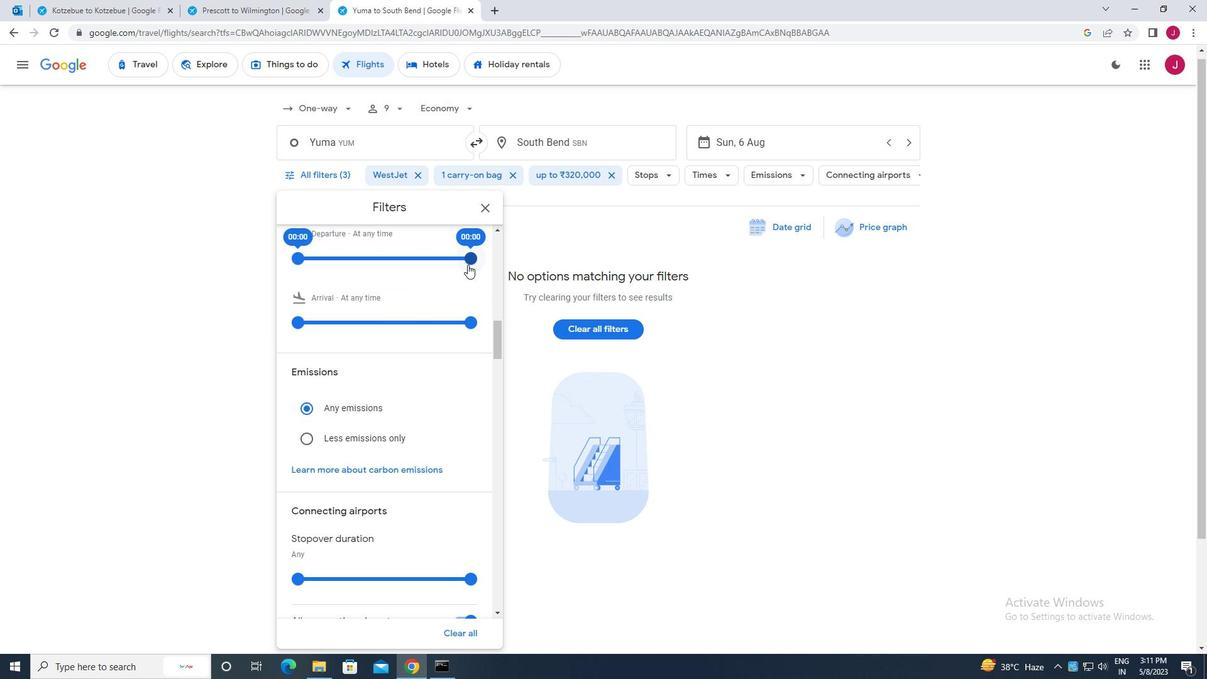 
Action: Mouse pressed left at (468, 264)
Screenshot: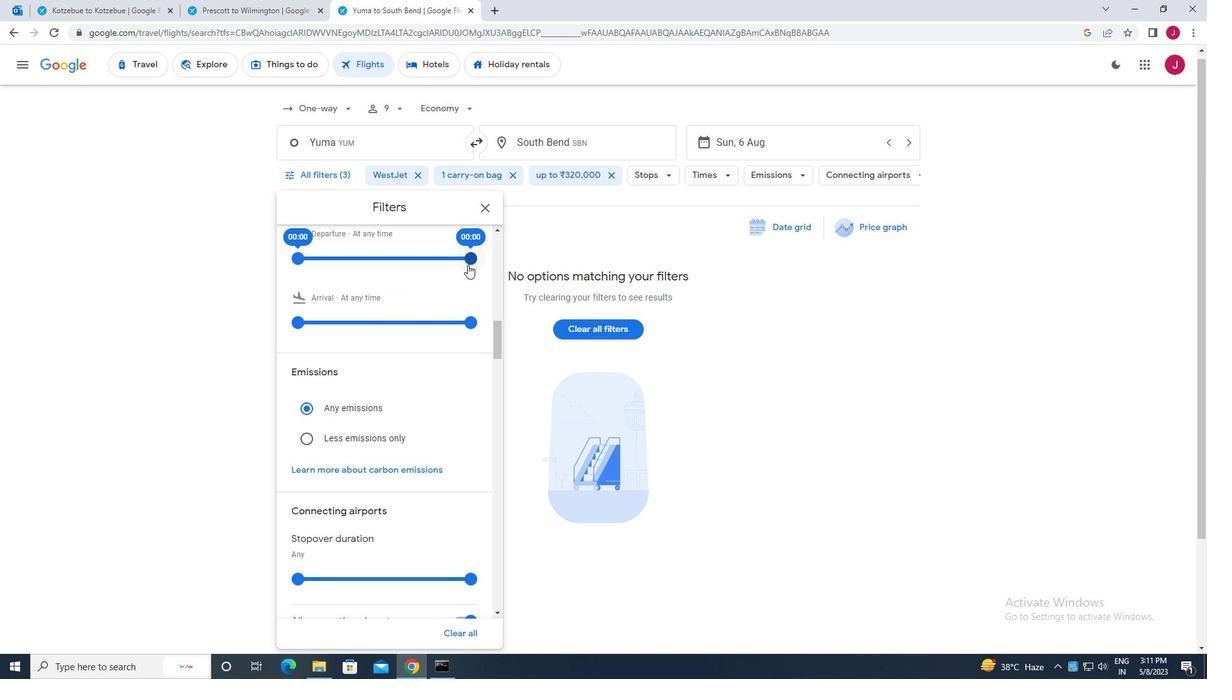 
Action: Mouse moved to (484, 208)
Screenshot: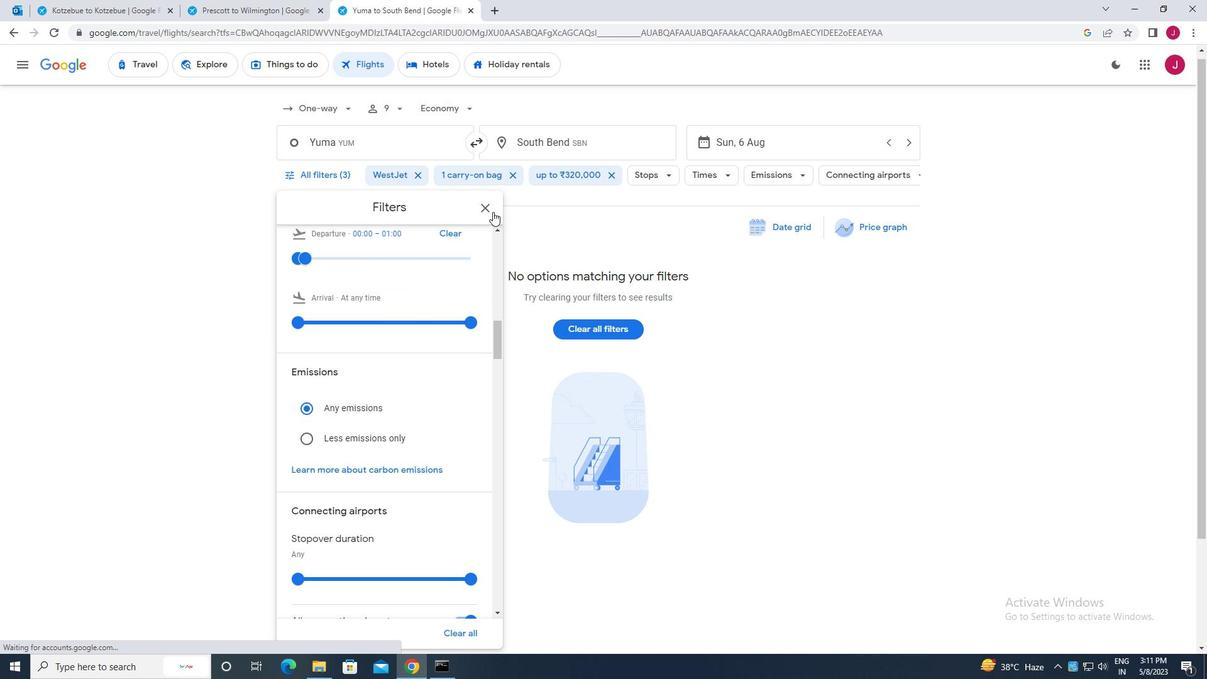 
Action: Mouse pressed left at (484, 208)
Screenshot: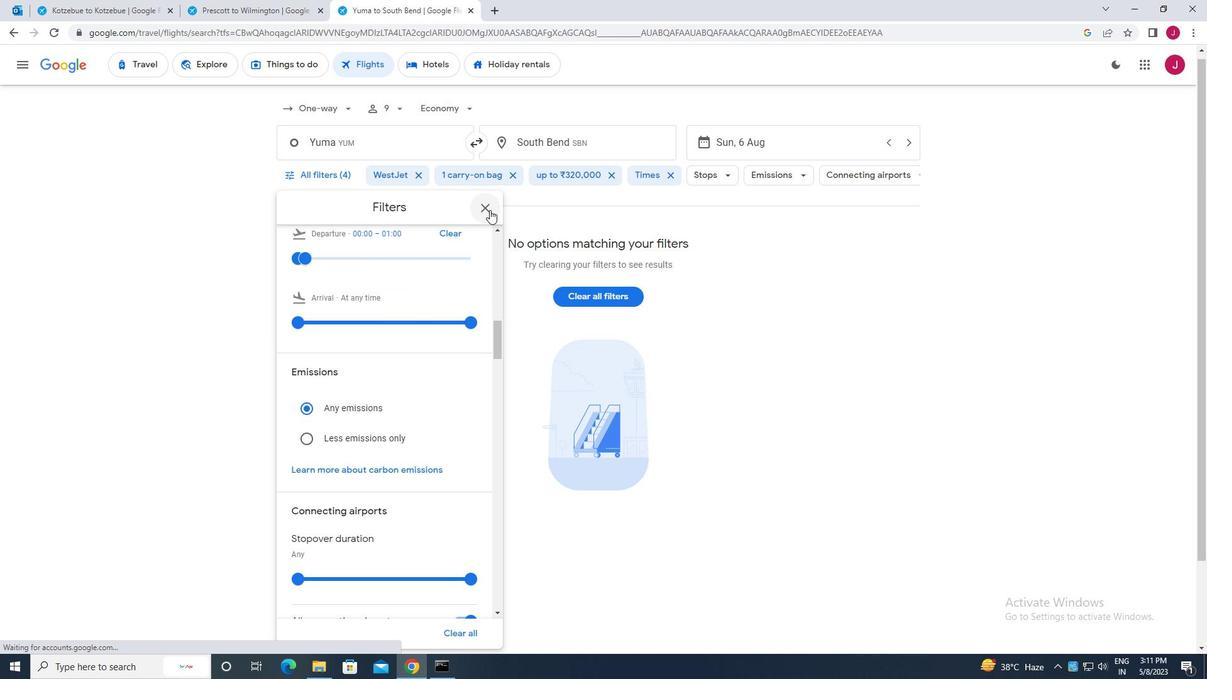 
Action: Mouse moved to (484, 208)
Screenshot: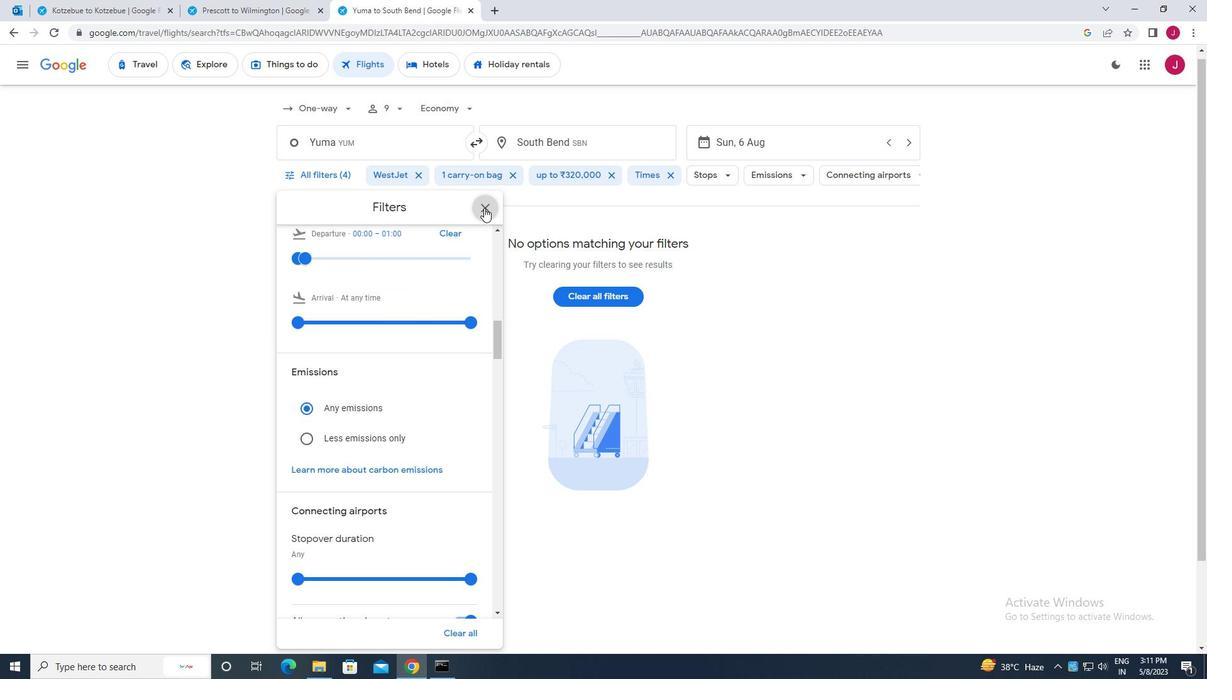 
